 Task: Find an Airbnb in Beidaihe, China for 7 guests from July 10 to July 15, with a price range of ₹10,000 to ₹15,000, 4 bedrooms, 7 beds, 4 bathrooms, and amenities including Wifi, Free parking, TV, Gym, and Breakfast. Enable 'Self check-in' option.
Action: Mouse moved to (450, 96)
Screenshot: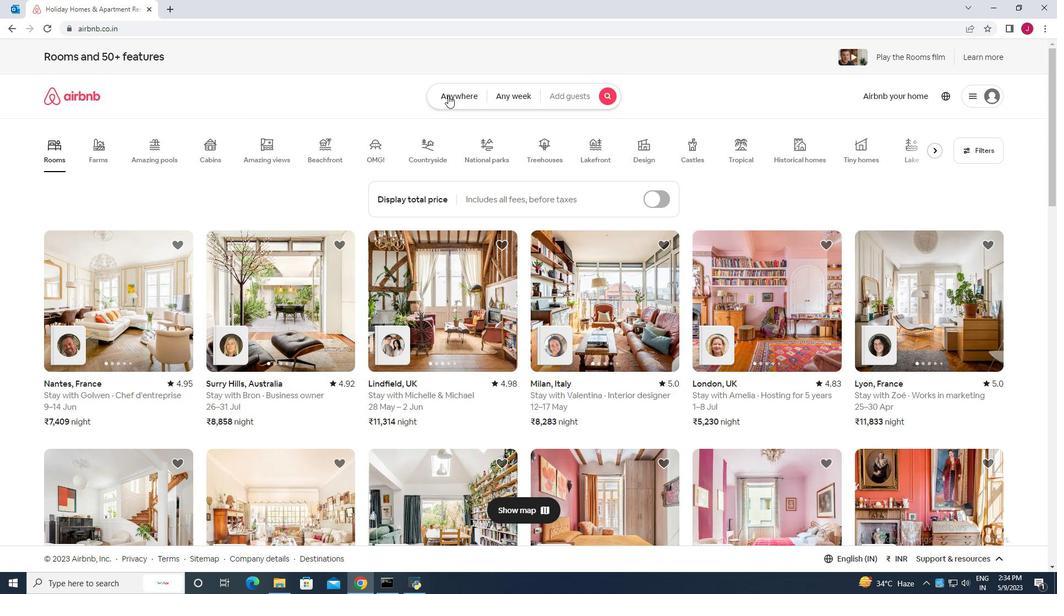 
Action: Mouse pressed left at (450, 96)
Screenshot: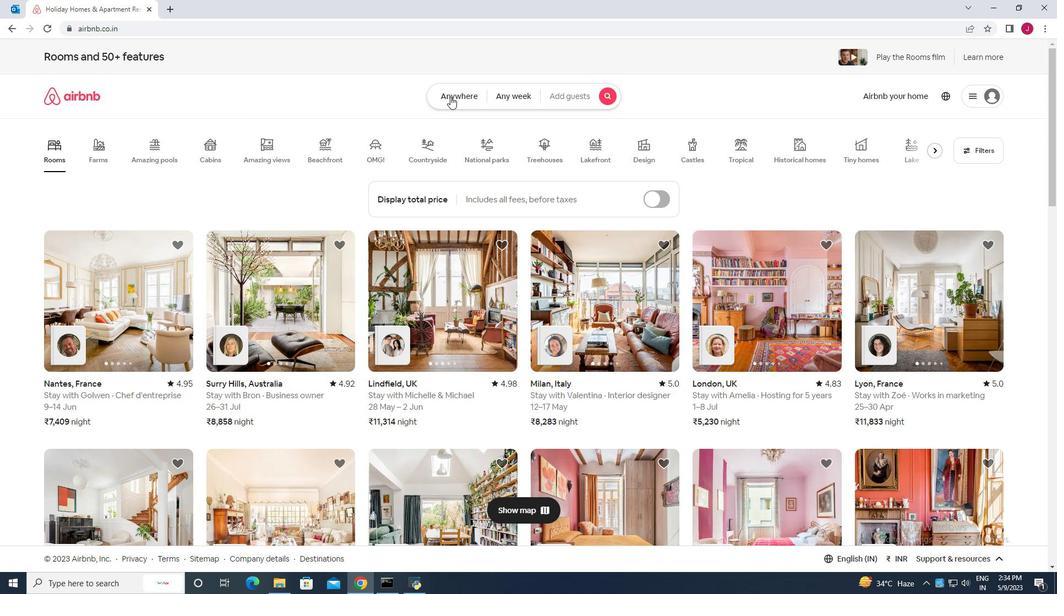 
Action: Mouse moved to (360, 143)
Screenshot: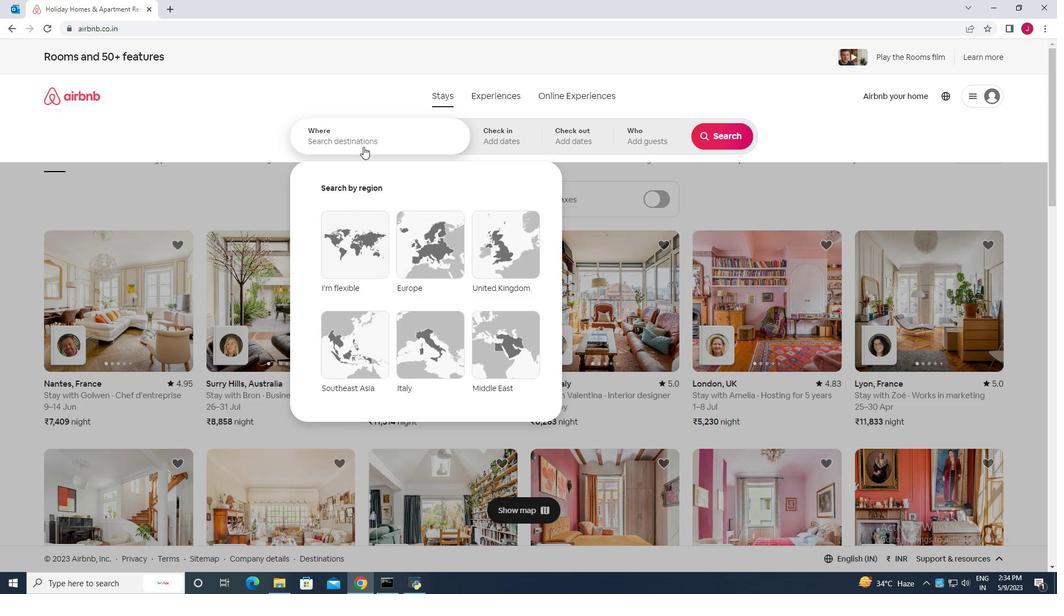 
Action: Mouse pressed left at (360, 143)
Screenshot: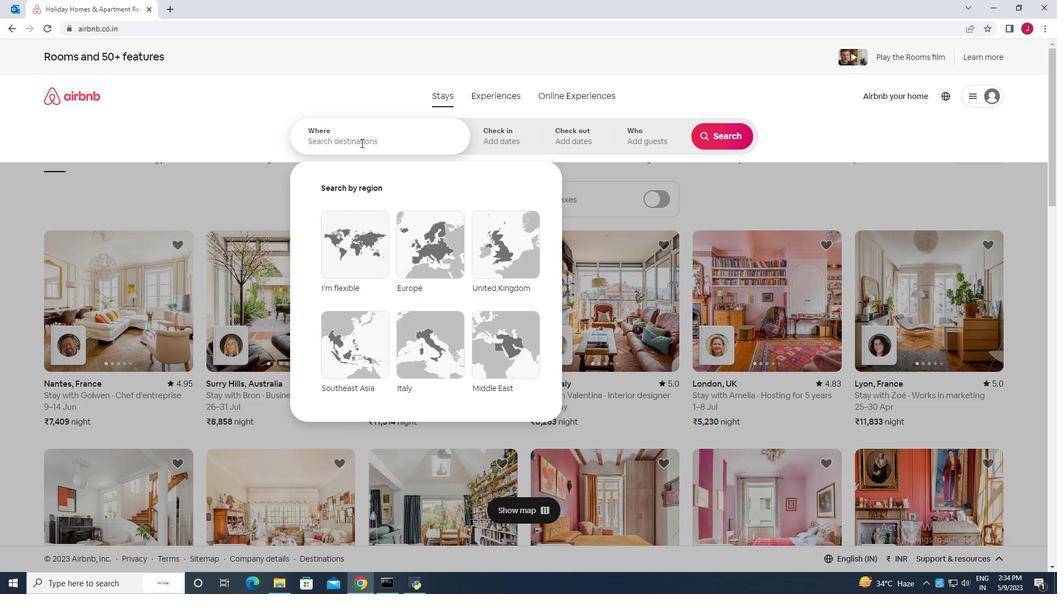 
Action: Mouse moved to (360, 143)
Screenshot: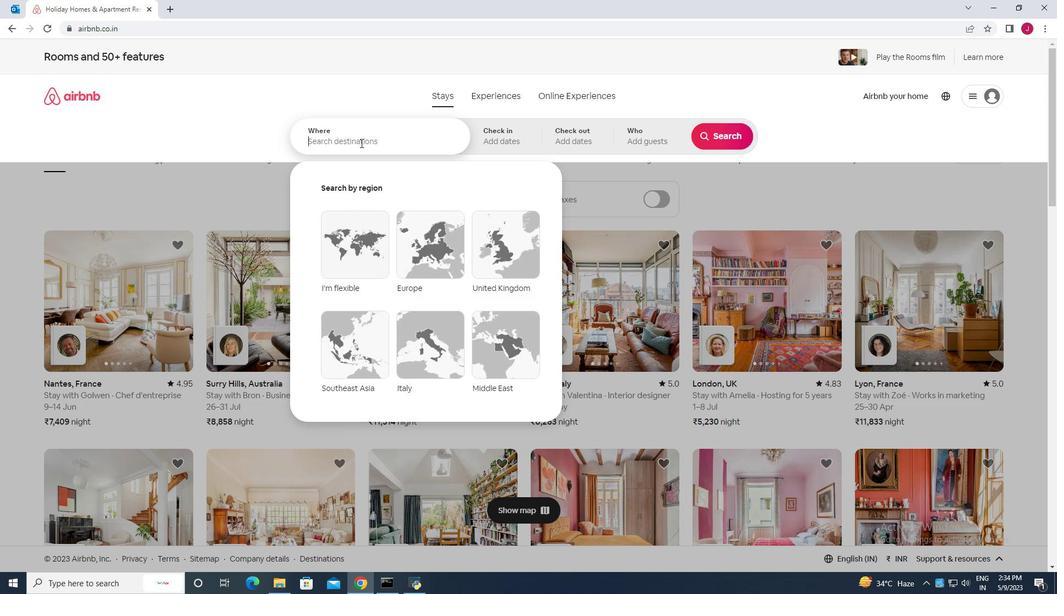 
Action: Key pressed beidaihehain<Key.backspace>bin<Key.space>china
Screenshot: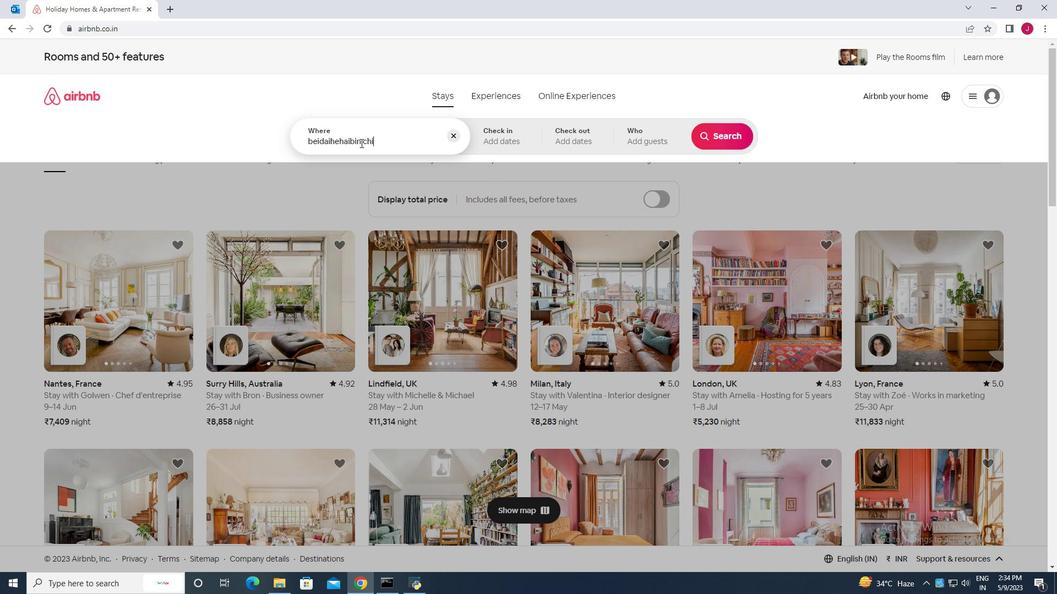 
Action: Mouse moved to (496, 152)
Screenshot: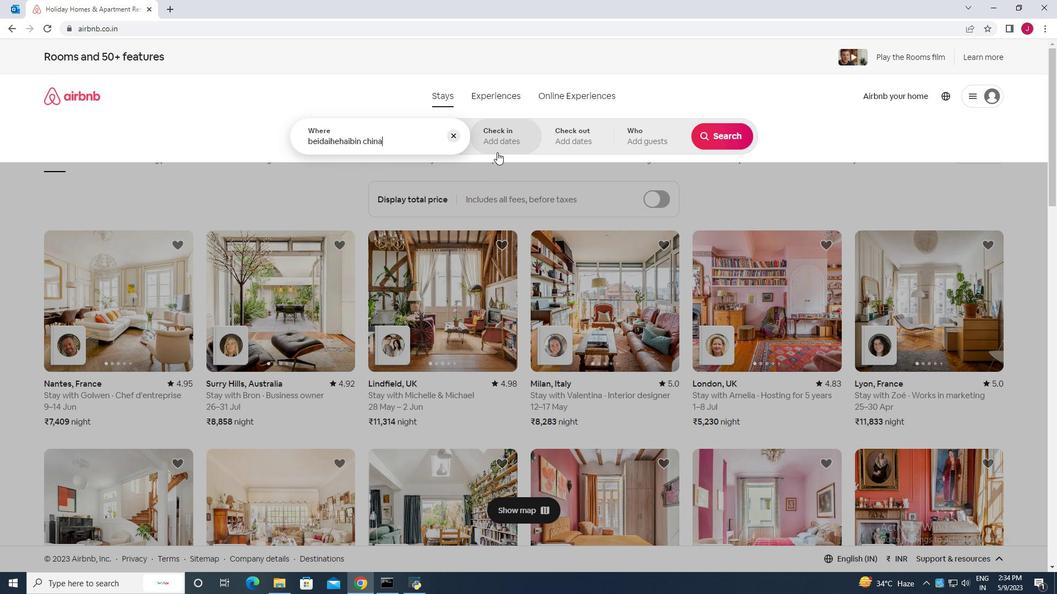 
Action: Key pressed <Key.enter>
Screenshot: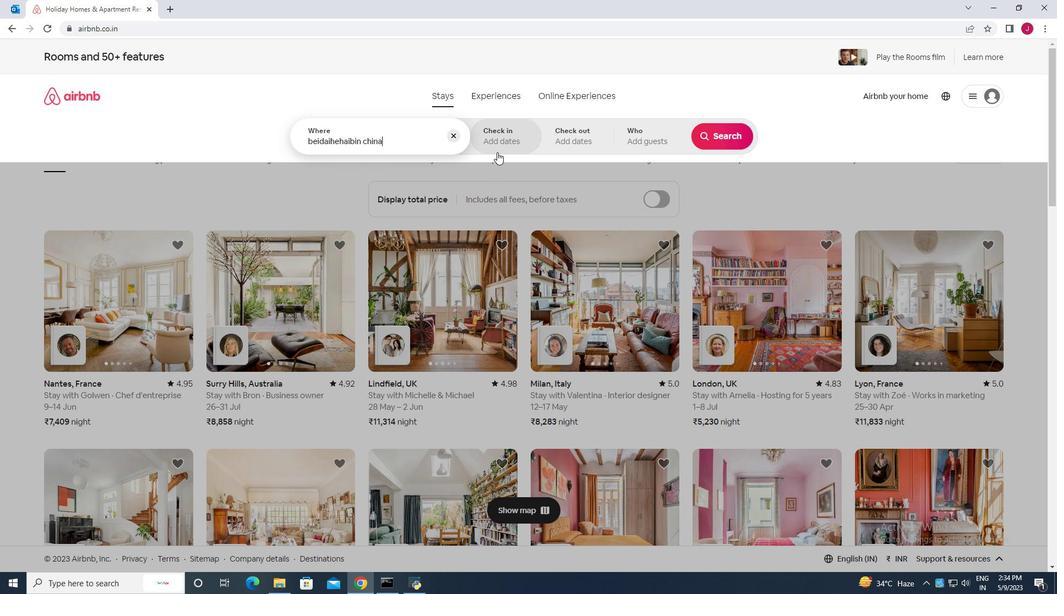 
Action: Mouse moved to (723, 221)
Screenshot: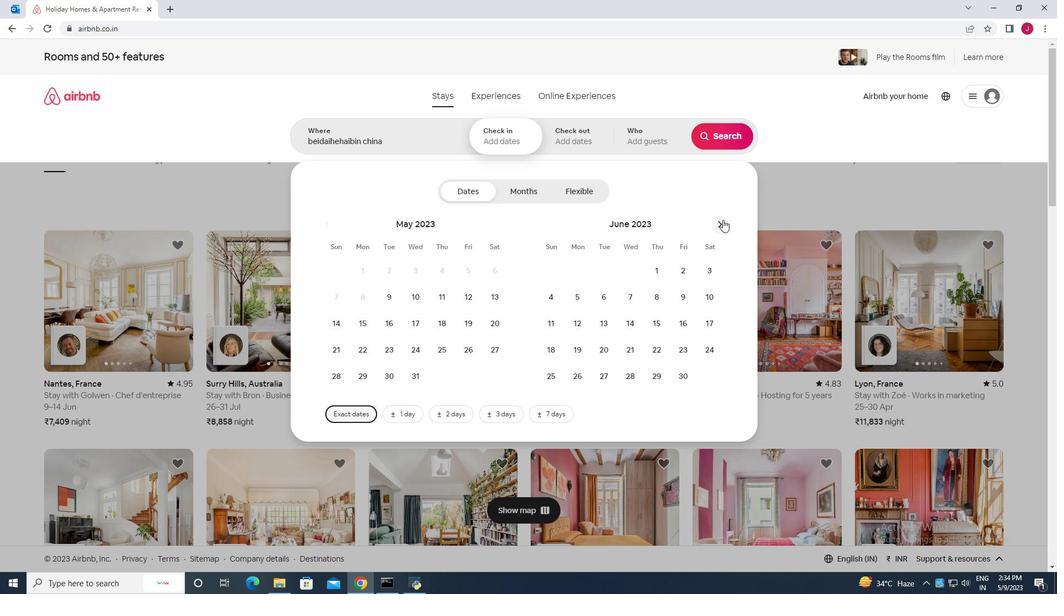 
Action: Mouse pressed left at (723, 221)
Screenshot: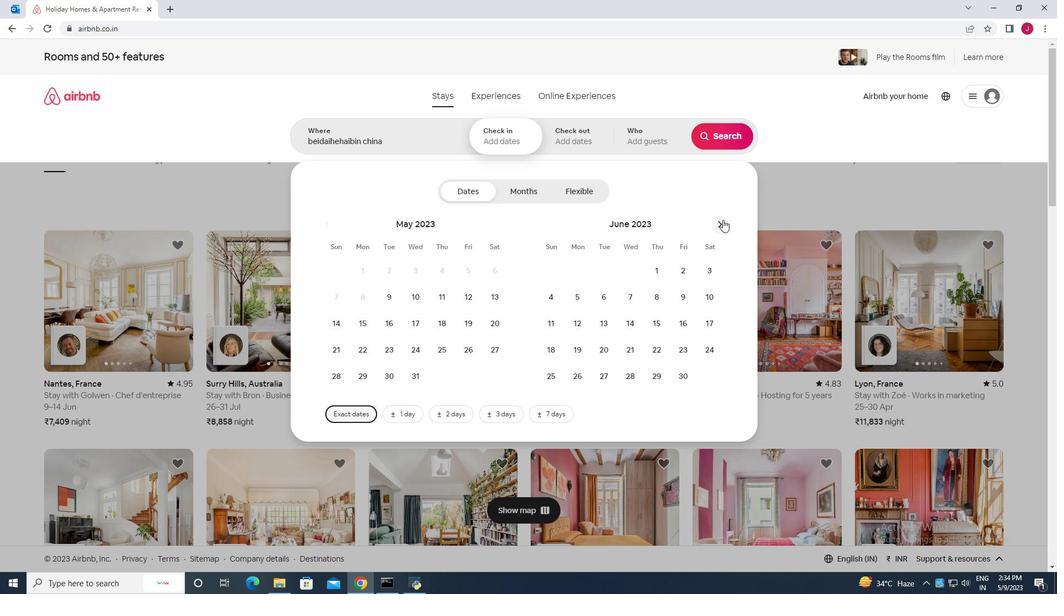 
Action: Mouse moved to (576, 328)
Screenshot: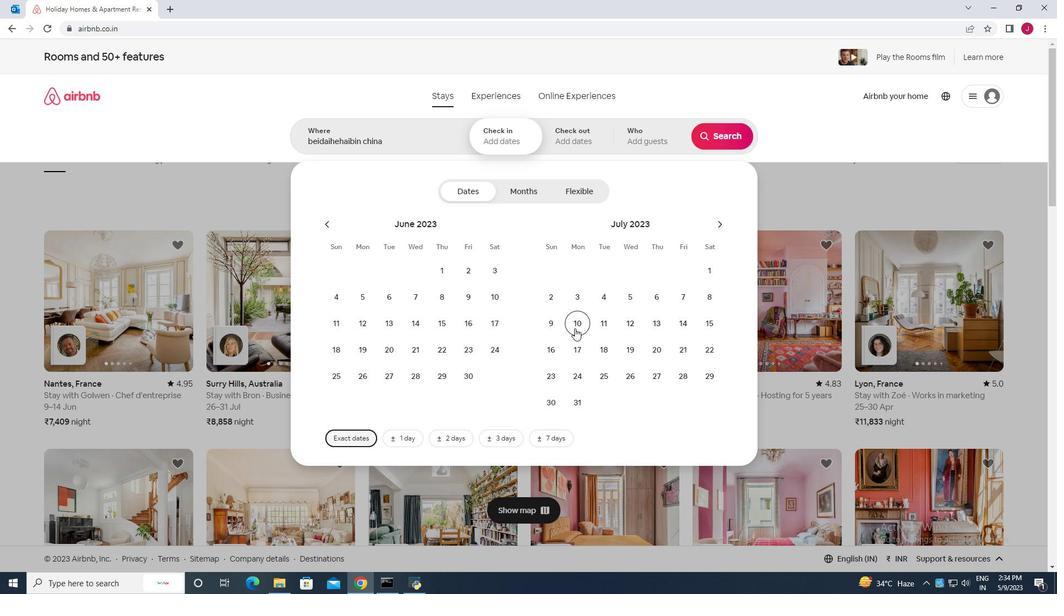 
Action: Mouse pressed left at (576, 328)
Screenshot: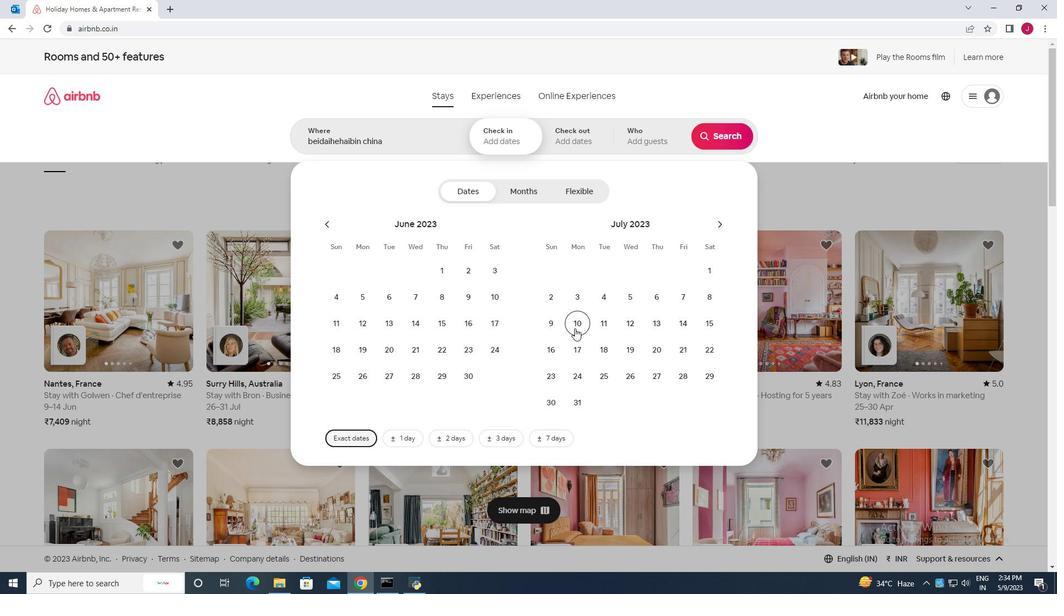 
Action: Mouse moved to (706, 324)
Screenshot: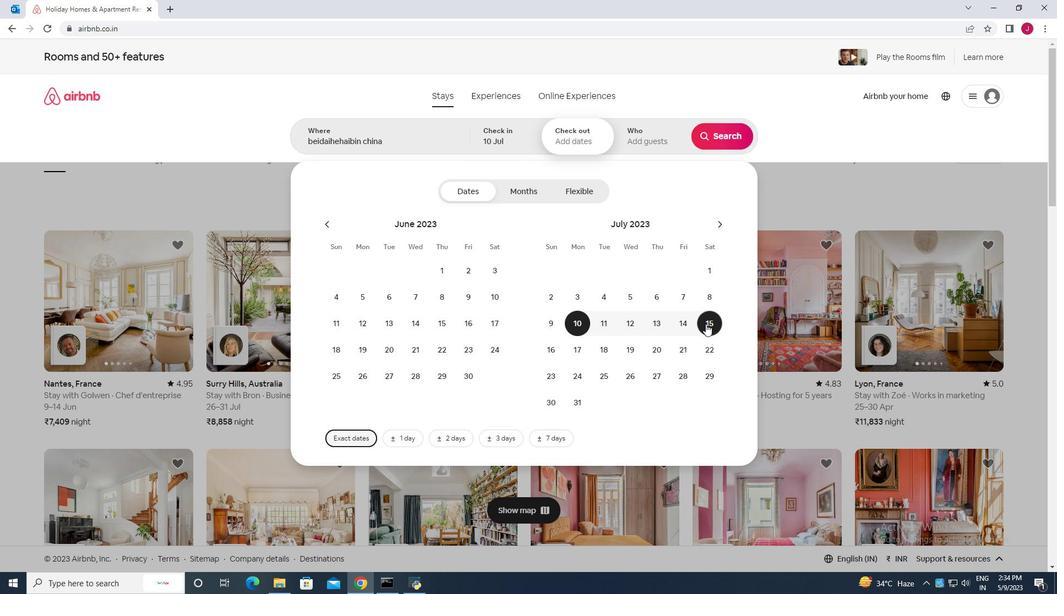 
Action: Mouse pressed left at (706, 324)
Screenshot: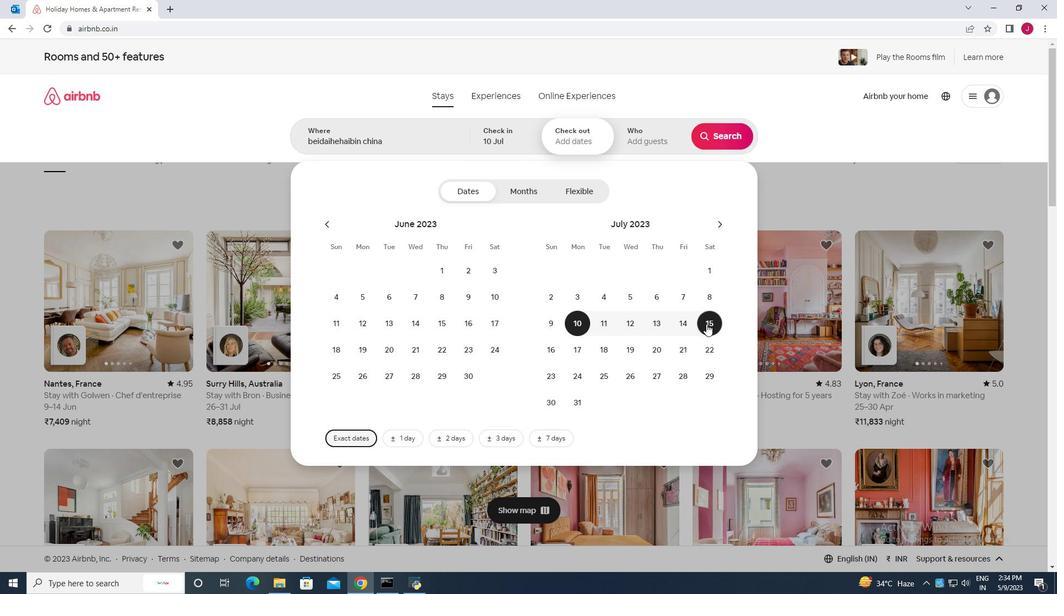 
Action: Mouse moved to (650, 143)
Screenshot: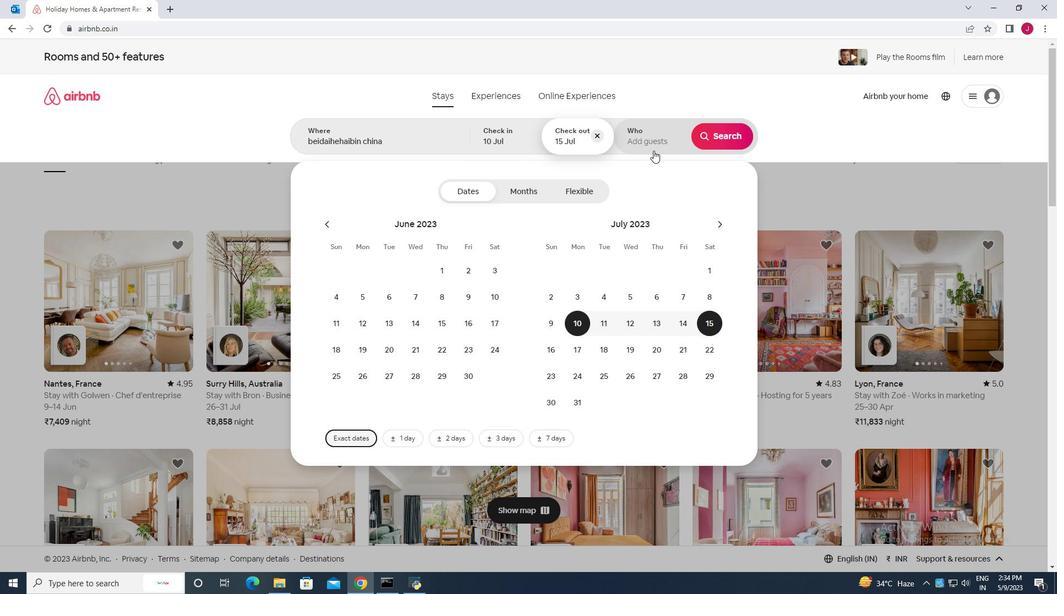
Action: Mouse pressed left at (650, 143)
Screenshot: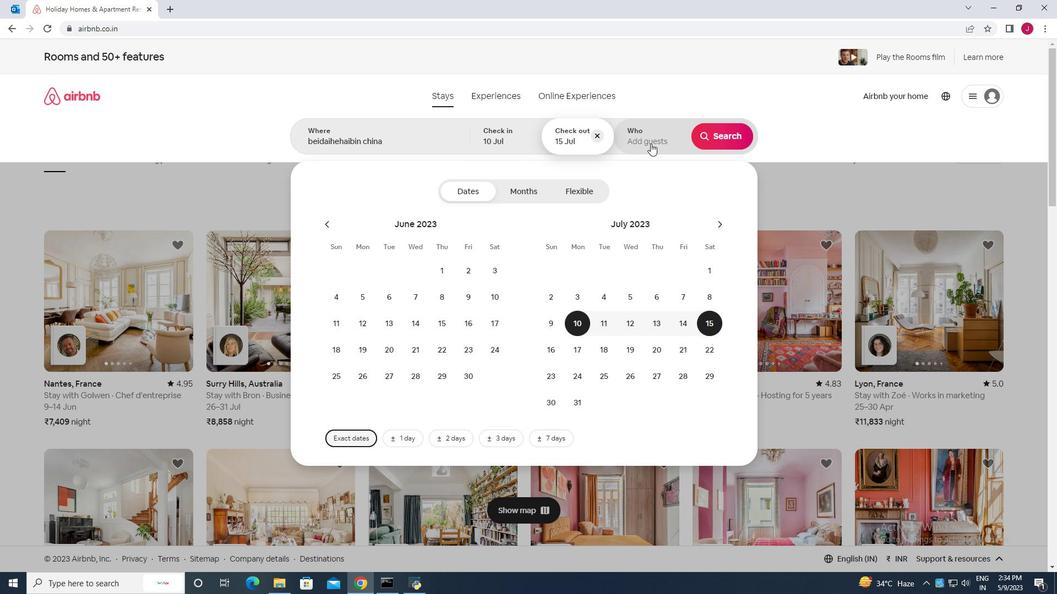 
Action: Mouse moved to (730, 195)
Screenshot: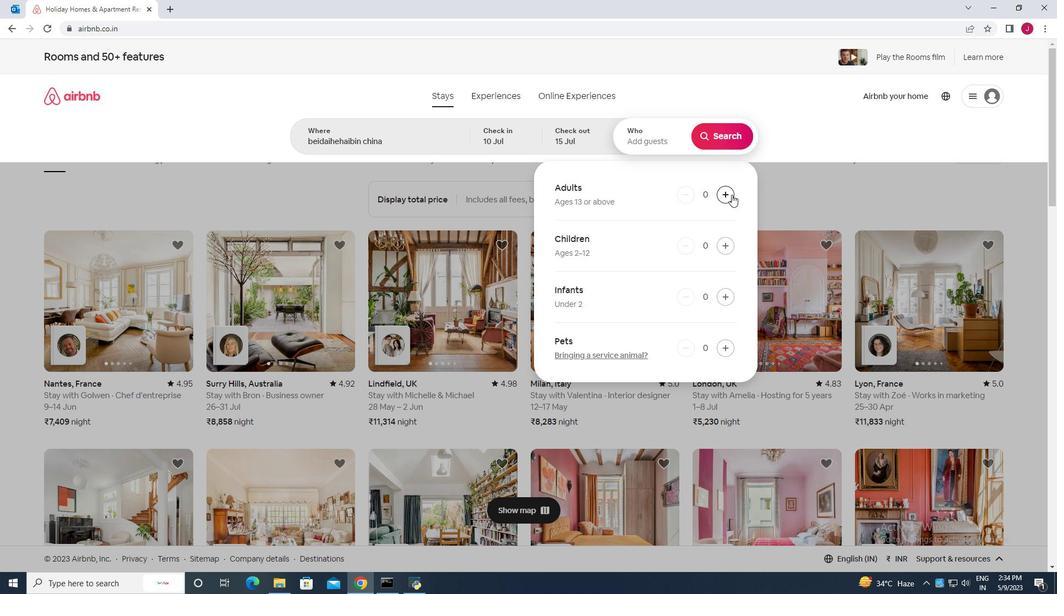 
Action: Mouse pressed left at (730, 195)
Screenshot: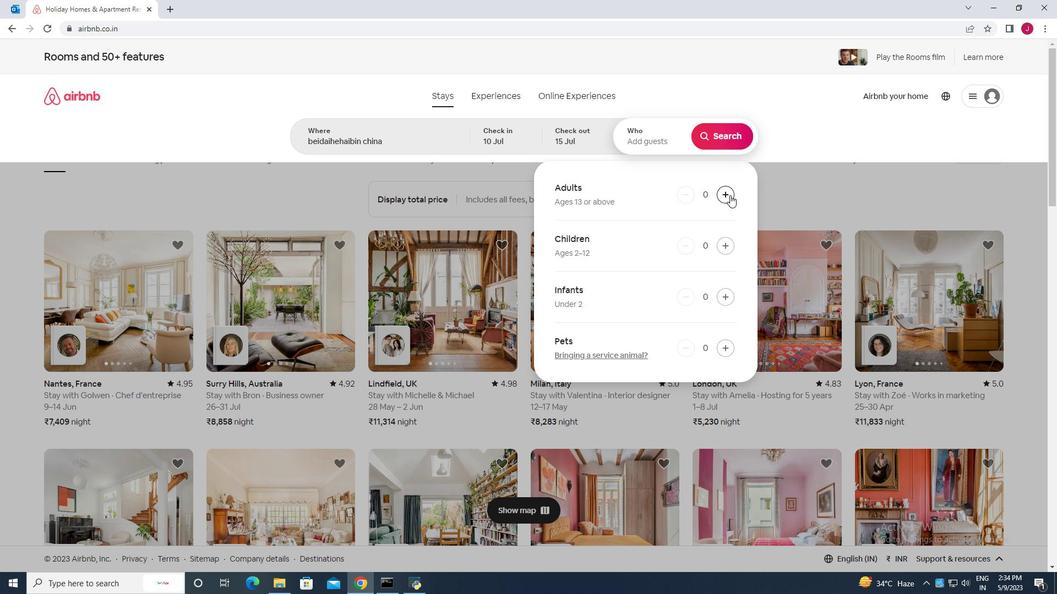 
Action: Mouse pressed left at (730, 195)
Screenshot: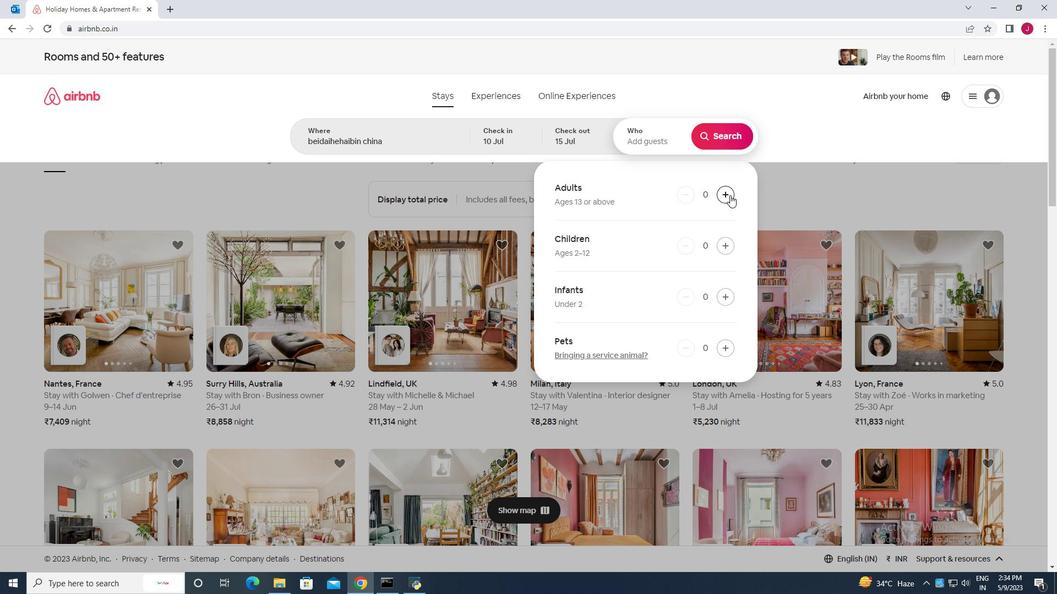 
Action: Mouse pressed left at (730, 195)
Screenshot: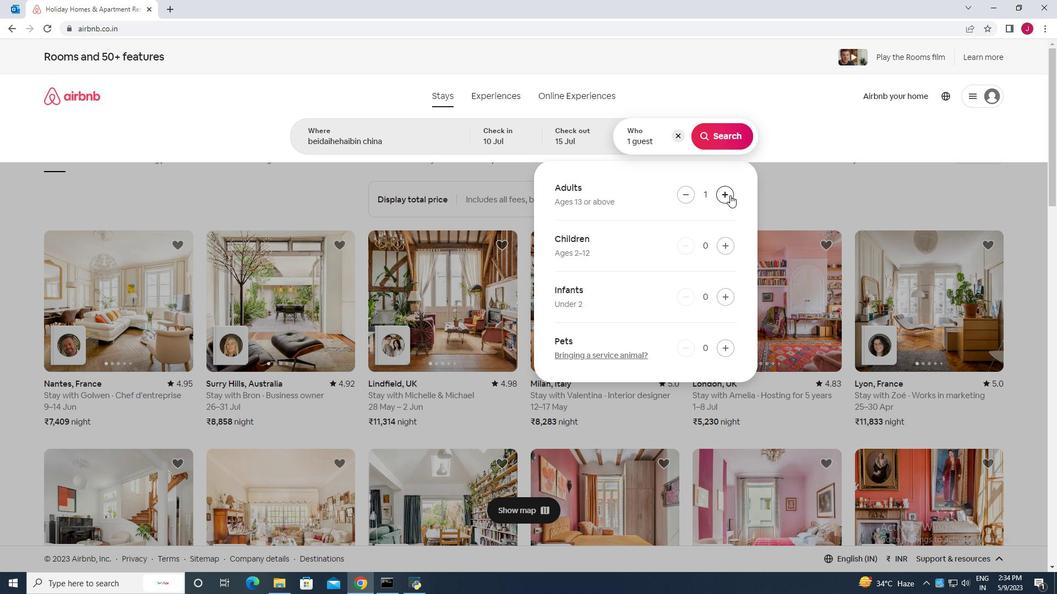 
Action: Mouse pressed left at (730, 195)
Screenshot: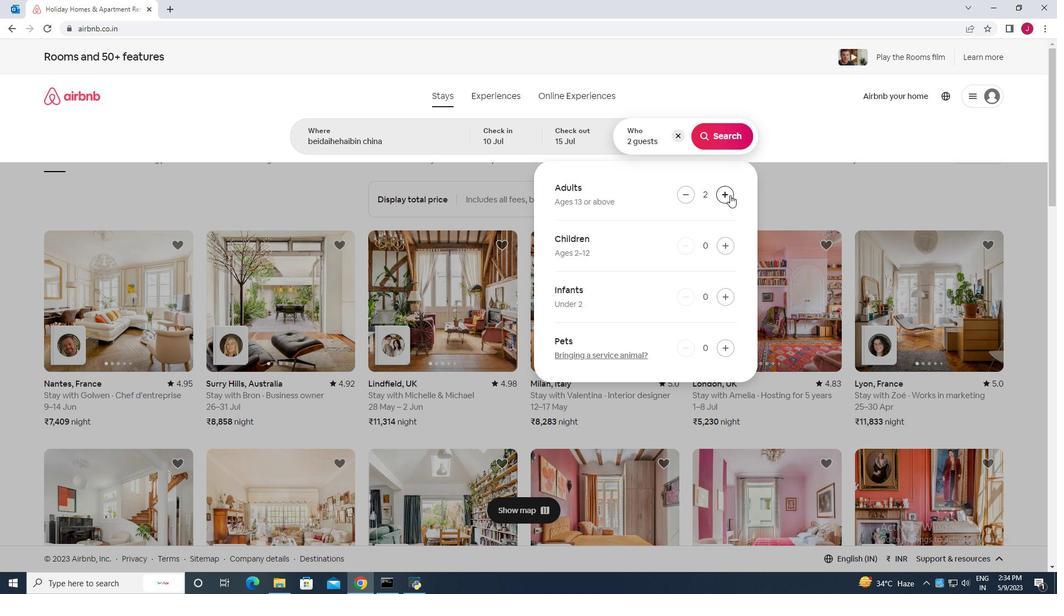 
Action: Mouse pressed left at (730, 195)
Screenshot: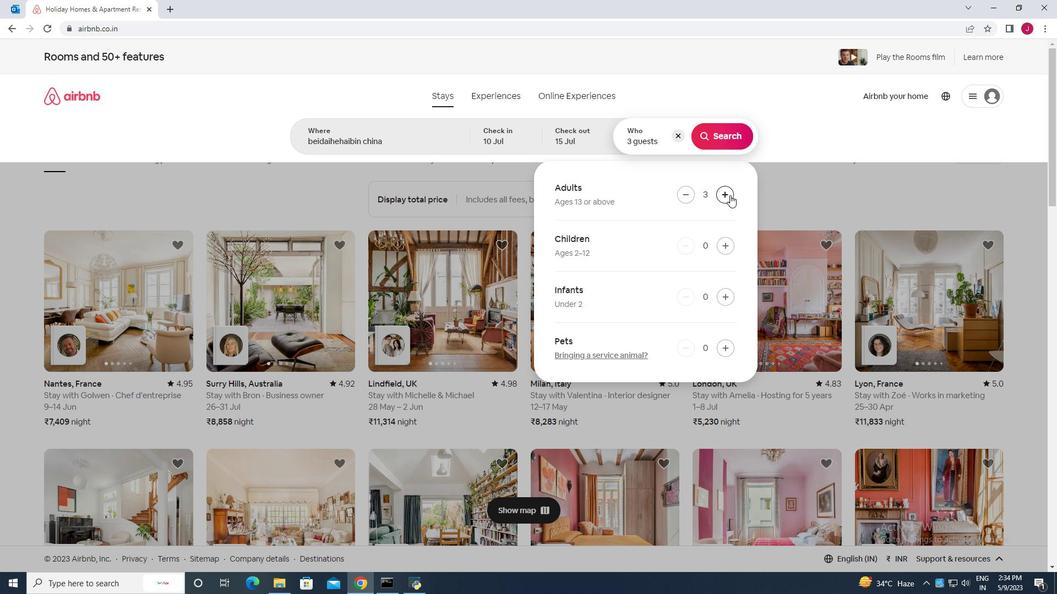 
Action: Mouse pressed left at (730, 195)
Screenshot: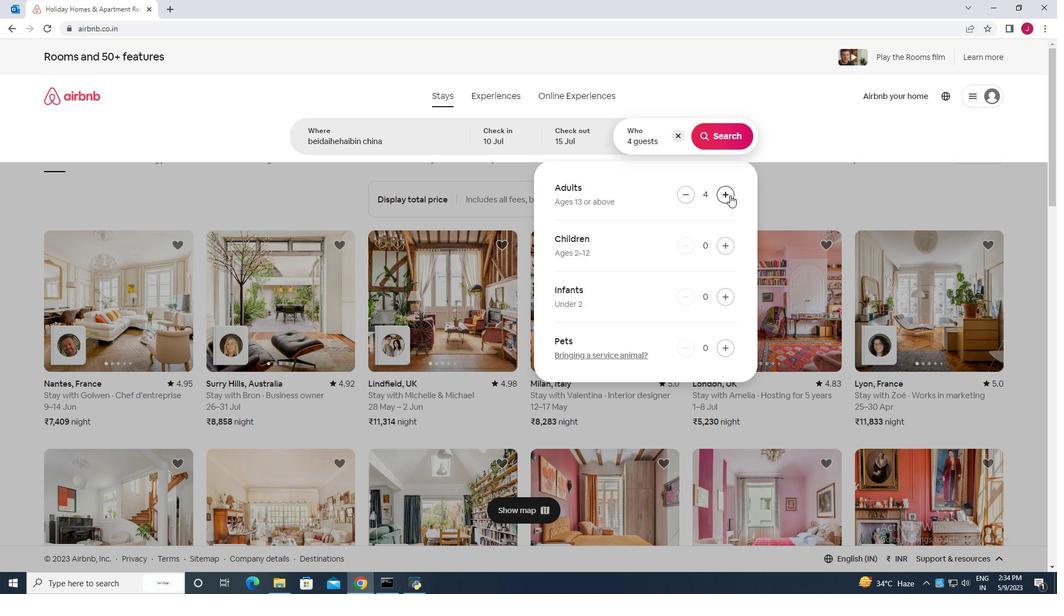 
Action: Mouse pressed left at (730, 195)
Screenshot: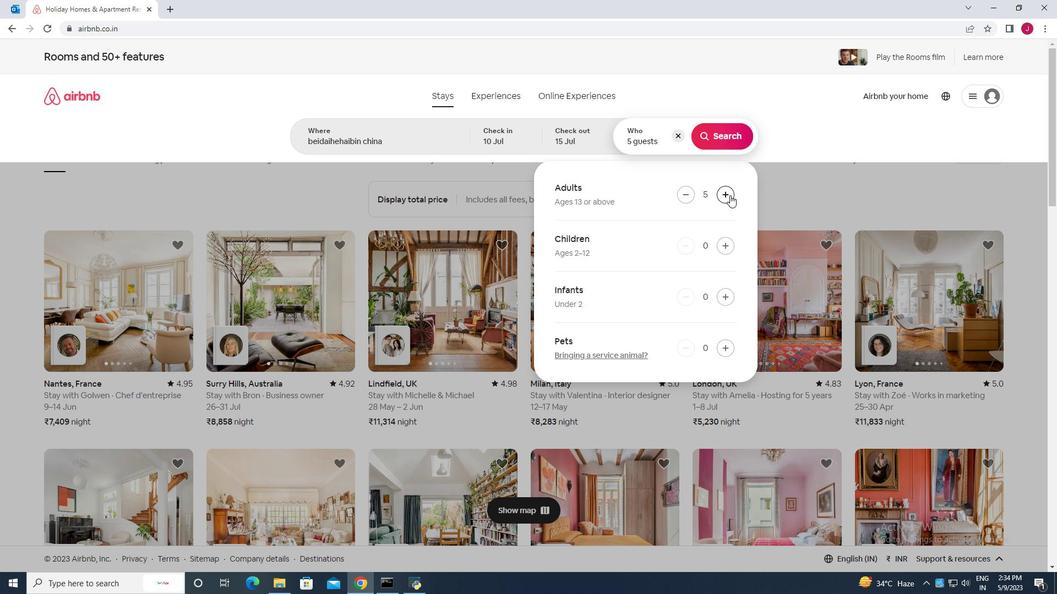 
Action: Mouse moved to (729, 138)
Screenshot: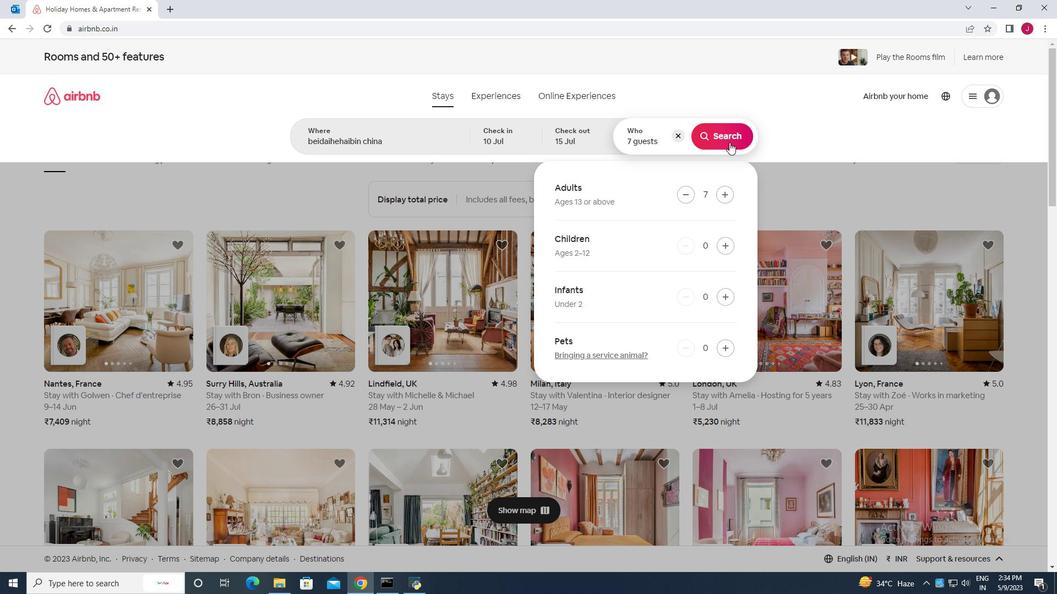 
Action: Mouse pressed left at (729, 138)
Screenshot: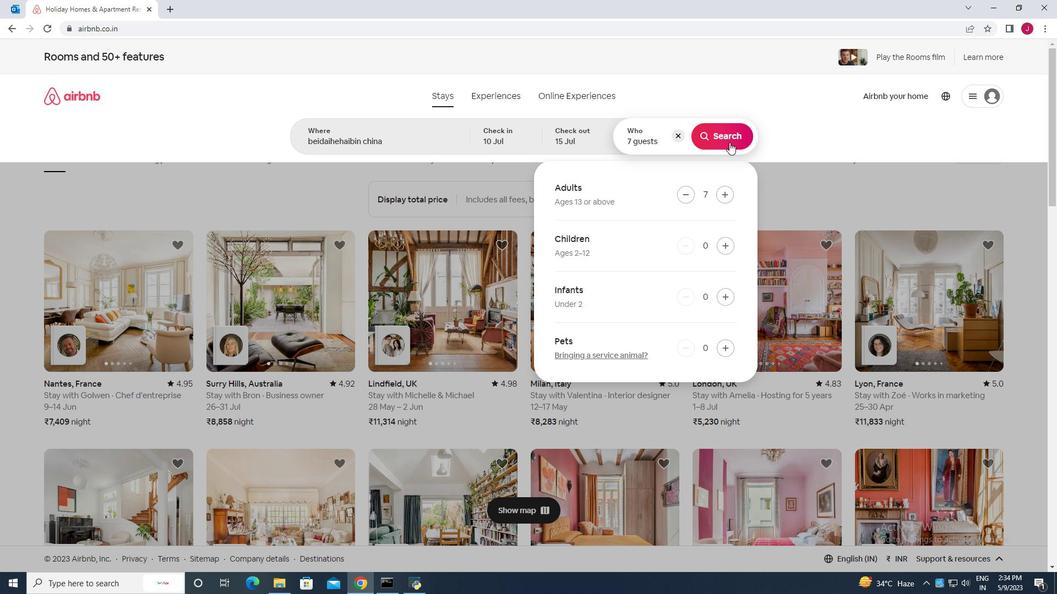 
Action: Mouse moved to (1022, 106)
Screenshot: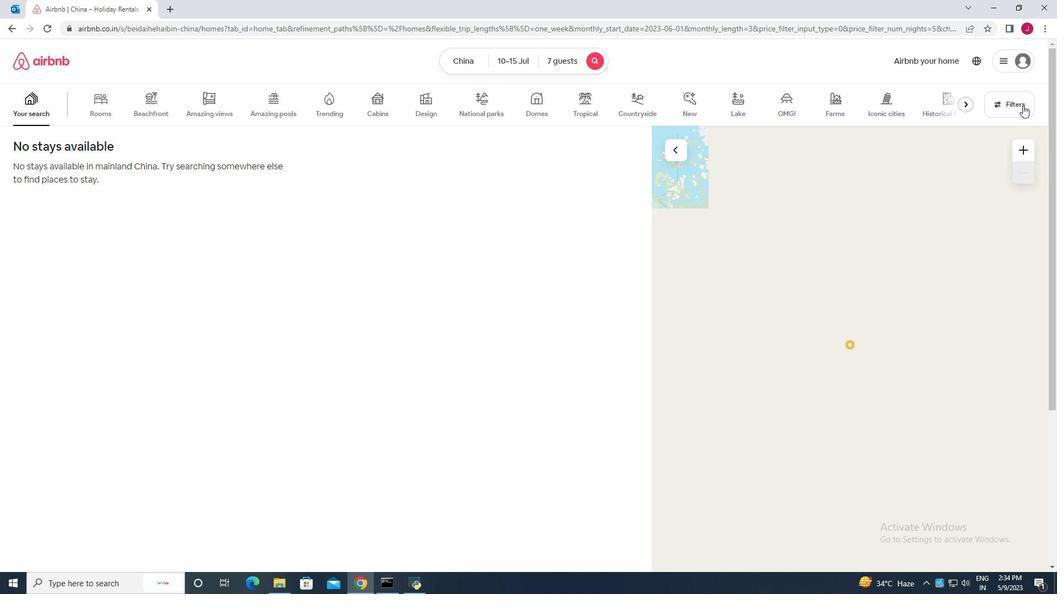 
Action: Mouse pressed left at (1022, 106)
Screenshot: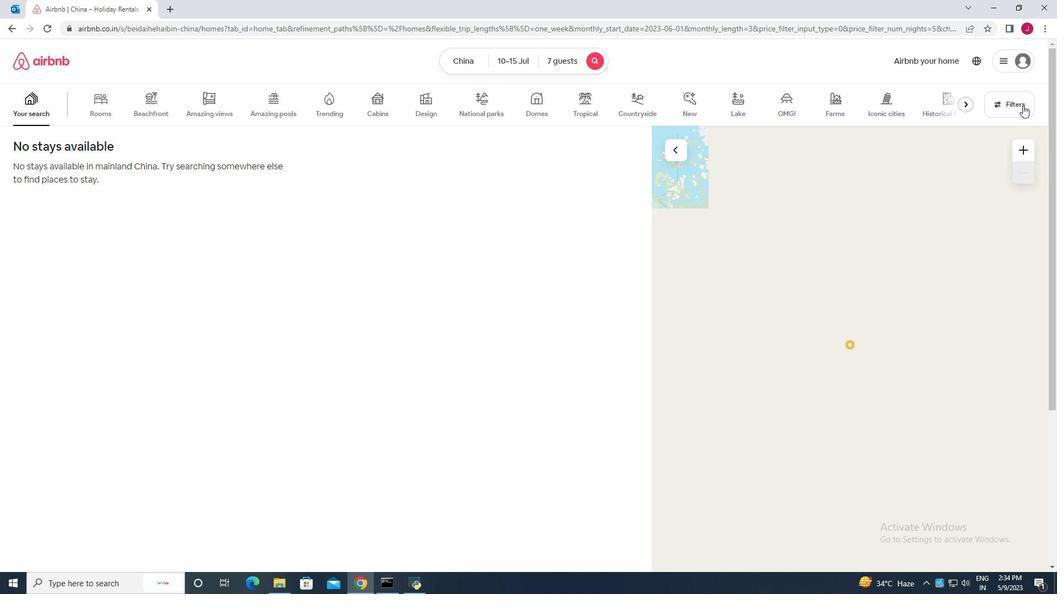 
Action: Mouse moved to (403, 369)
Screenshot: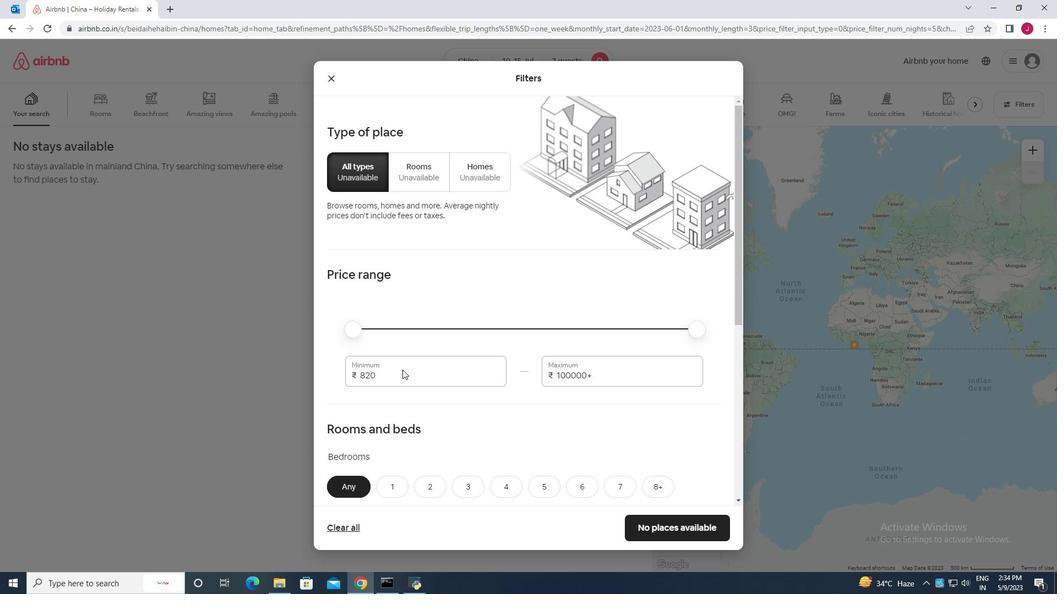 
Action: Mouse pressed left at (403, 369)
Screenshot: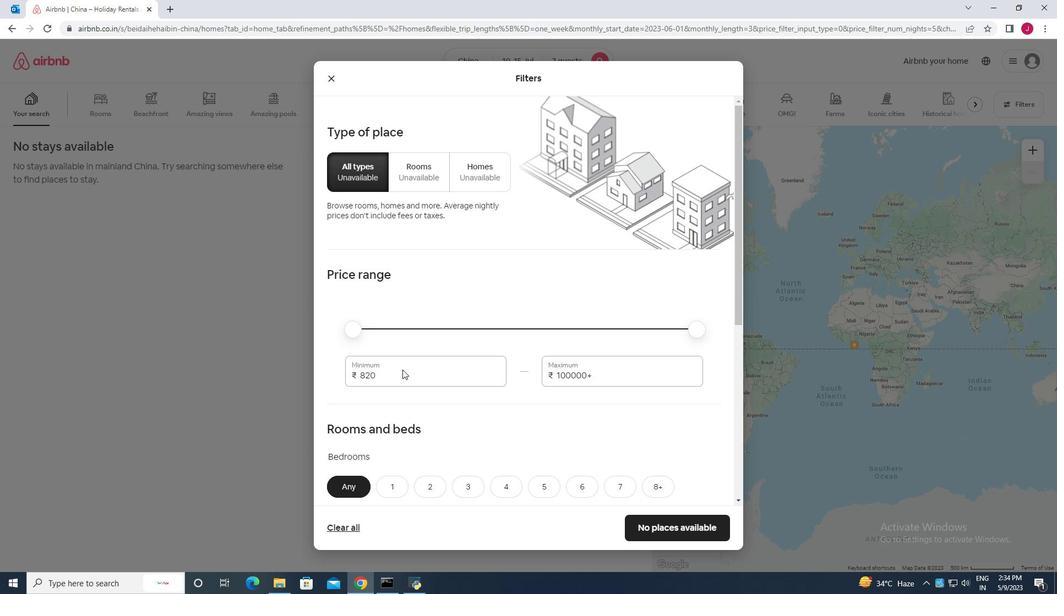 
Action: Mouse moved to (404, 369)
Screenshot: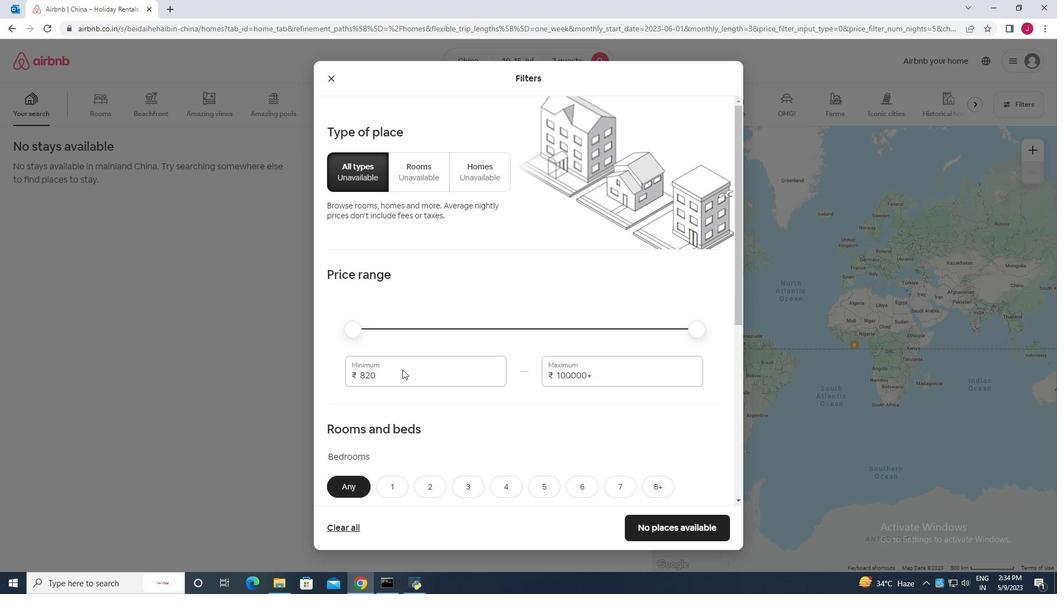 
Action: Key pressed <Key.backspace><Key.backspace><Key.backspace><Key.backspace>10000
Screenshot: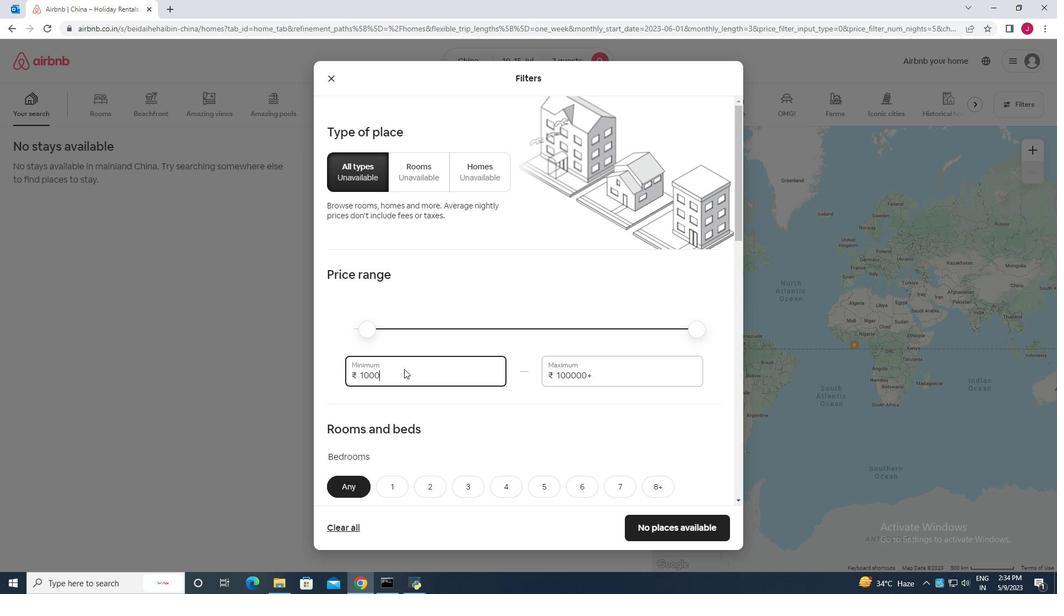 
Action: Mouse moved to (607, 373)
Screenshot: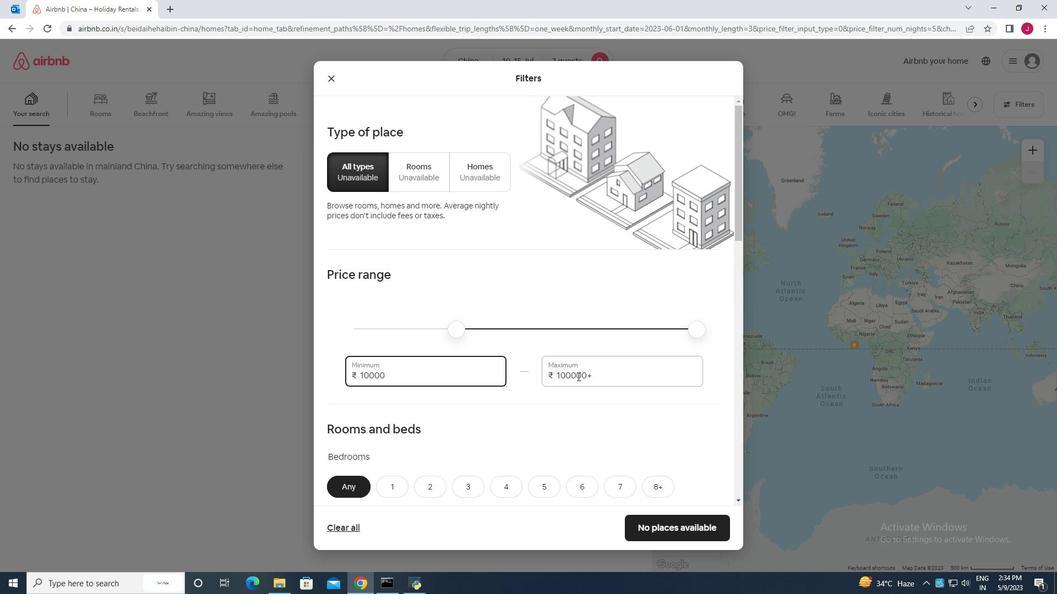 
Action: Mouse pressed left at (607, 373)
Screenshot: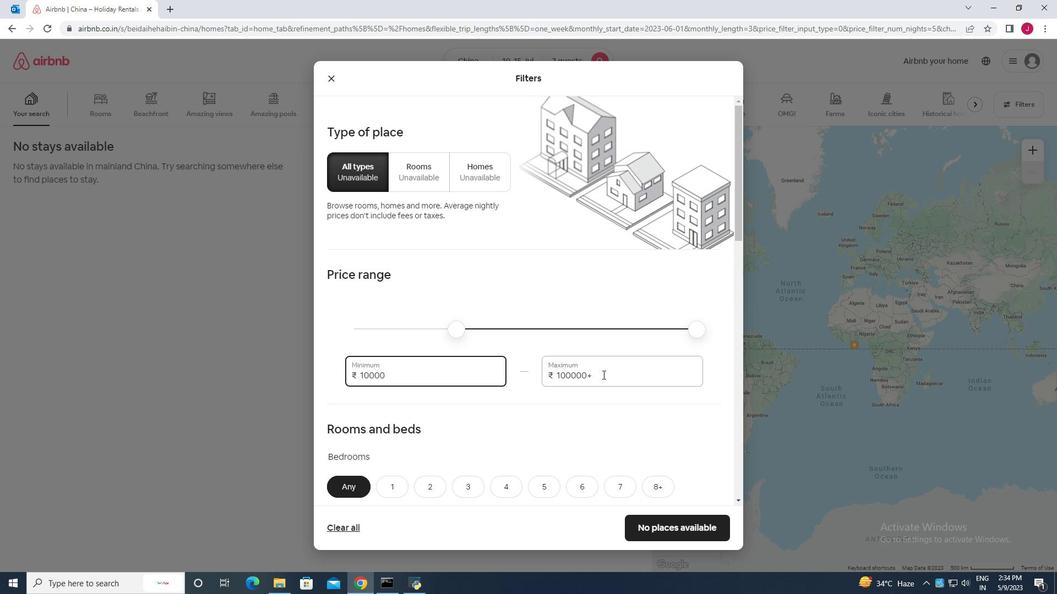 
Action: Mouse moved to (608, 373)
Screenshot: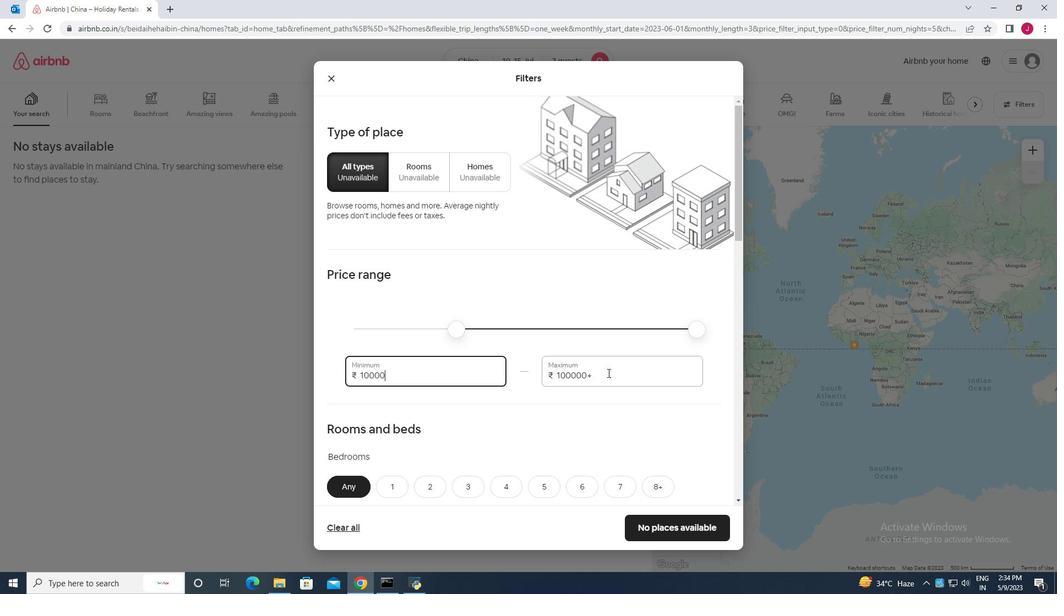 
Action: Key pressed <Key.backspace><Key.backspace><Key.backspace><Key.backspace><Key.backspace><Key.backspace><Key.backspace><Key.backspace><Key.backspace><Key.backspace><Key.backspace>15000
Screenshot: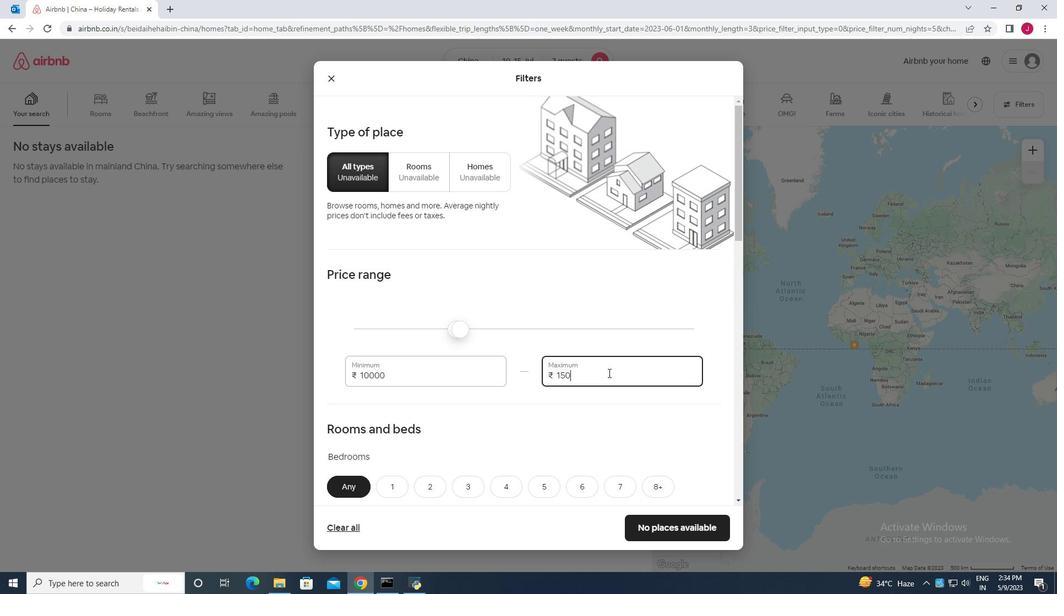 
Action: Mouse moved to (554, 385)
Screenshot: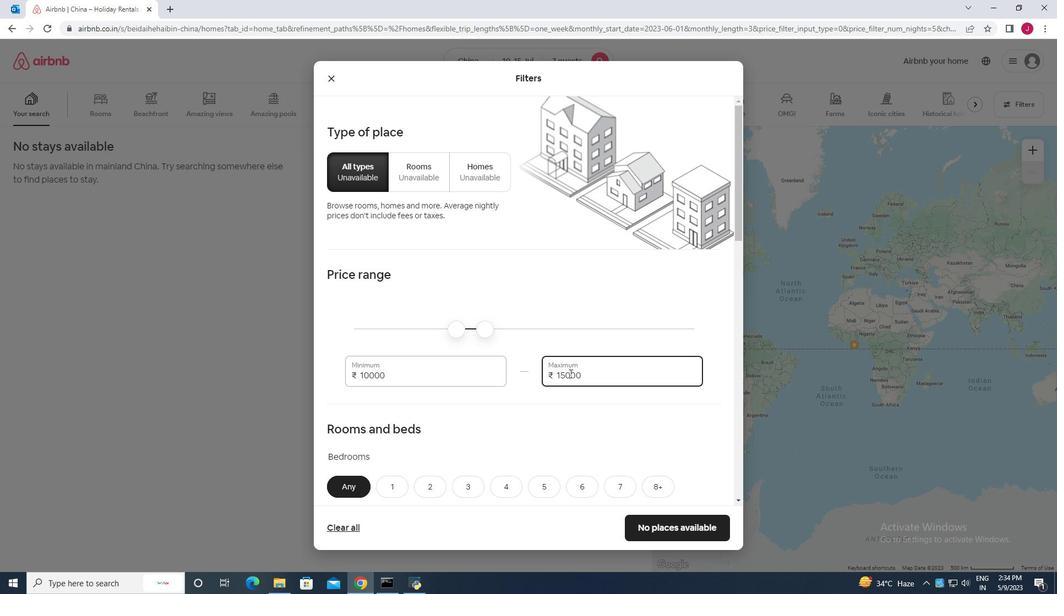 
Action: Mouse scrolled (554, 384) with delta (0, 0)
Screenshot: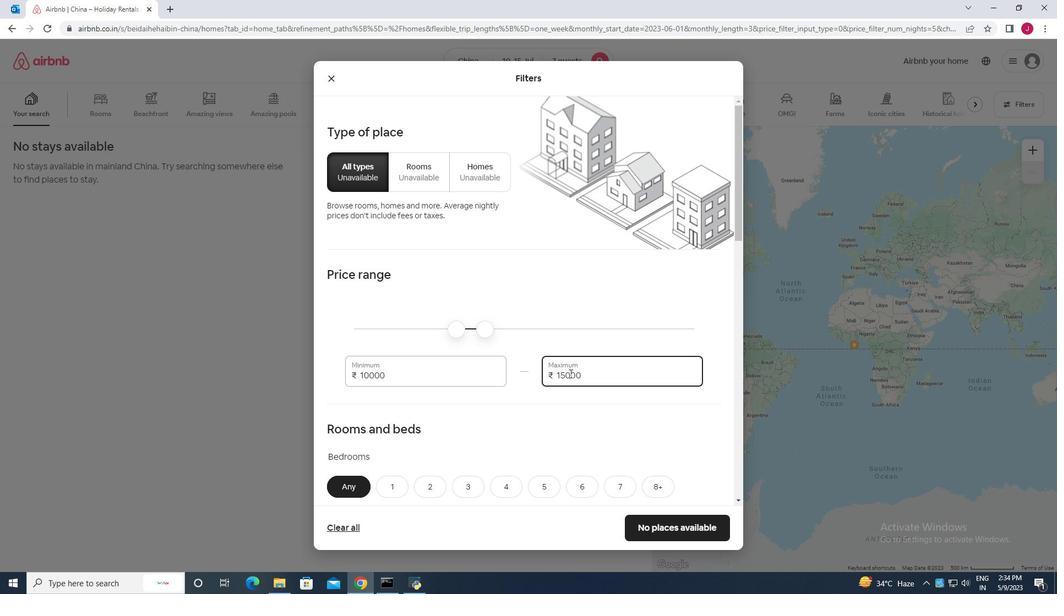 
Action: Mouse scrolled (554, 384) with delta (0, 0)
Screenshot: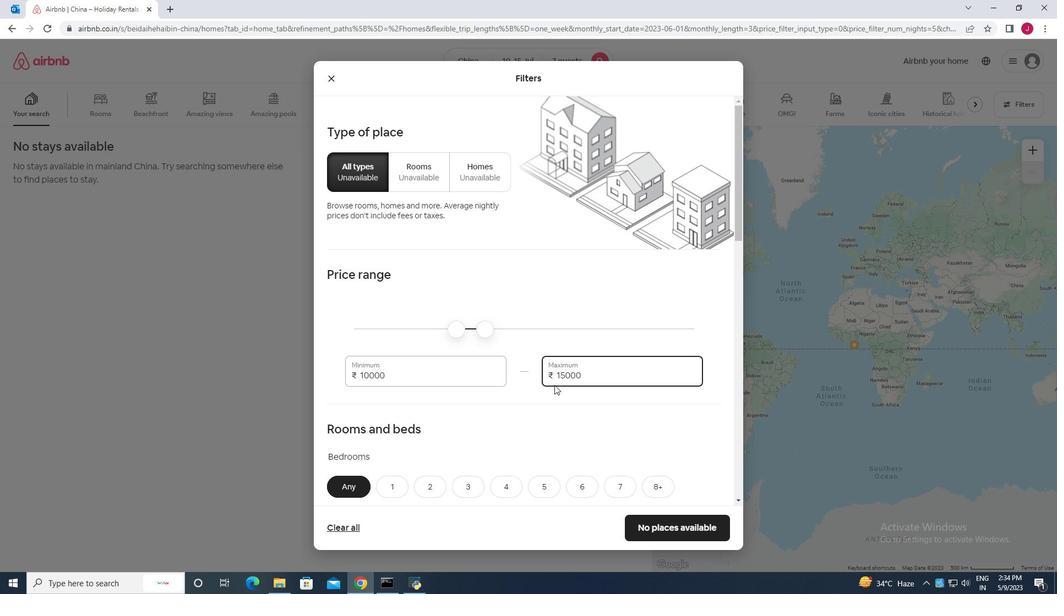 
Action: Mouse moved to (568, 346)
Screenshot: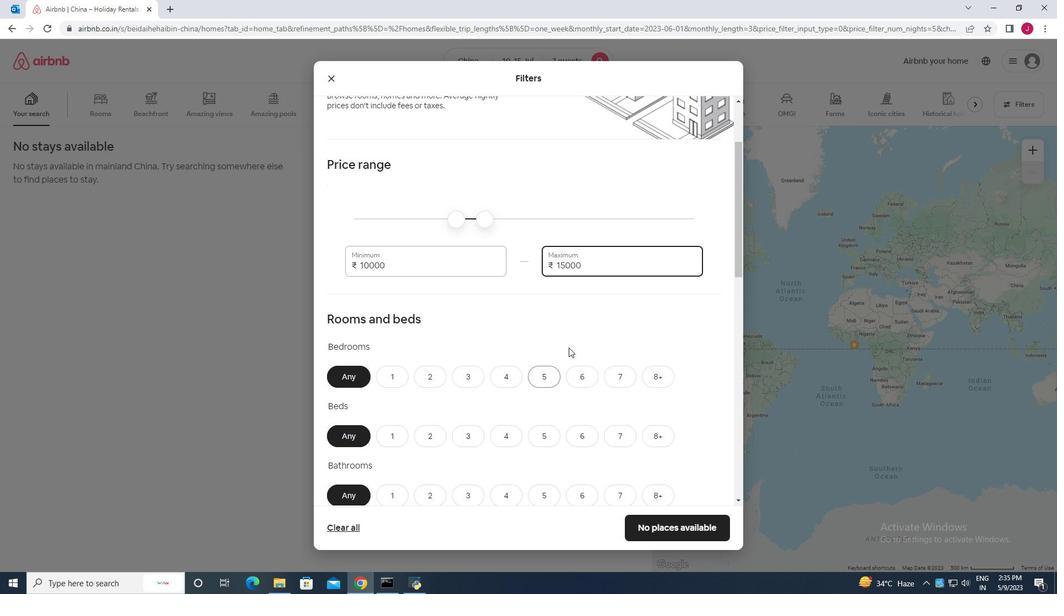 
Action: Mouse scrolled (568, 346) with delta (0, 0)
Screenshot: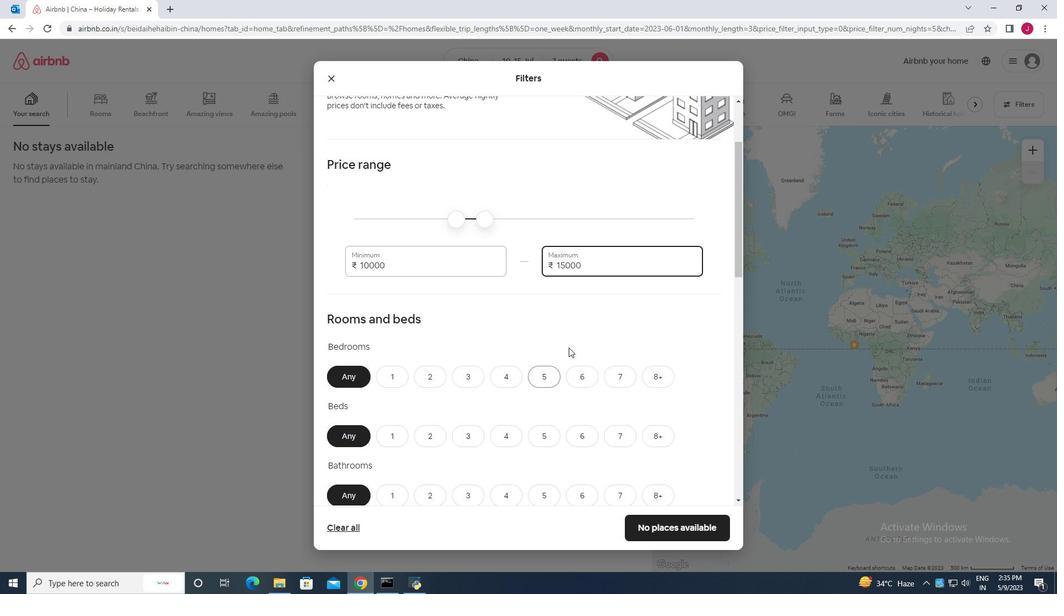 
Action: Mouse moved to (569, 344)
Screenshot: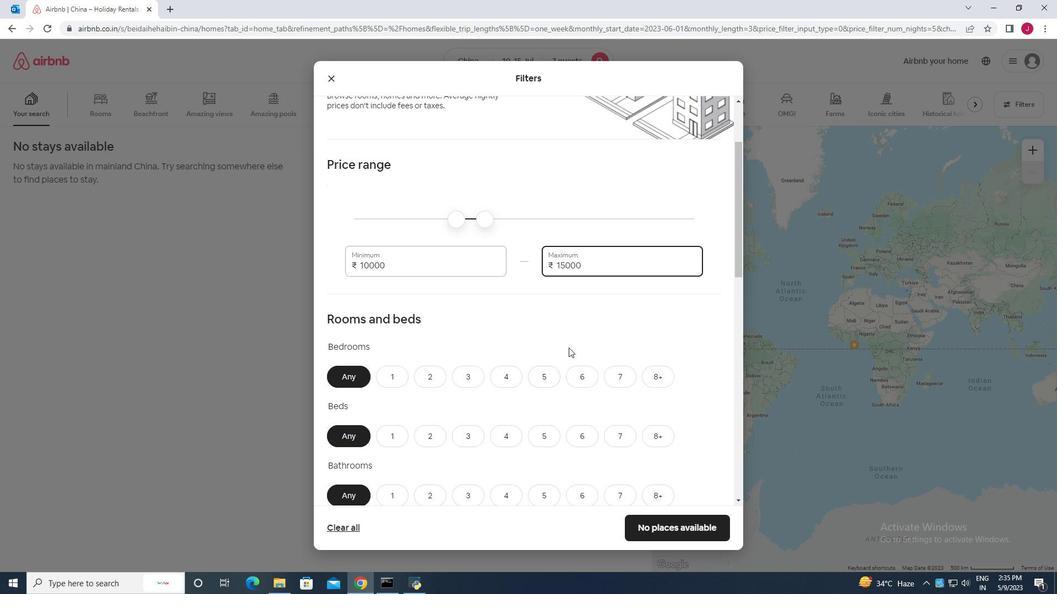 
Action: Mouse scrolled (569, 344) with delta (0, 0)
Screenshot: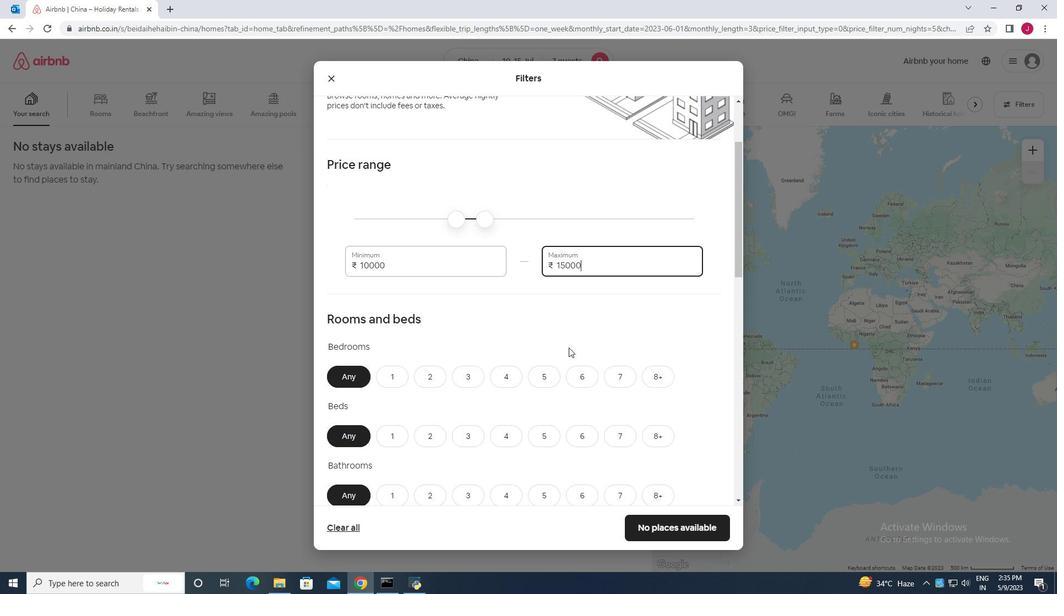 
Action: Mouse moved to (503, 264)
Screenshot: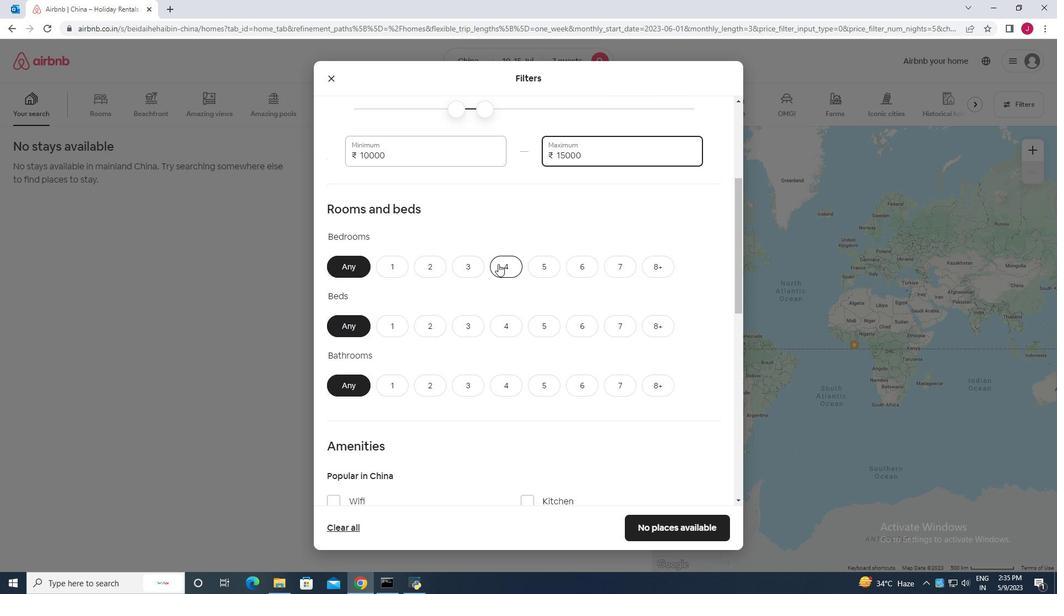 
Action: Mouse pressed left at (503, 264)
Screenshot: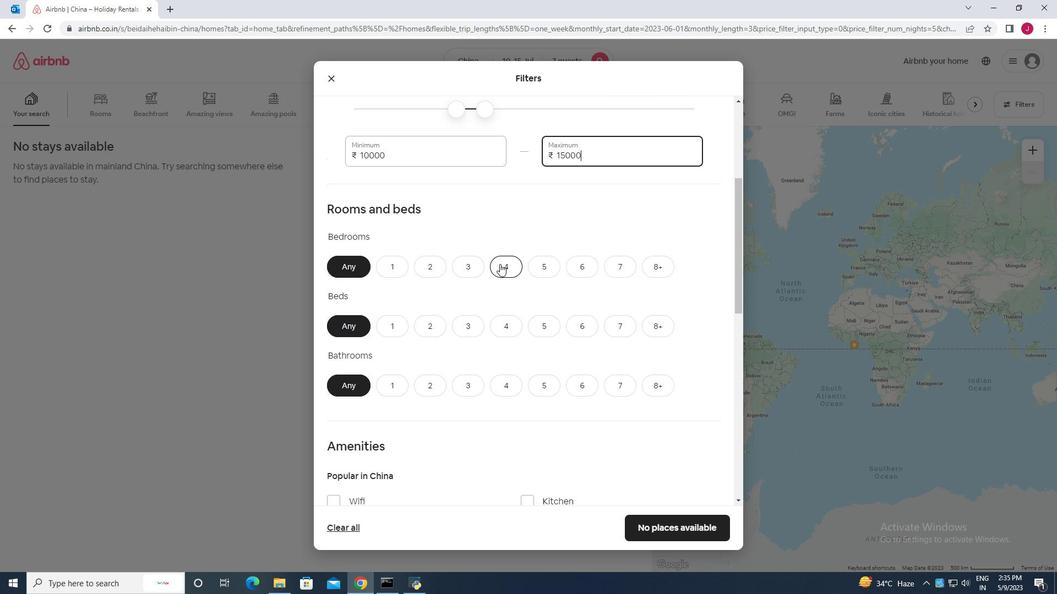
Action: Mouse moved to (620, 325)
Screenshot: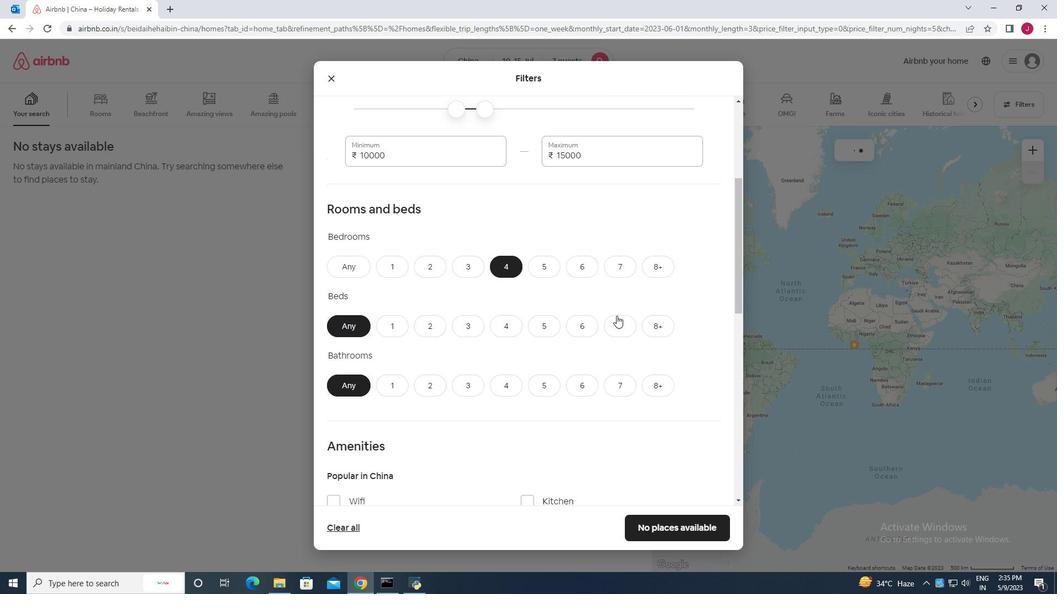 
Action: Mouse pressed left at (620, 325)
Screenshot: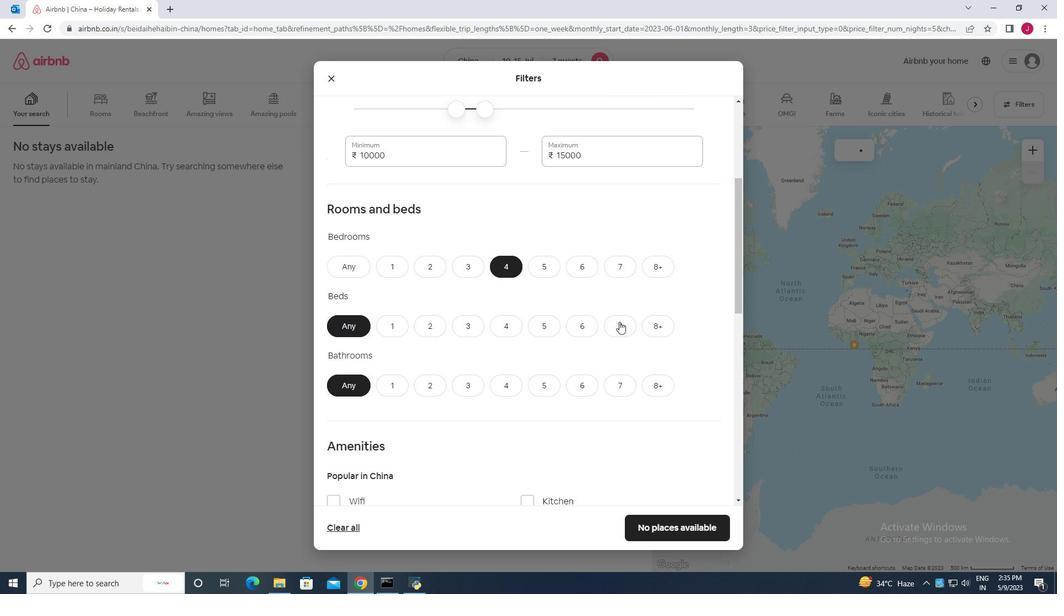 
Action: Mouse moved to (508, 387)
Screenshot: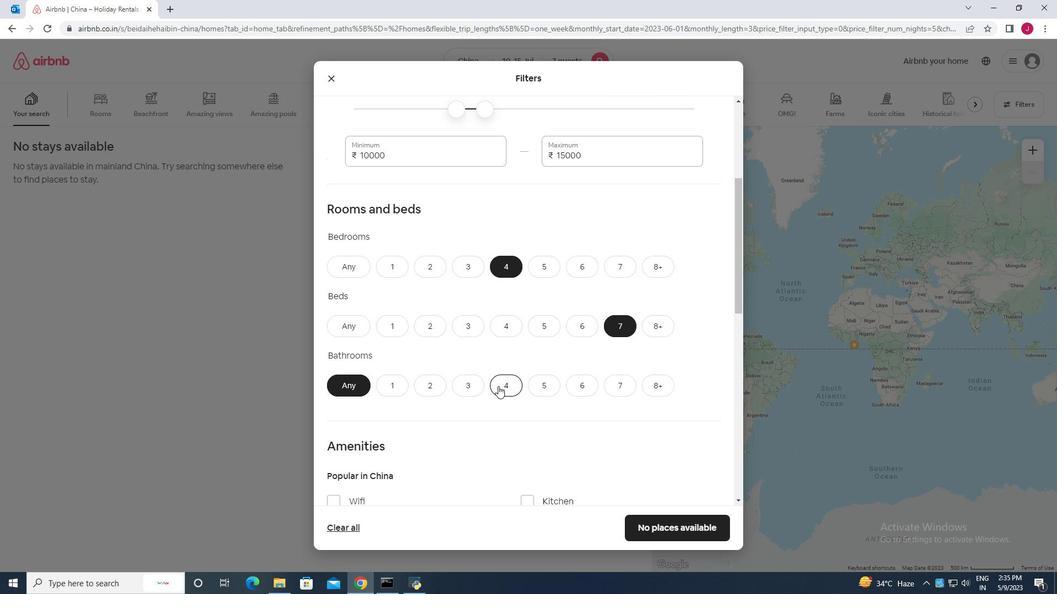 
Action: Mouse pressed left at (508, 387)
Screenshot: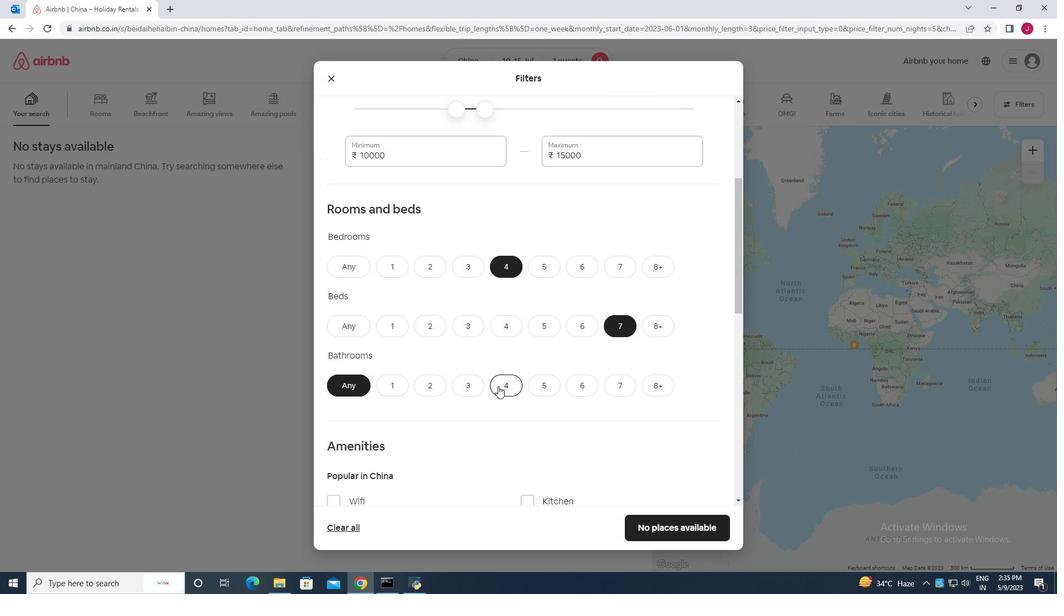 
Action: Mouse moved to (468, 362)
Screenshot: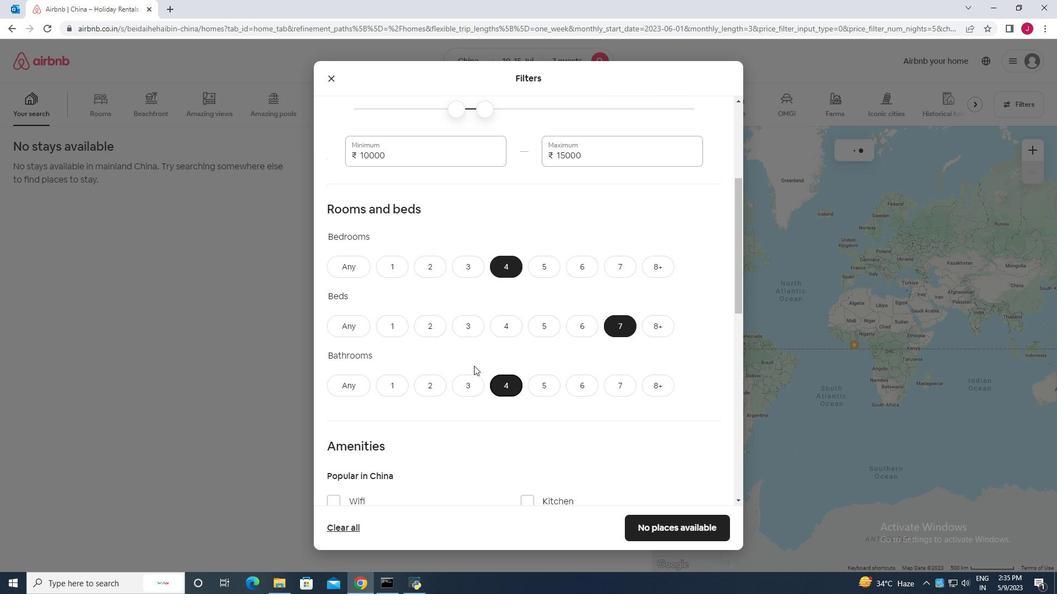 
Action: Mouse scrolled (468, 361) with delta (0, 0)
Screenshot: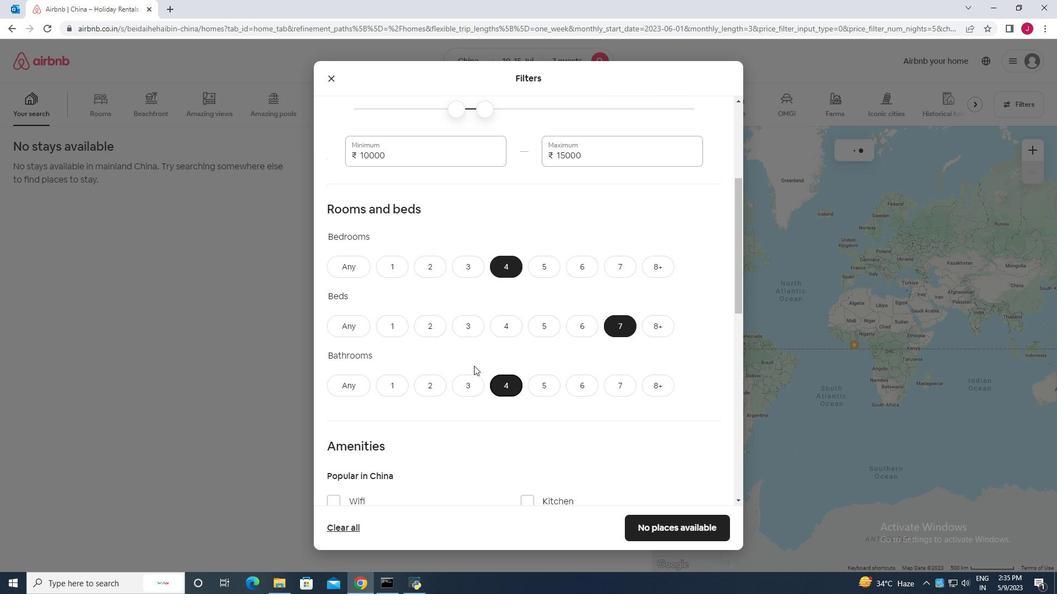 
Action: Mouse scrolled (468, 361) with delta (0, 0)
Screenshot: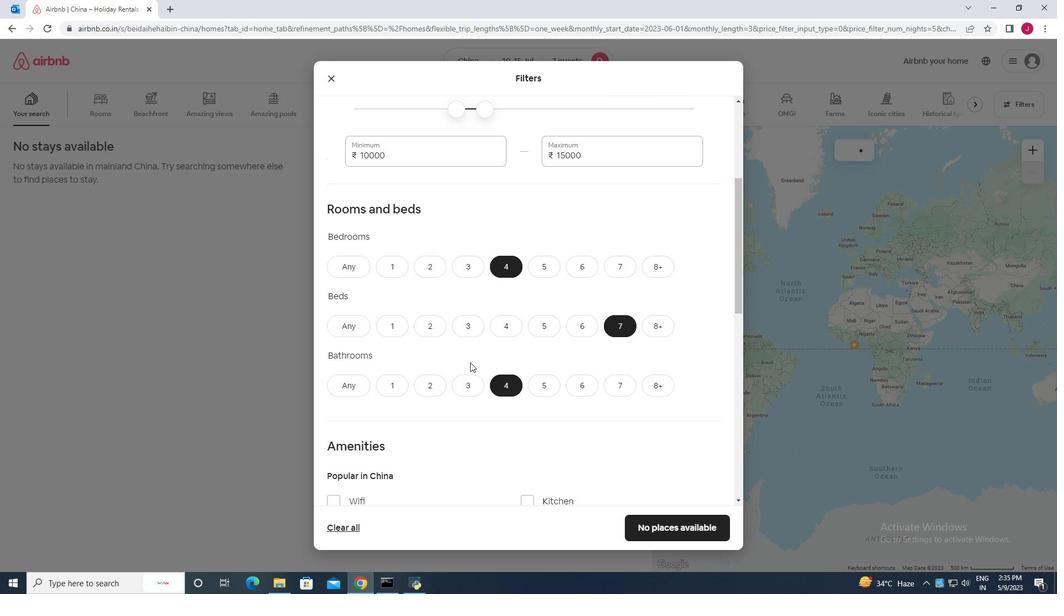 
Action: Mouse moved to (468, 362)
Screenshot: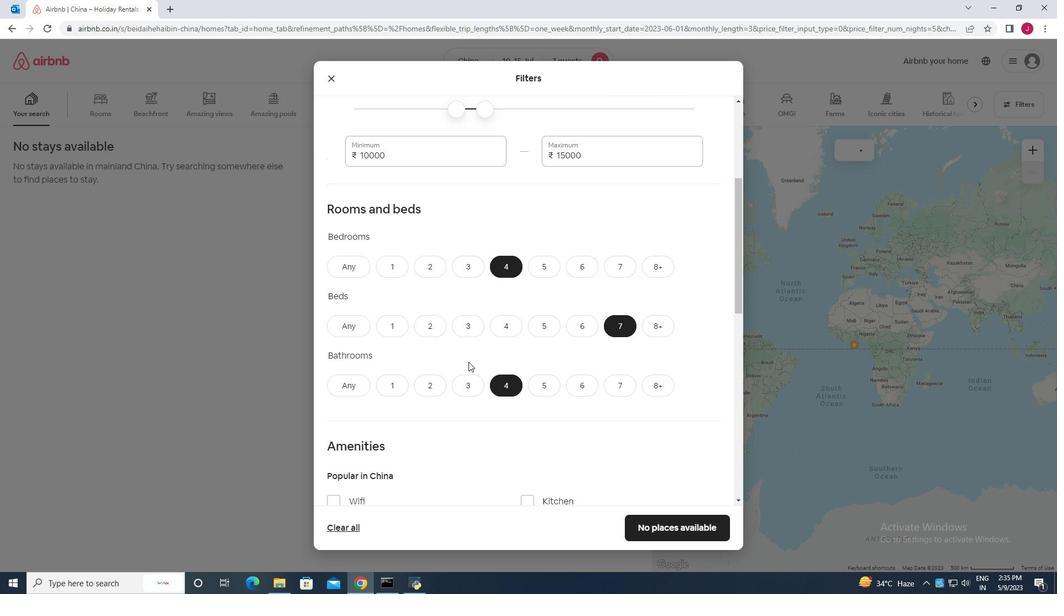 
Action: Mouse scrolled (468, 361) with delta (0, 0)
Screenshot: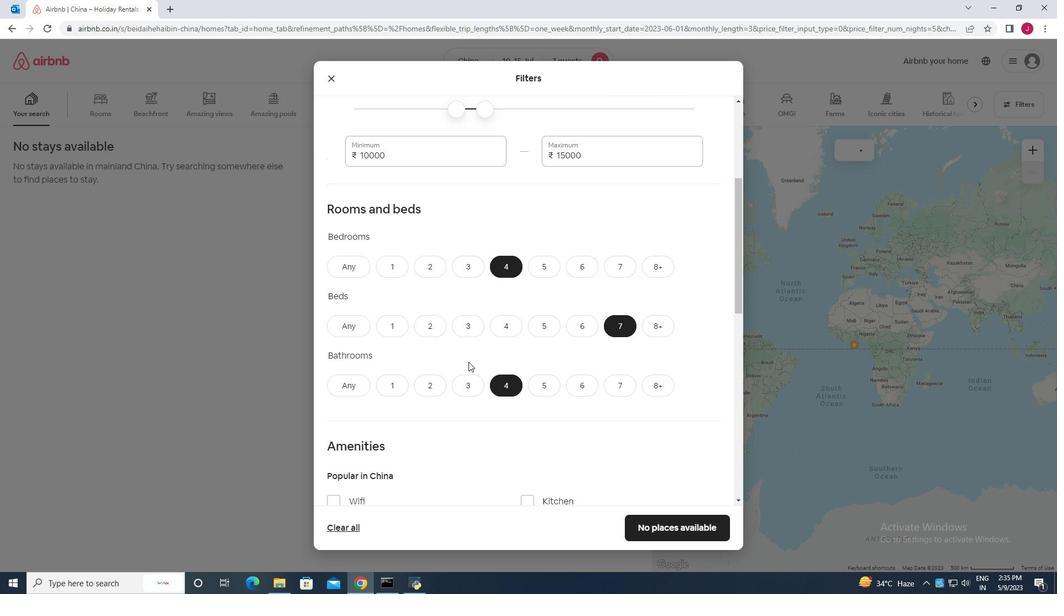 
Action: Mouse moved to (468, 361)
Screenshot: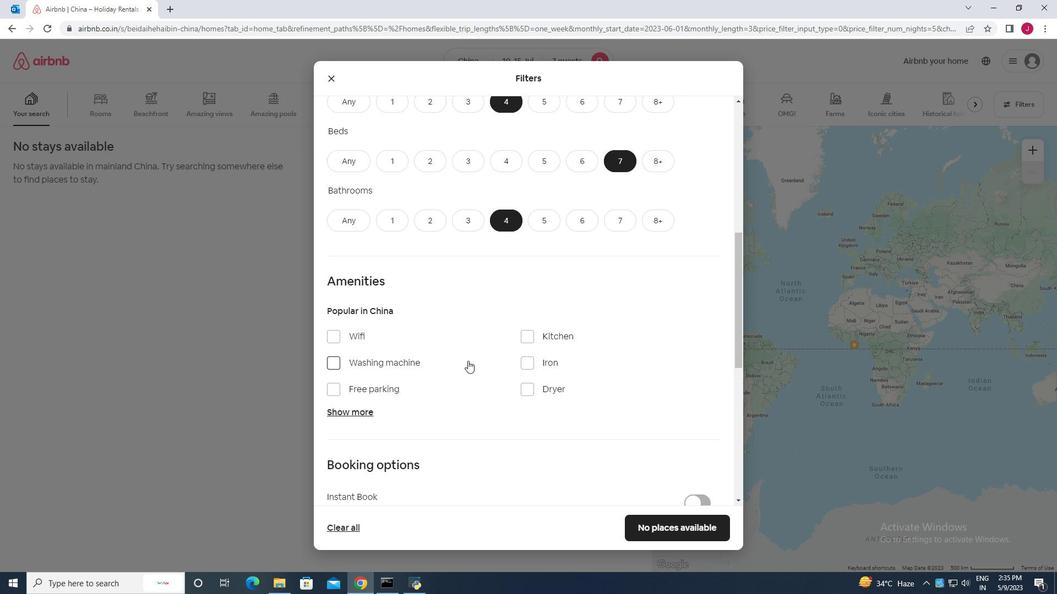 
Action: Mouse scrolled (468, 360) with delta (0, 0)
Screenshot: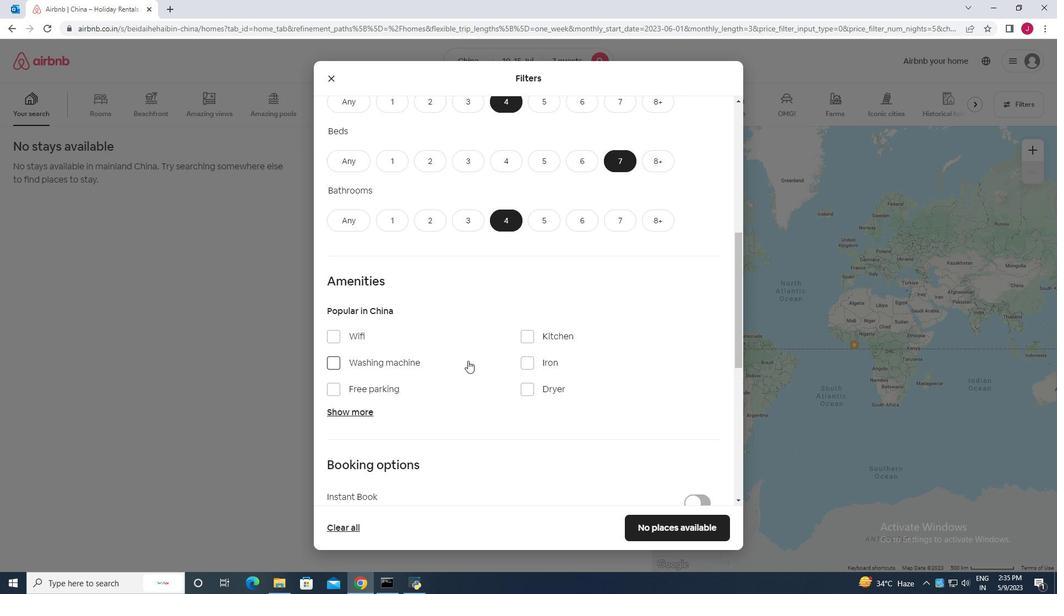 
Action: Mouse moved to (474, 355)
Screenshot: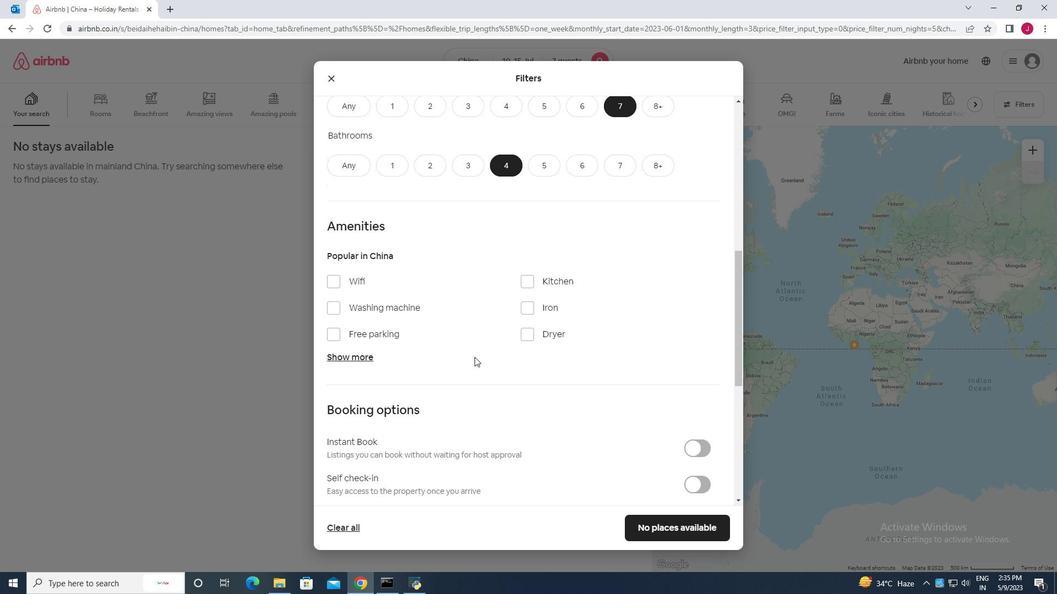 
Action: Mouse scrolled (474, 355) with delta (0, 0)
Screenshot: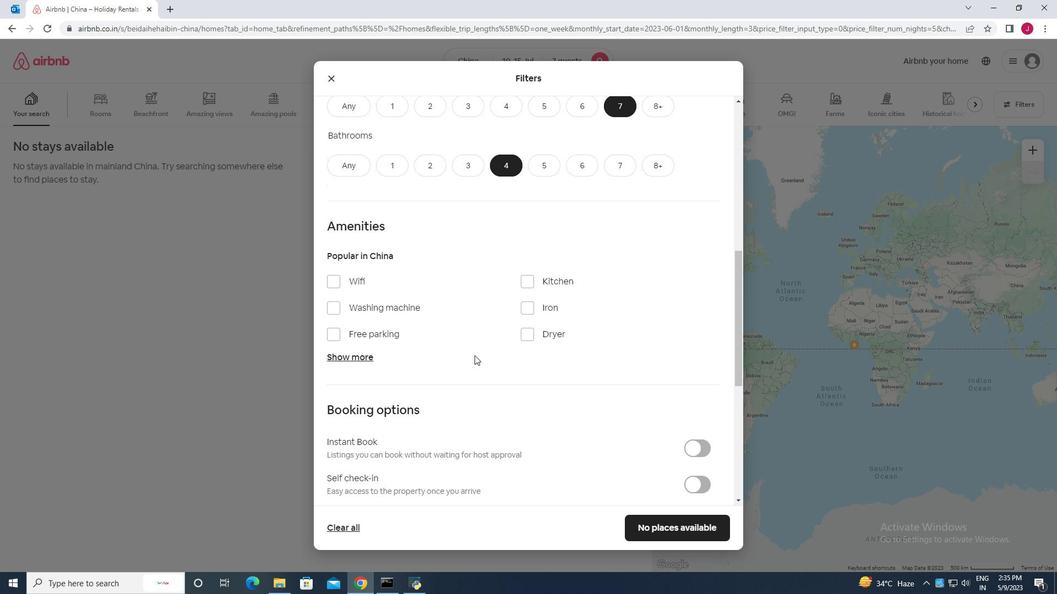 
Action: Mouse moved to (389, 328)
Screenshot: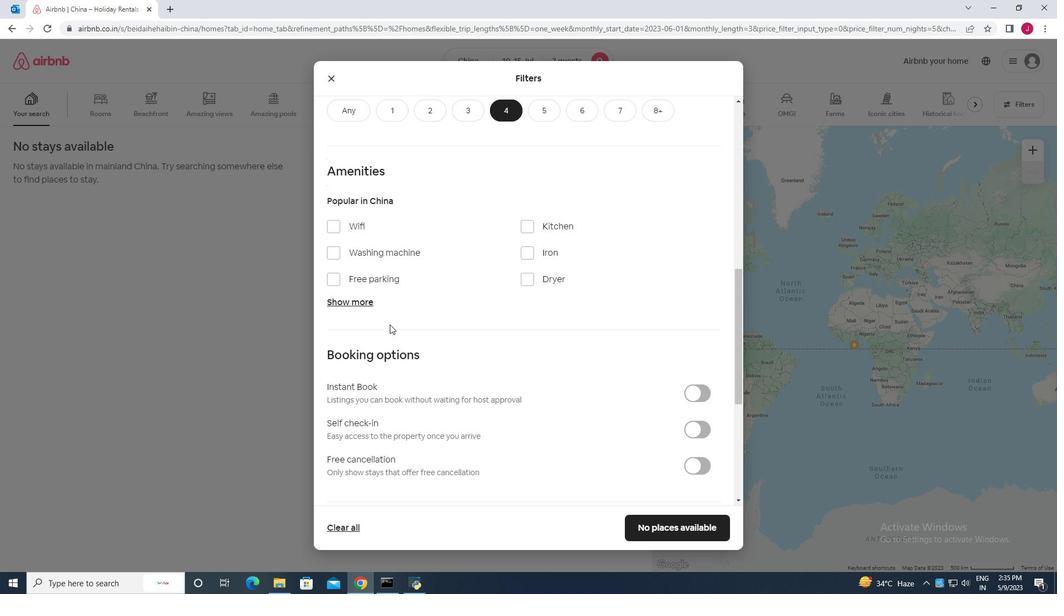 
Action: Mouse scrolled (389, 328) with delta (0, 0)
Screenshot: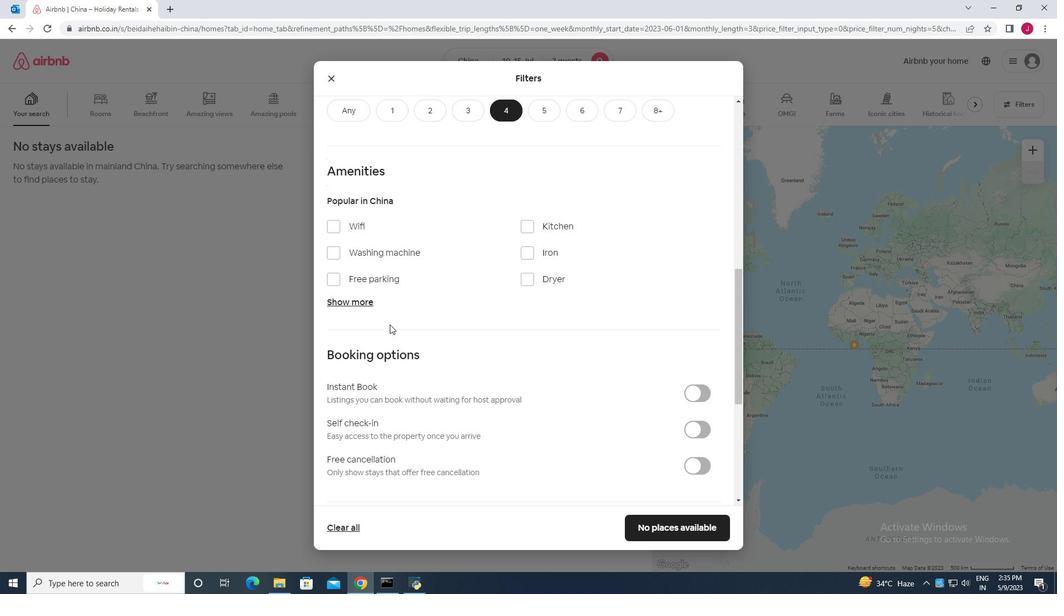 
Action: Mouse moved to (353, 245)
Screenshot: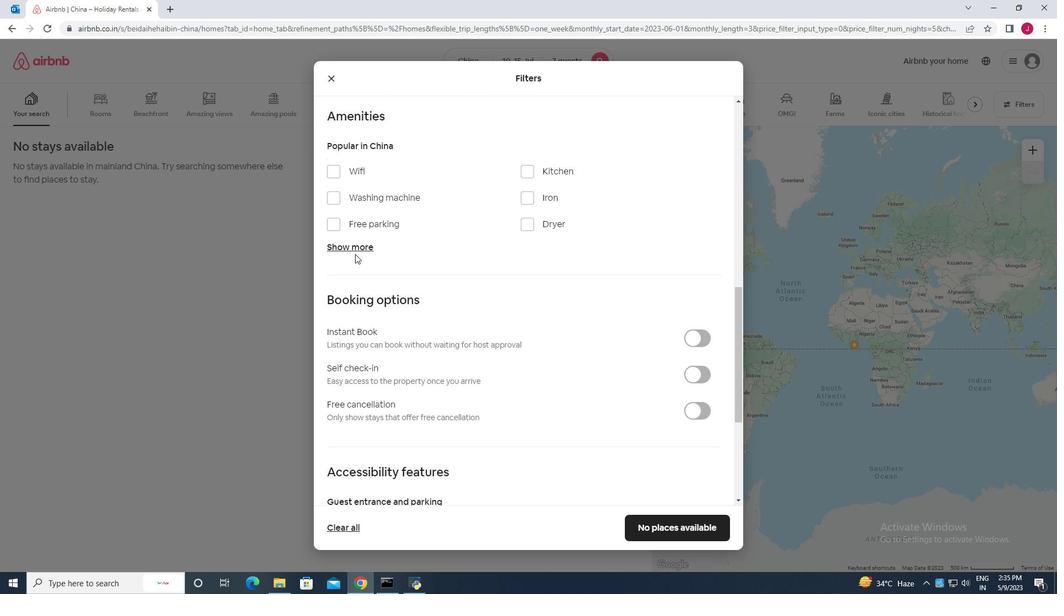 
Action: Mouse pressed left at (353, 245)
Screenshot: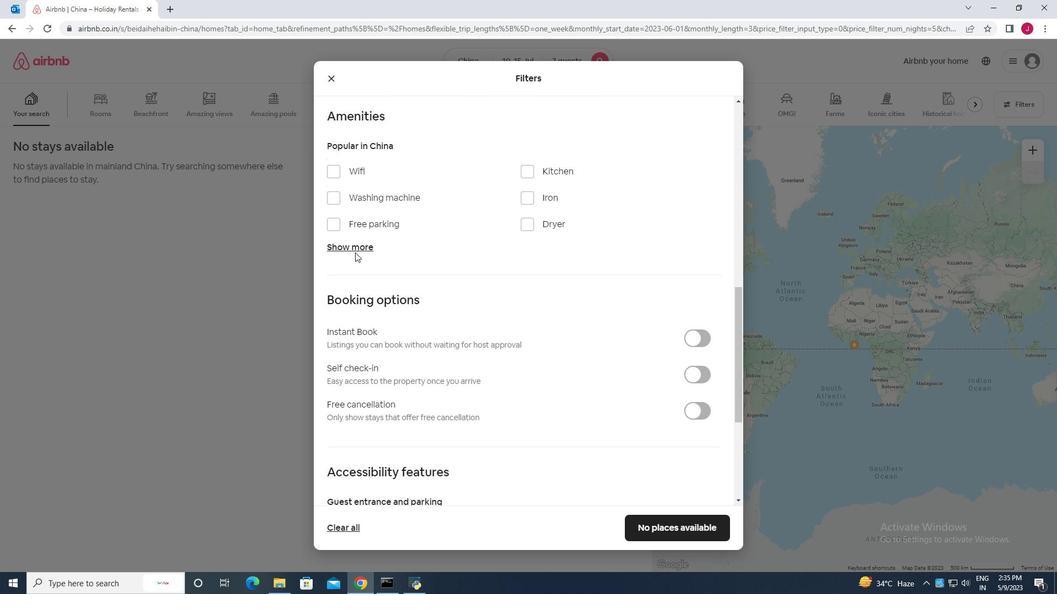 
Action: Mouse moved to (334, 175)
Screenshot: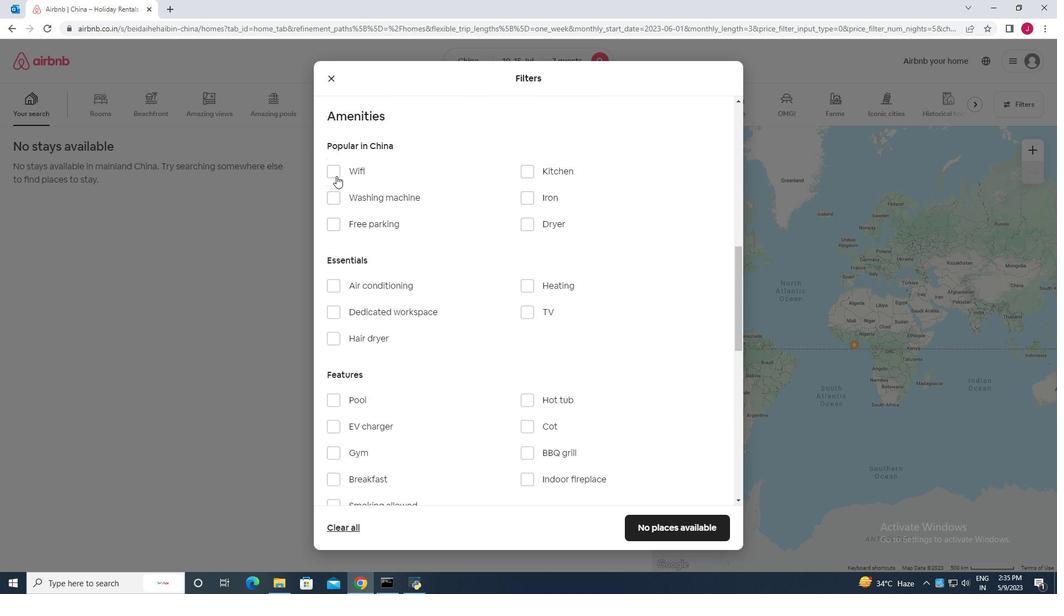
Action: Mouse pressed left at (334, 175)
Screenshot: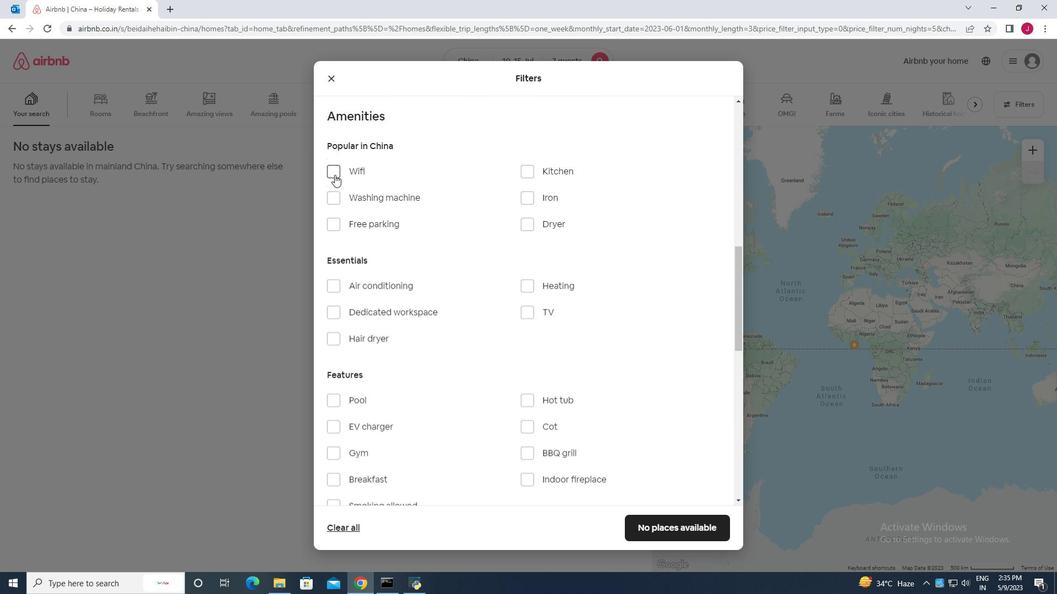 
Action: Mouse moved to (362, 227)
Screenshot: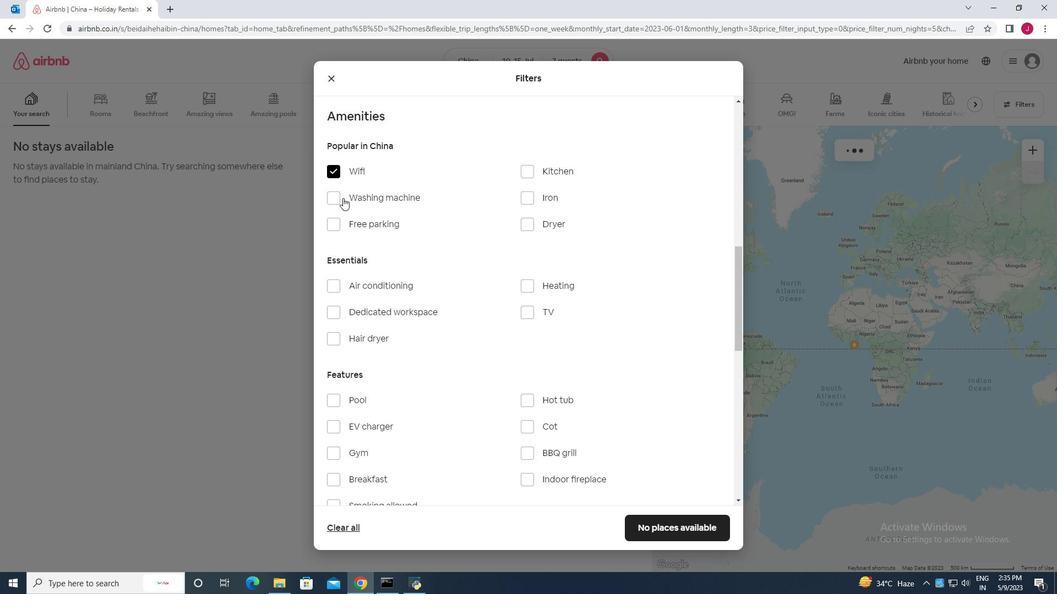 
Action: Mouse scrolled (362, 227) with delta (0, 0)
Screenshot: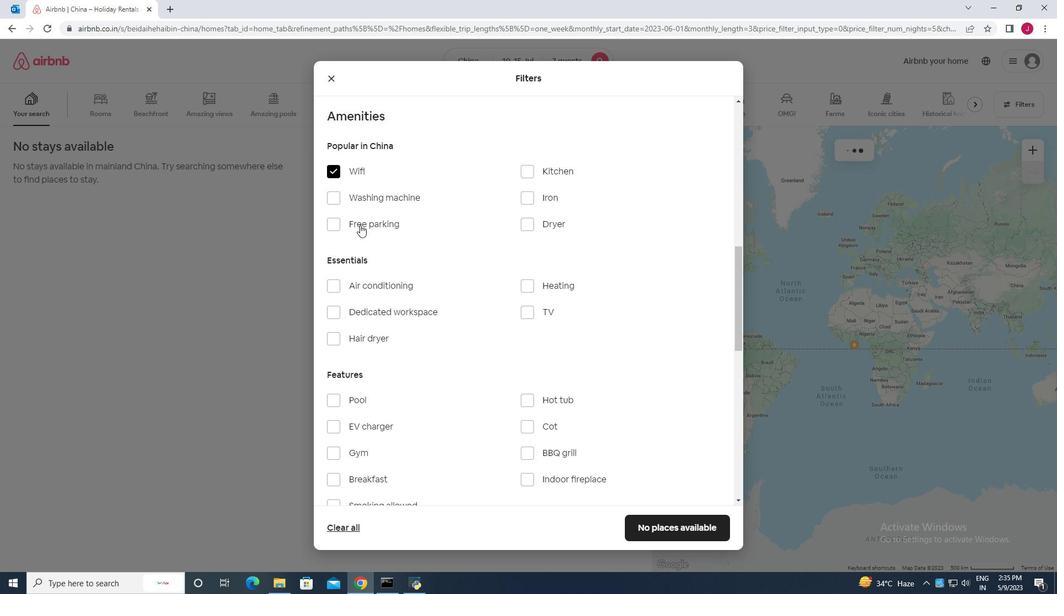 
Action: Mouse scrolled (362, 227) with delta (0, 0)
Screenshot: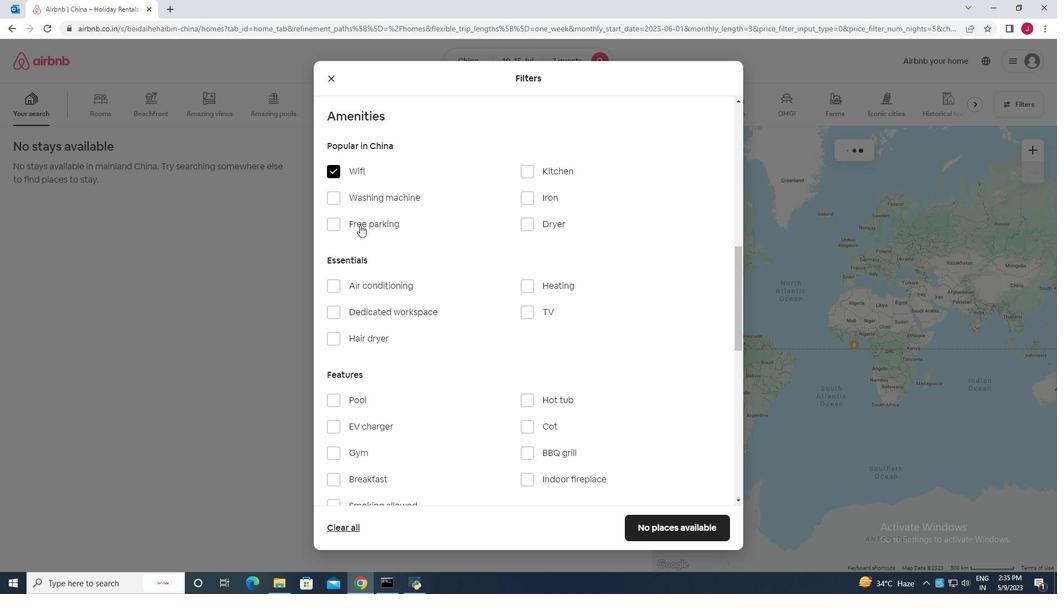 
Action: Mouse moved to (362, 226)
Screenshot: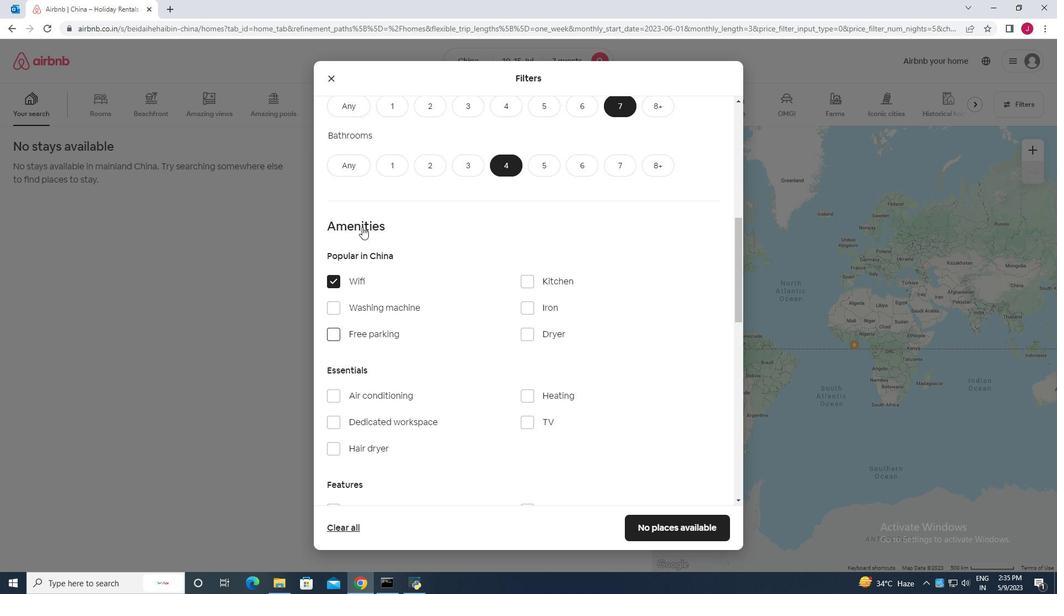 
Action: Mouse scrolled (362, 226) with delta (0, 0)
Screenshot: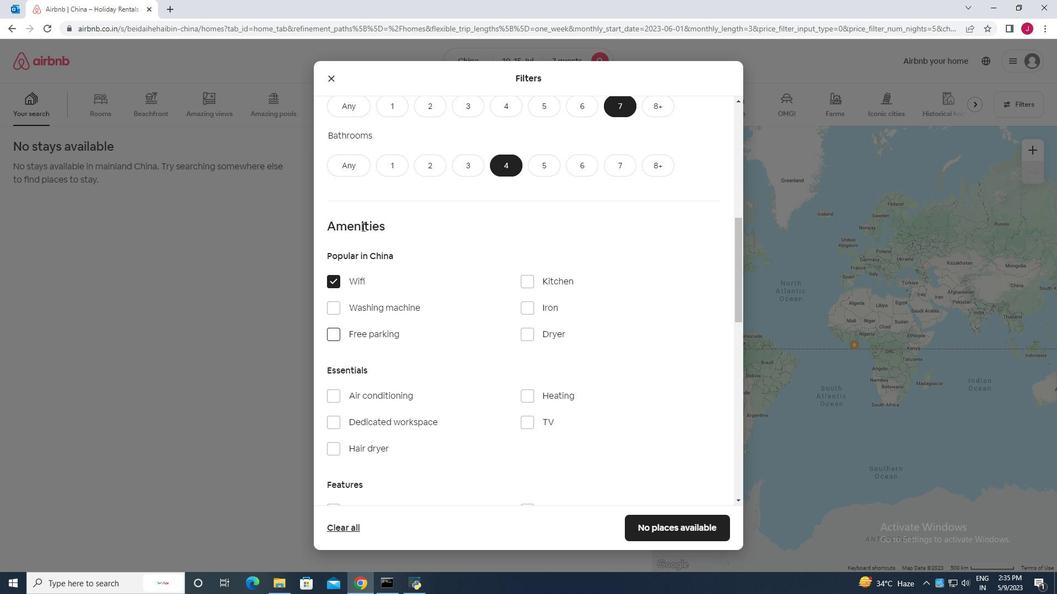
Action: Mouse scrolled (362, 226) with delta (0, 0)
Screenshot: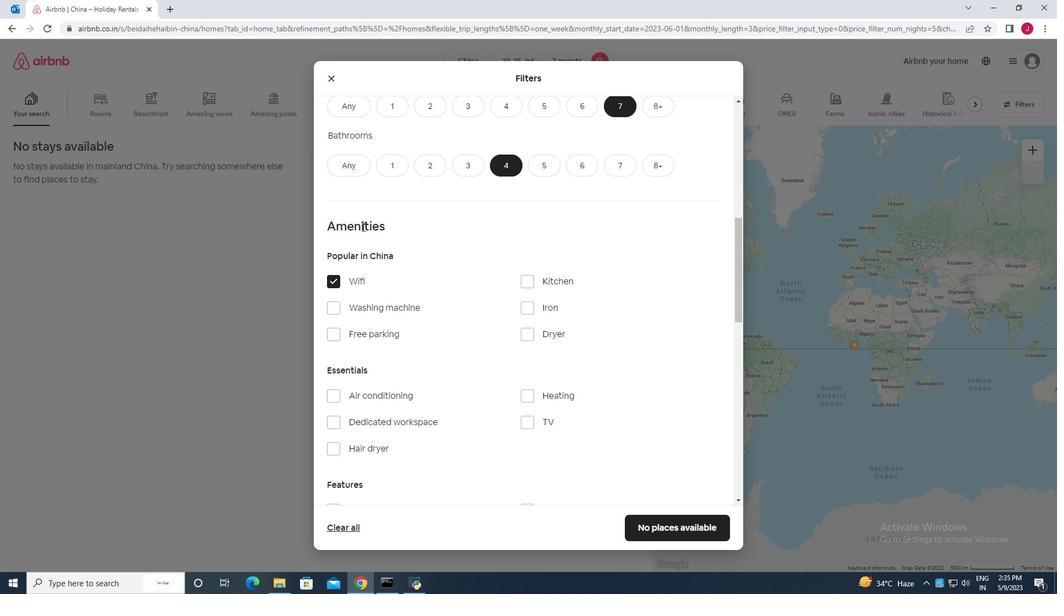 
Action: Mouse scrolled (362, 226) with delta (0, 0)
Screenshot: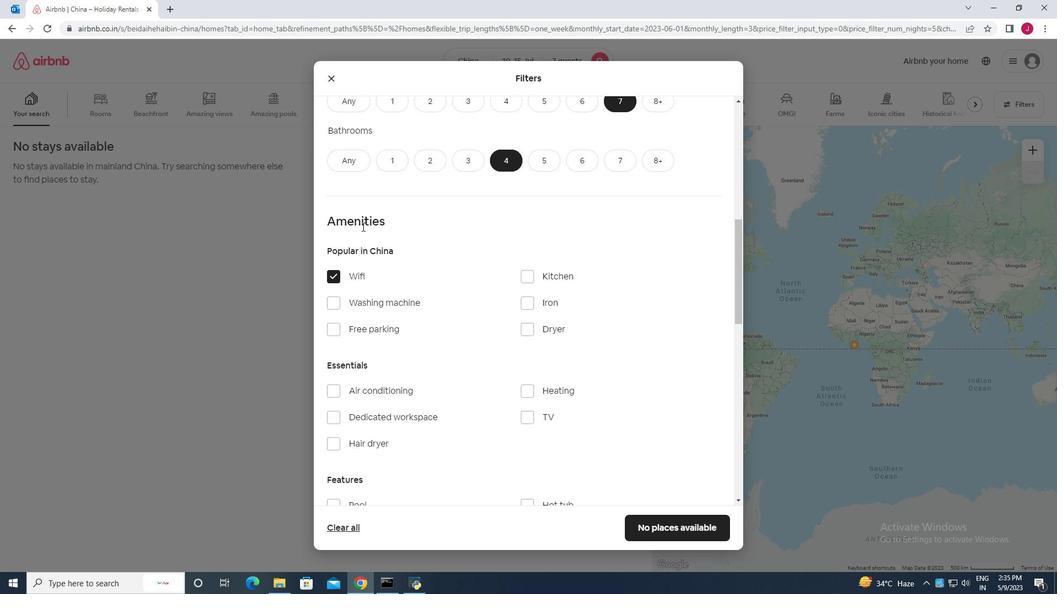 
Action: Mouse moved to (532, 261)
Screenshot: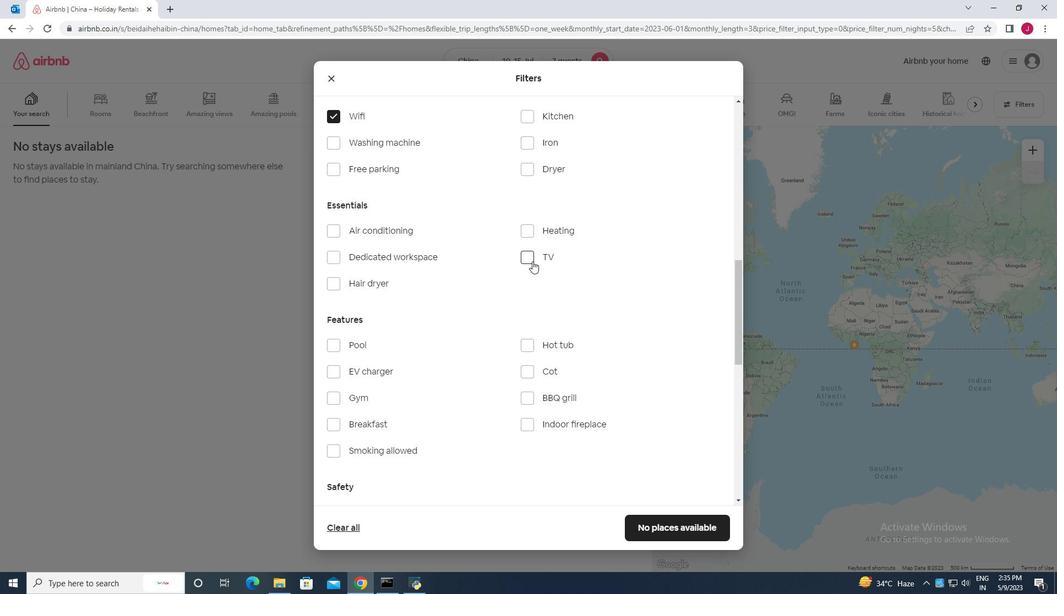 
Action: Mouse pressed left at (532, 261)
Screenshot: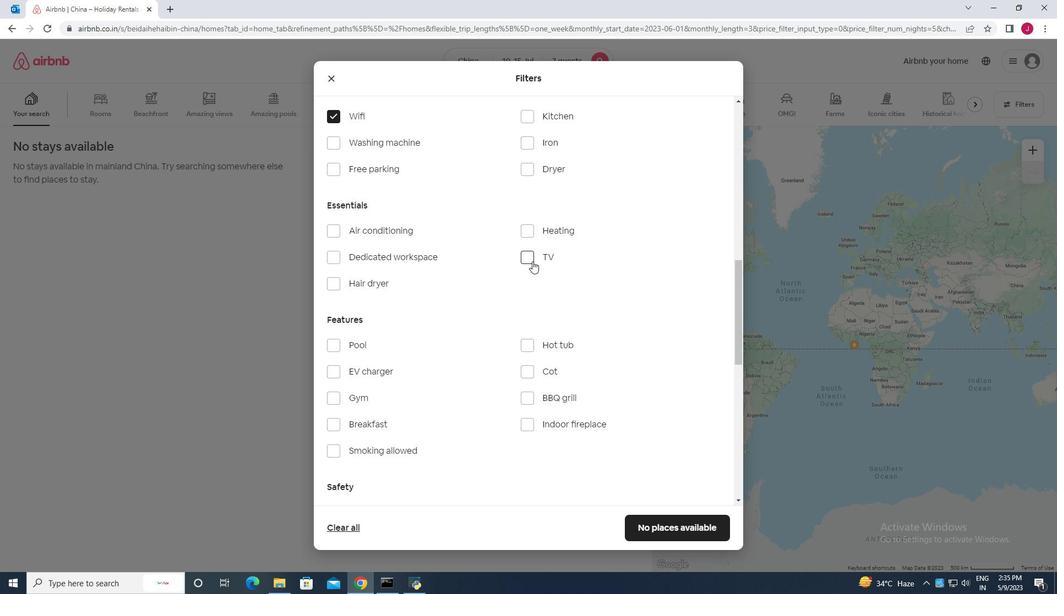 
Action: Mouse moved to (334, 171)
Screenshot: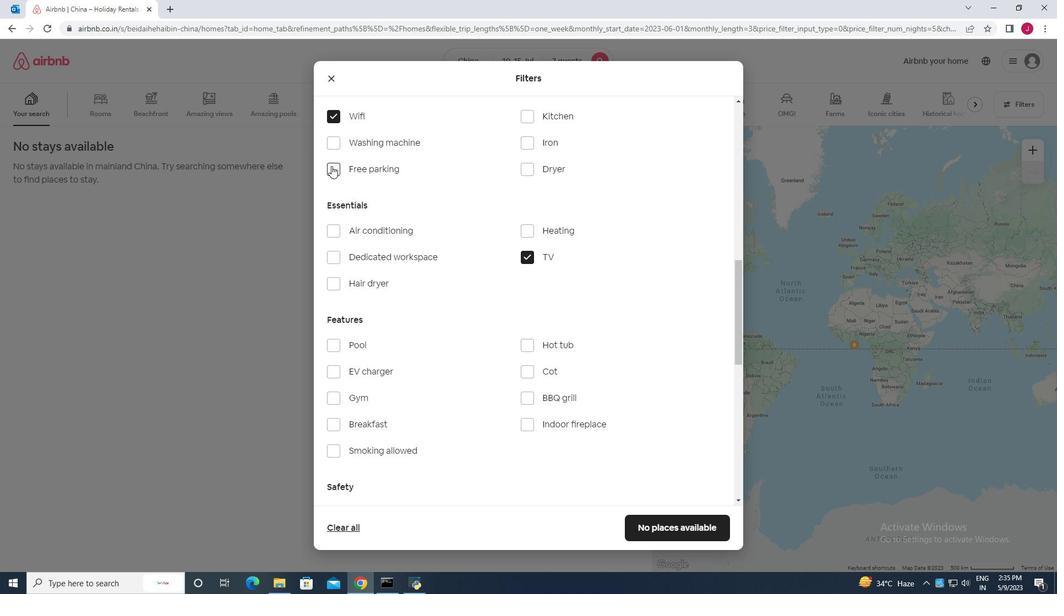 
Action: Mouse pressed left at (334, 171)
Screenshot: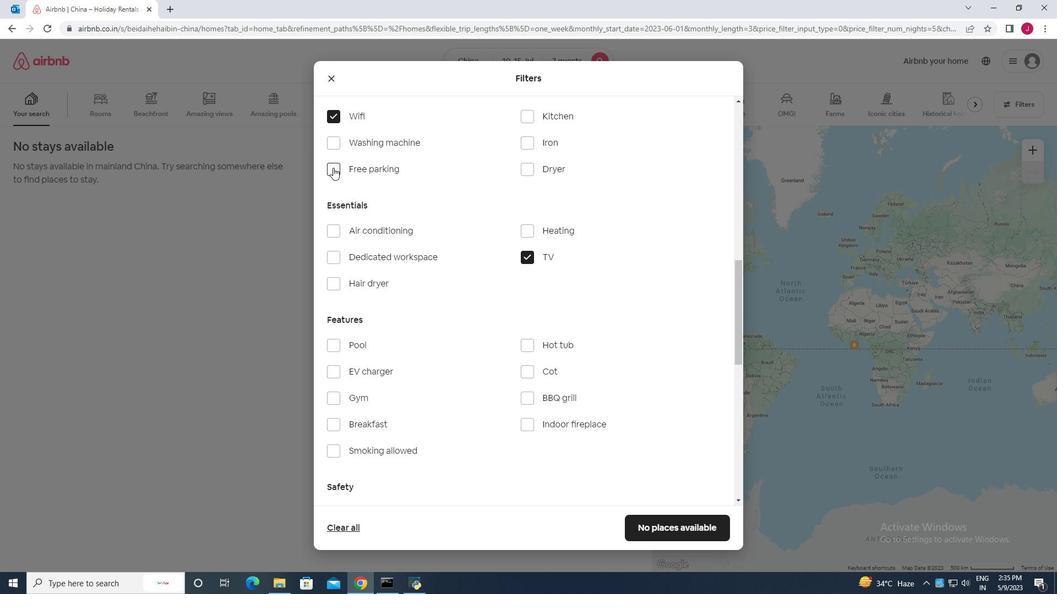 
Action: Mouse moved to (334, 402)
Screenshot: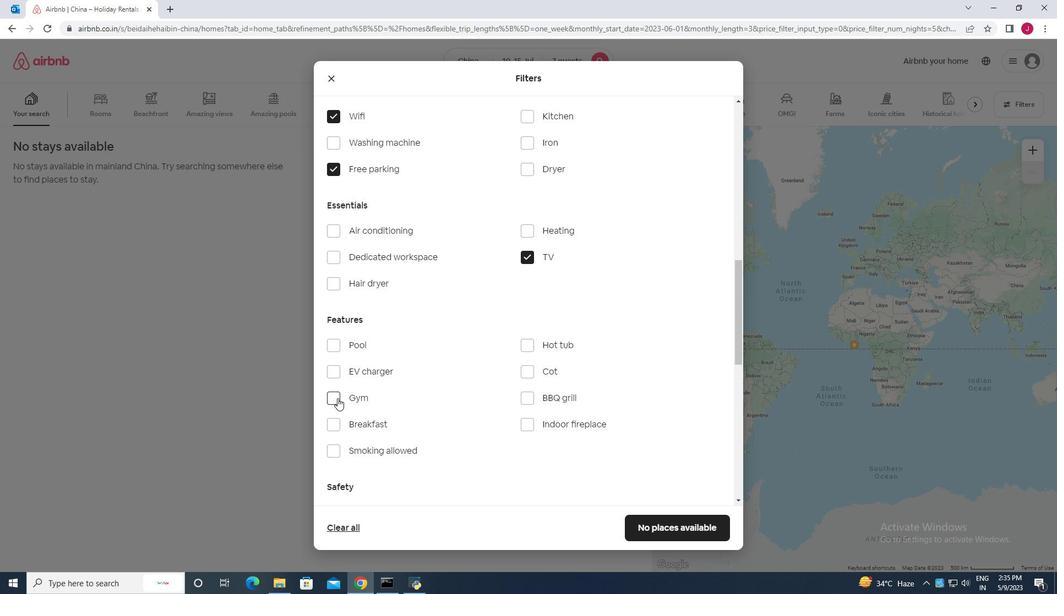 
Action: Mouse pressed left at (334, 402)
Screenshot: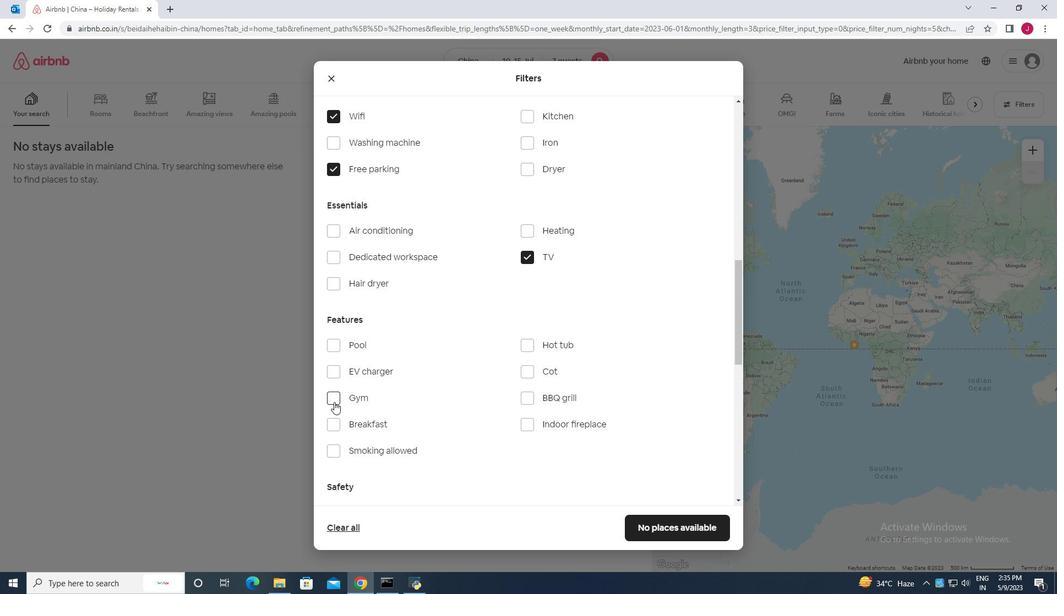 
Action: Mouse moved to (334, 426)
Screenshot: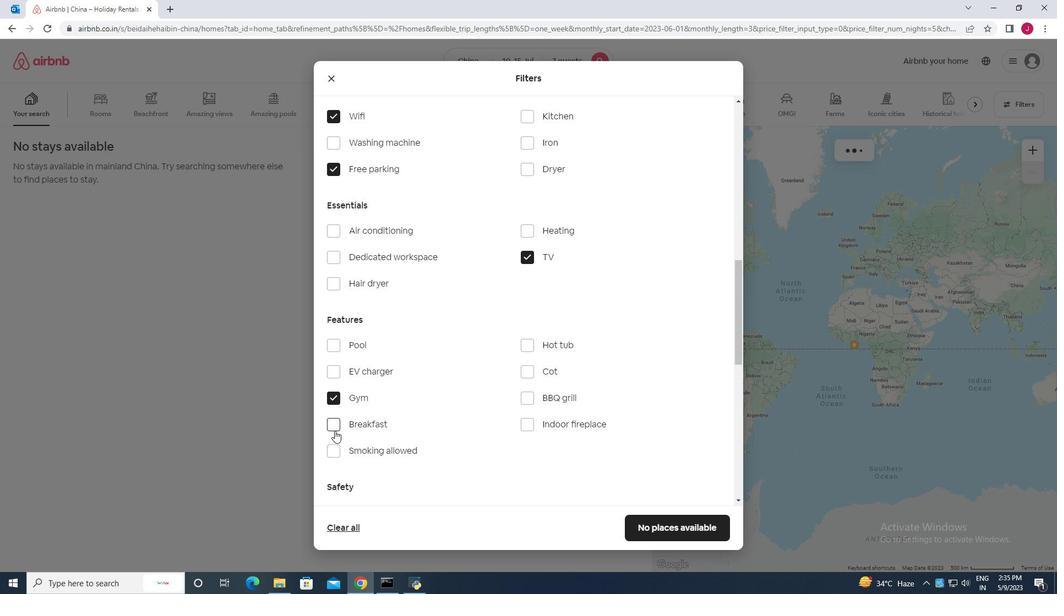 
Action: Mouse pressed left at (334, 426)
Screenshot: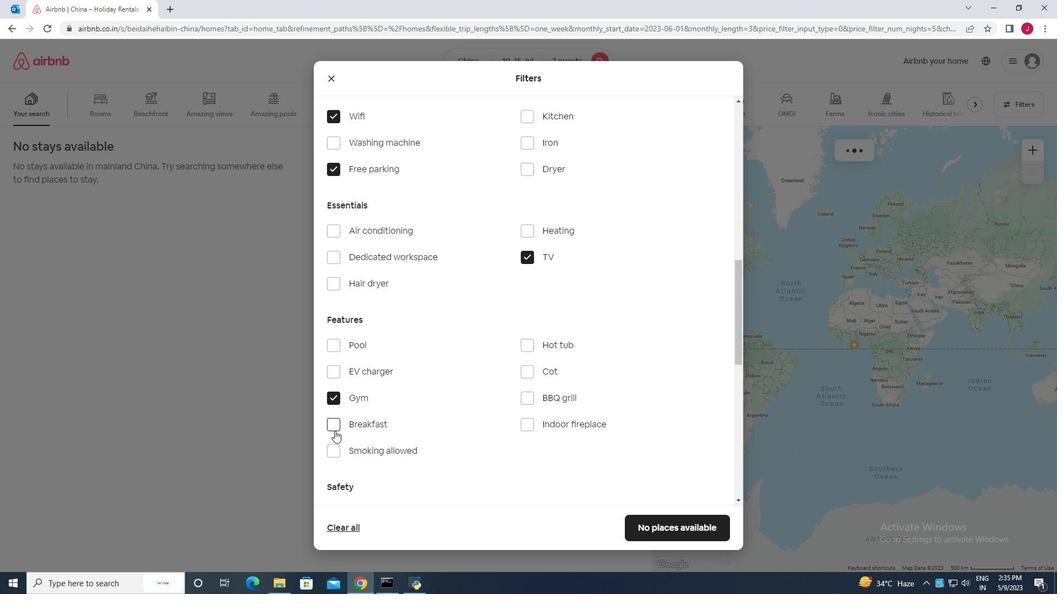 
Action: Mouse moved to (405, 365)
Screenshot: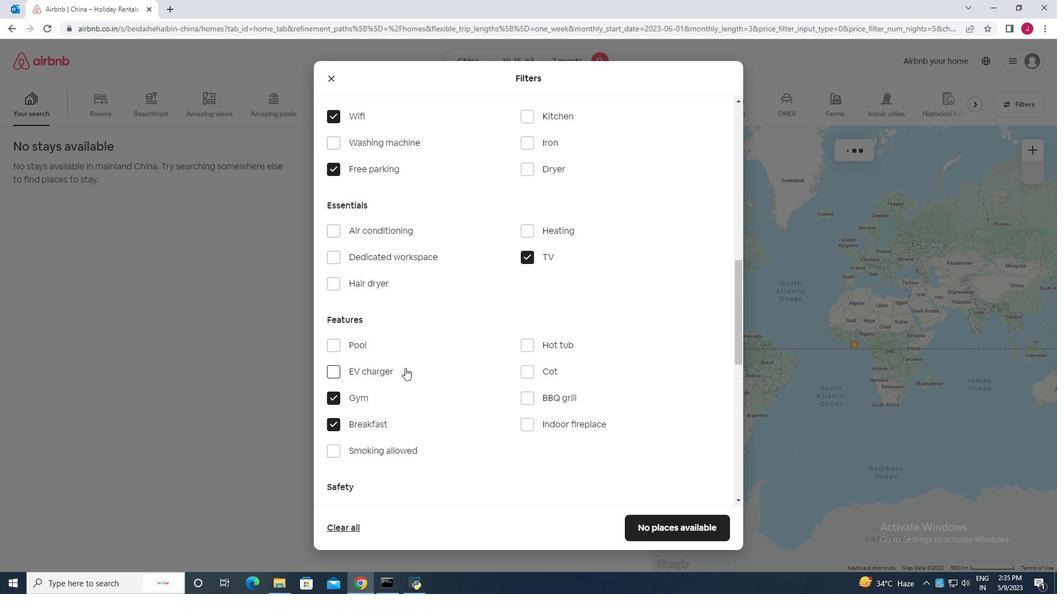 
Action: Mouse scrolled (405, 364) with delta (0, 0)
Screenshot: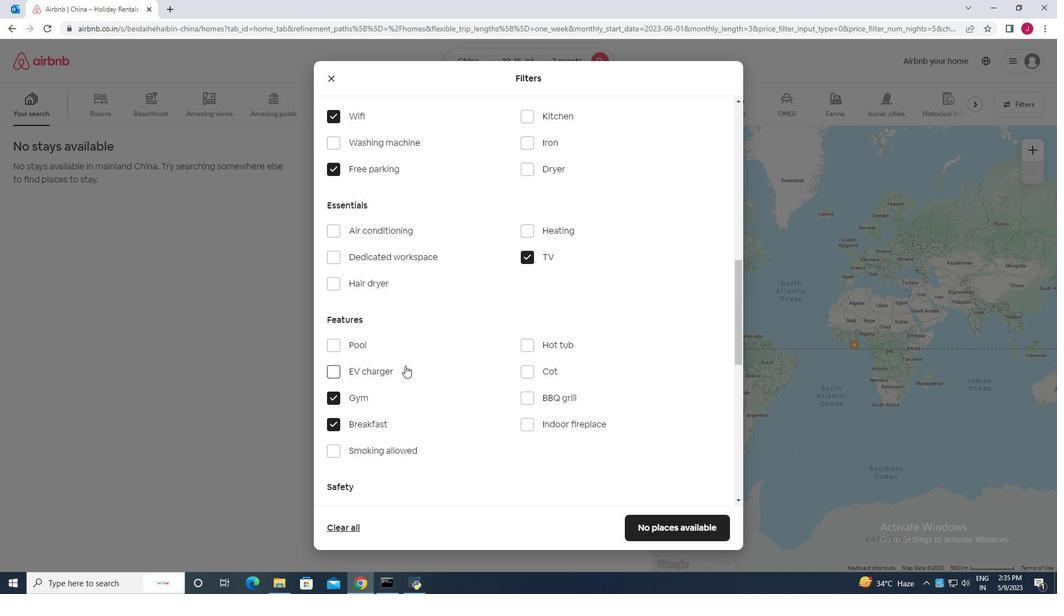 
Action: Mouse scrolled (405, 364) with delta (0, 0)
Screenshot: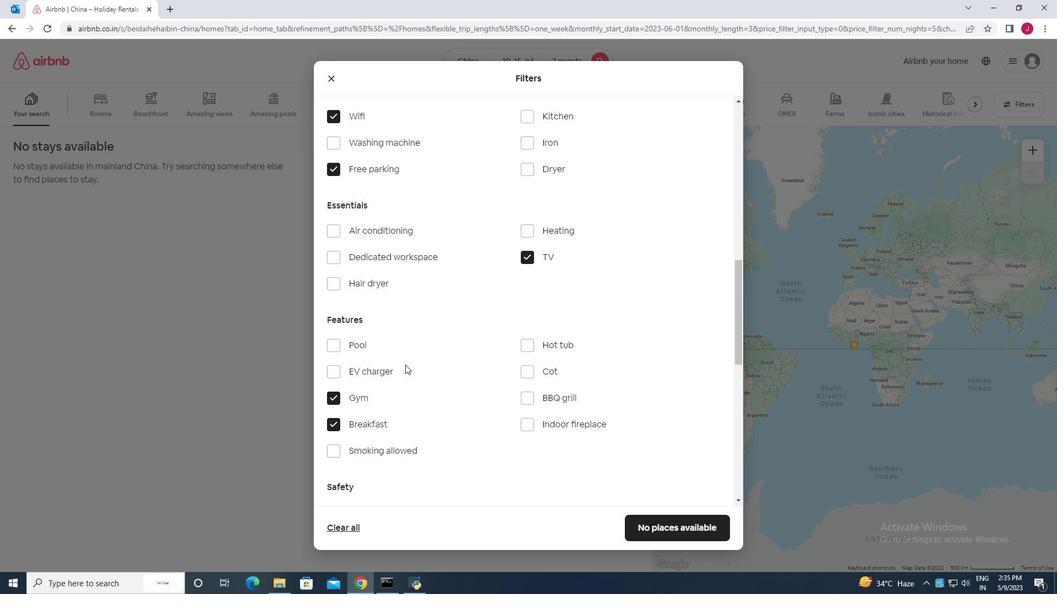 
Action: Mouse scrolled (405, 364) with delta (0, 0)
Screenshot: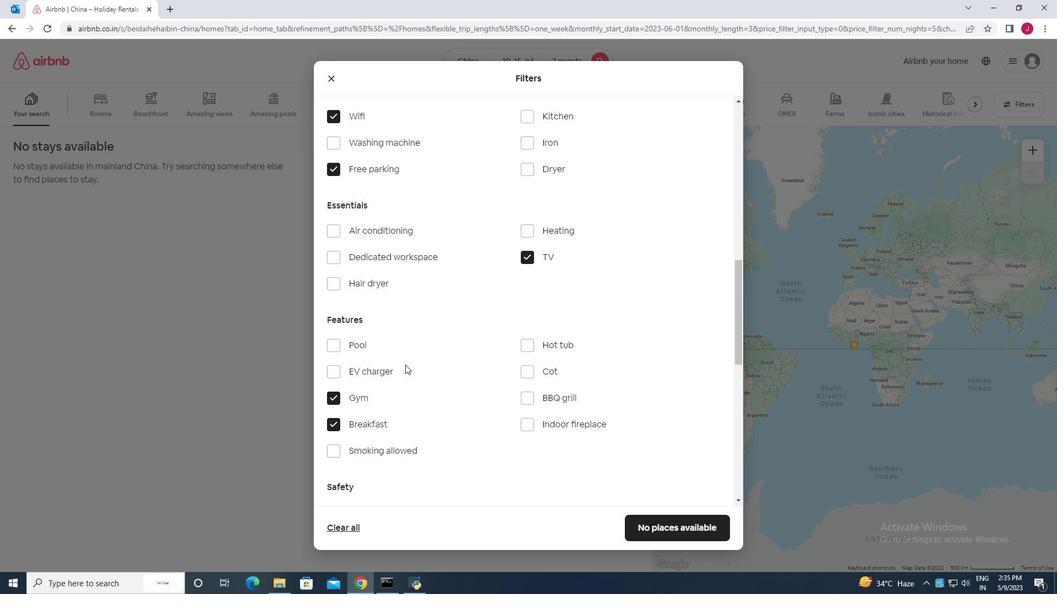 
Action: Mouse moved to (650, 402)
Screenshot: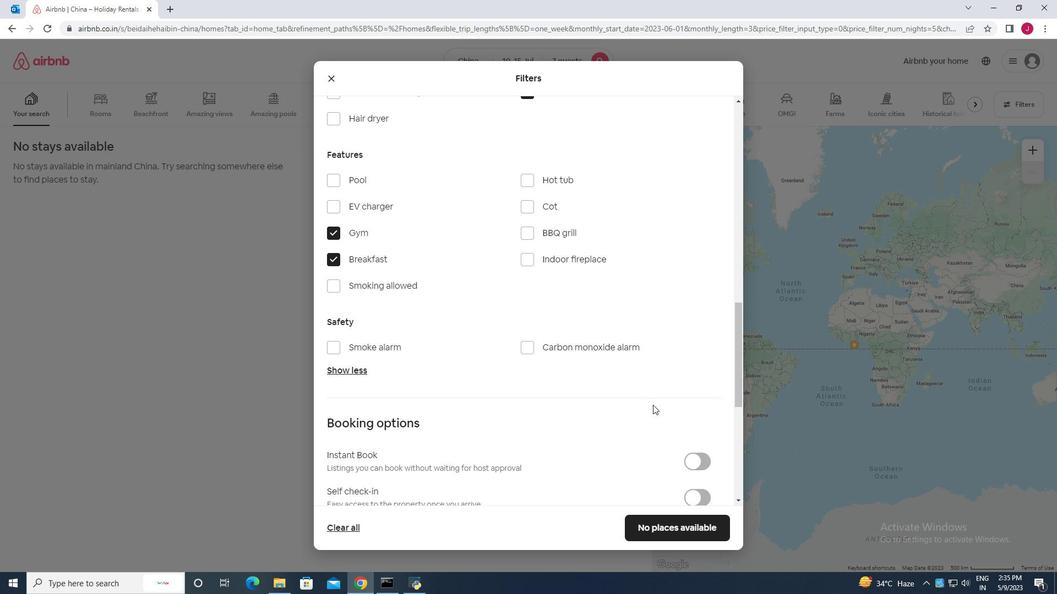 
Action: Mouse scrolled (650, 401) with delta (0, 0)
Screenshot: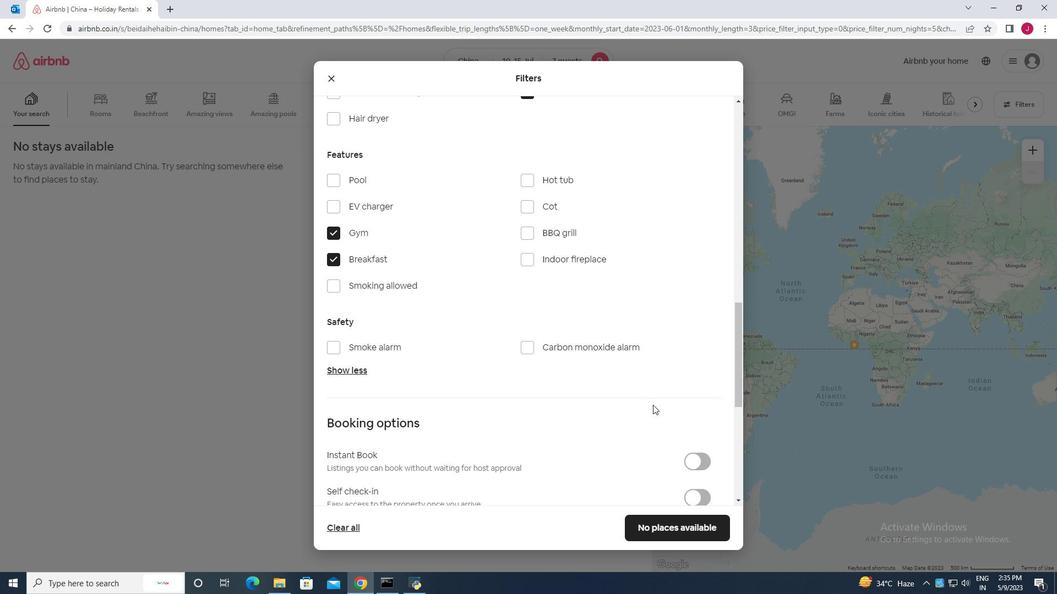 
Action: Mouse moved to (650, 401)
Screenshot: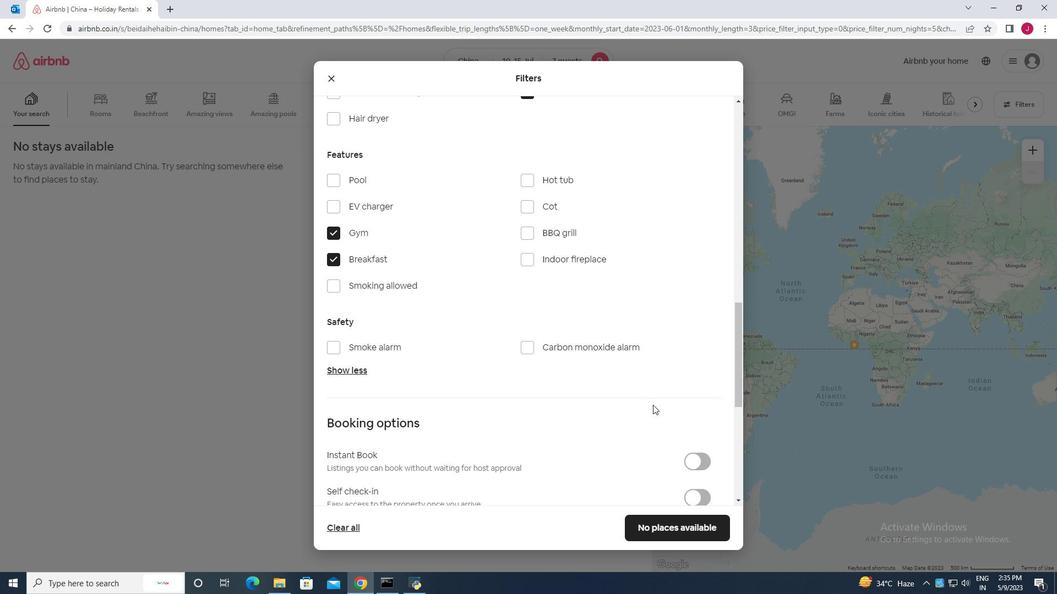 
Action: Mouse scrolled (650, 401) with delta (0, 0)
Screenshot: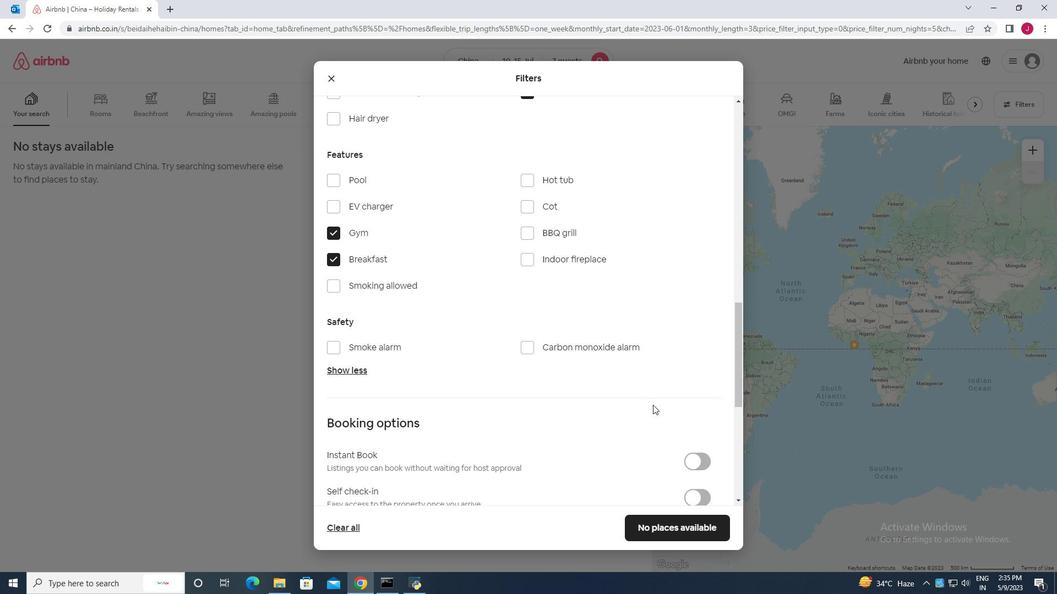 
Action: Mouse moved to (649, 400)
Screenshot: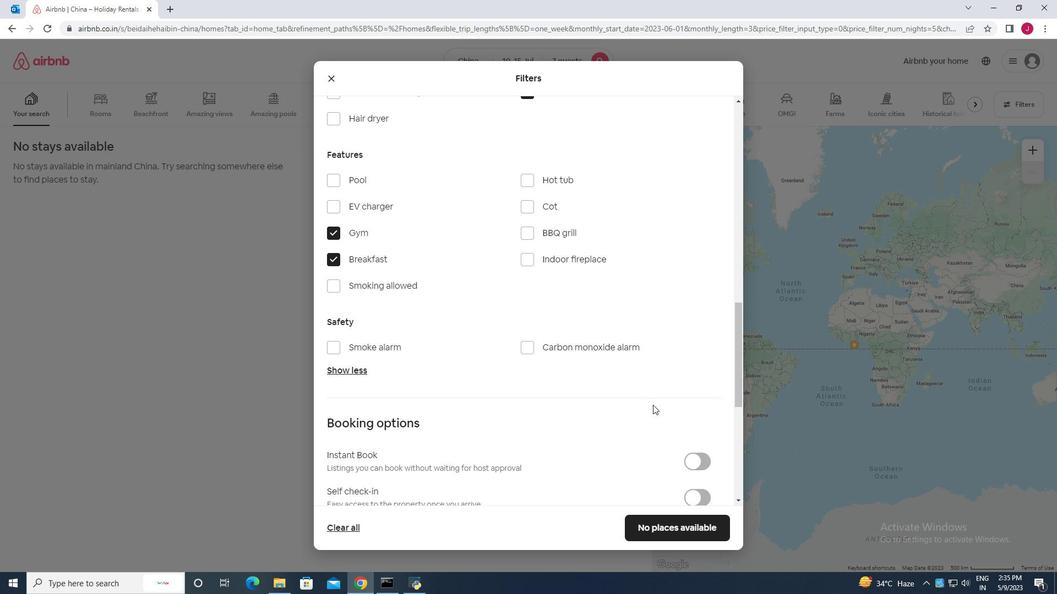 
Action: Mouse scrolled (649, 400) with delta (0, 0)
Screenshot: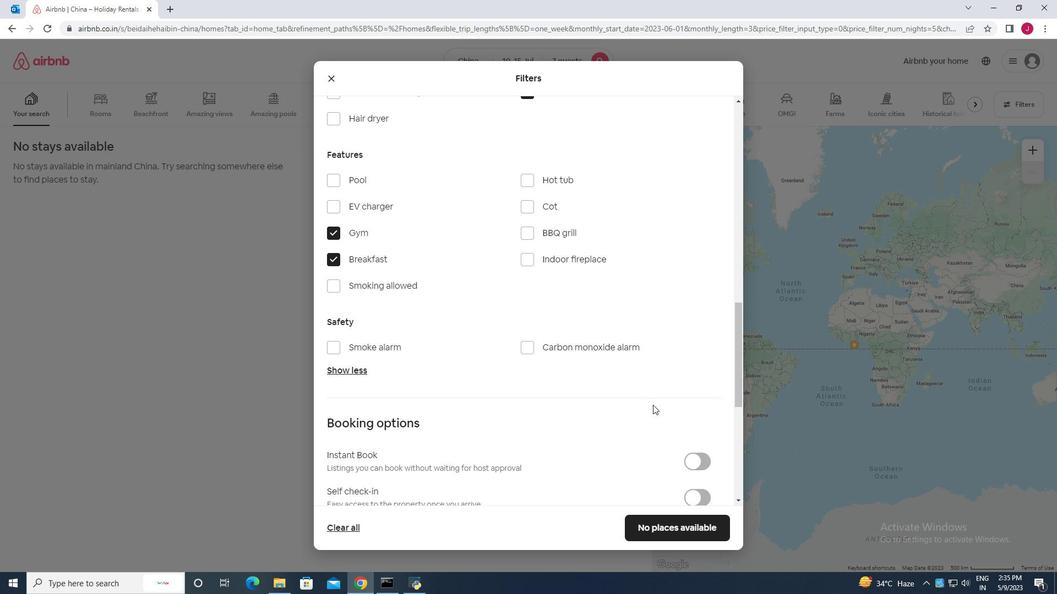 
Action: Mouse moved to (702, 335)
Screenshot: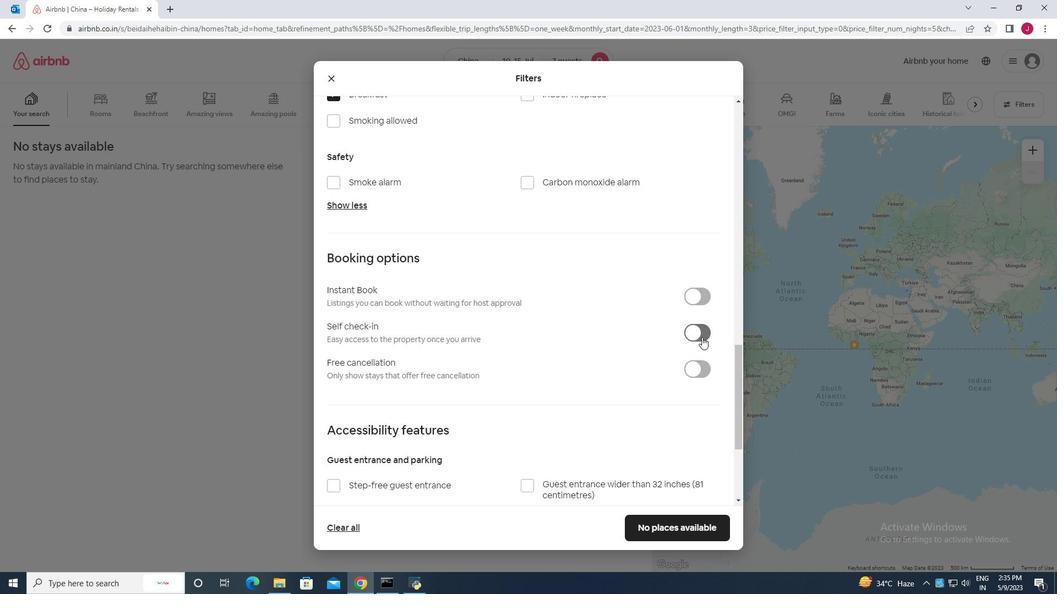 
Action: Mouse pressed left at (702, 335)
Screenshot: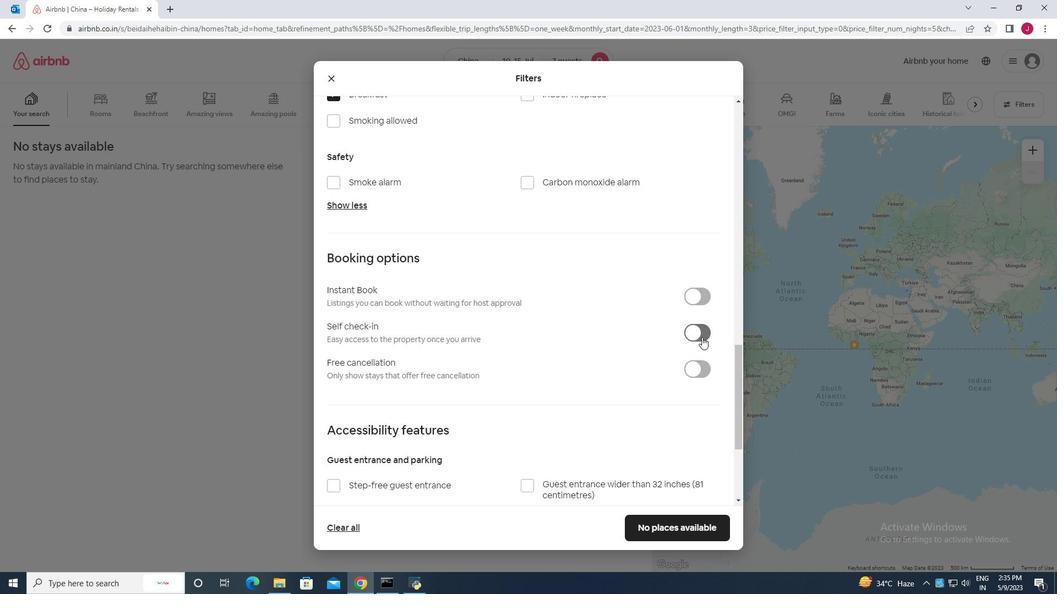 
Action: Mouse moved to (474, 359)
Screenshot: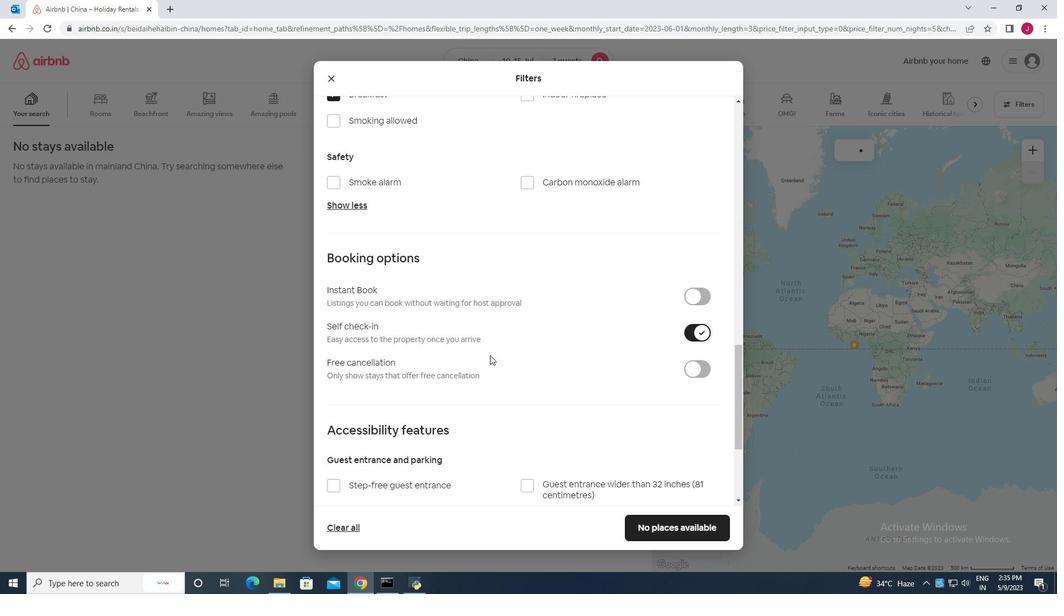 
Action: Mouse scrolled (474, 358) with delta (0, 0)
Screenshot: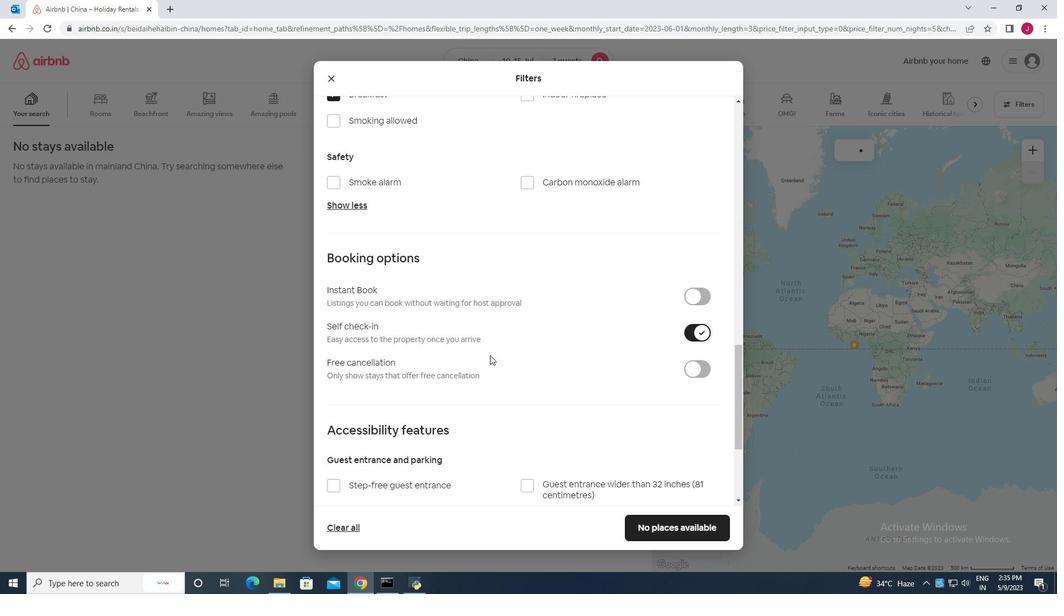 
Action: Mouse moved to (471, 360)
Screenshot: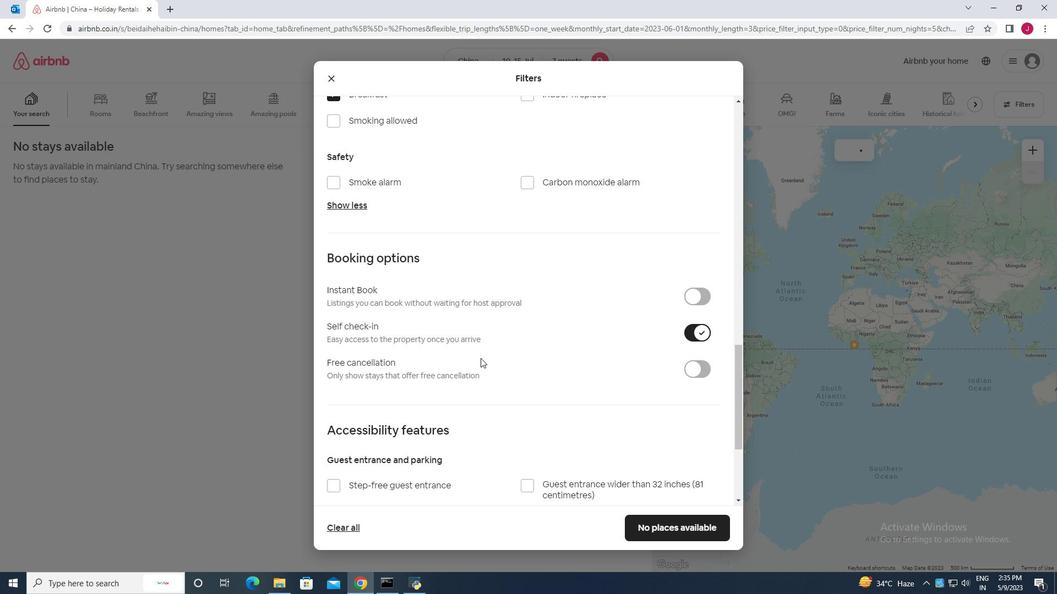 
Action: Mouse scrolled (471, 359) with delta (0, 0)
Screenshot: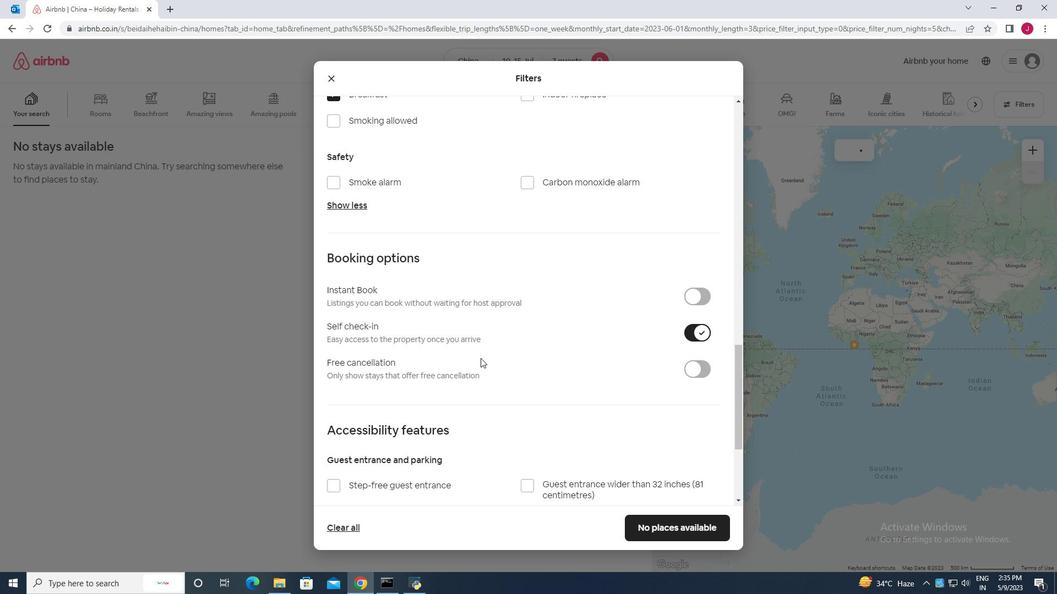 
Action: Mouse scrolled (471, 359) with delta (0, 0)
Screenshot: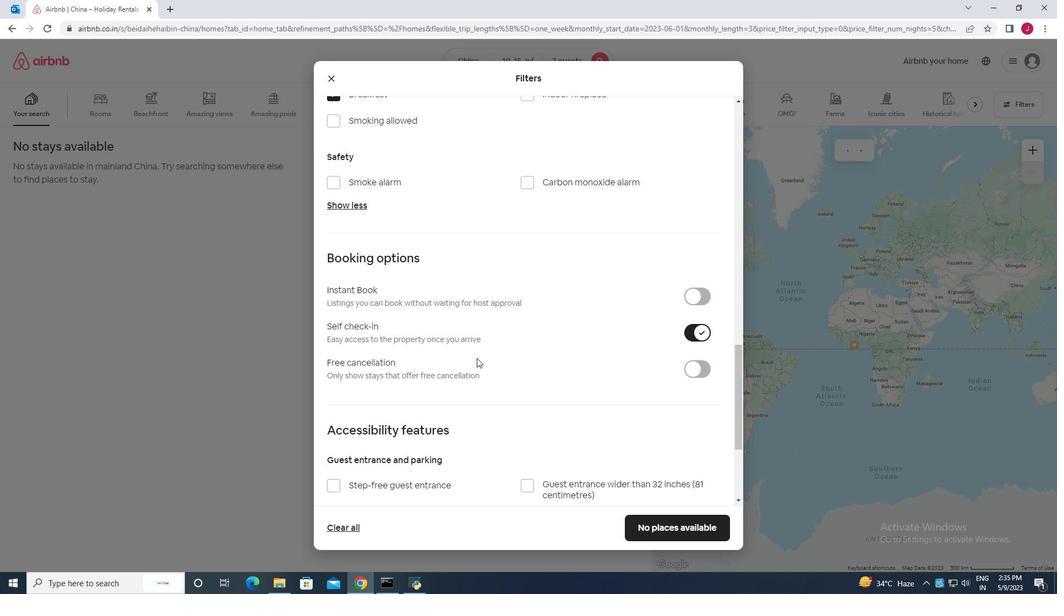 
Action: Mouse scrolled (471, 359) with delta (0, 0)
Screenshot: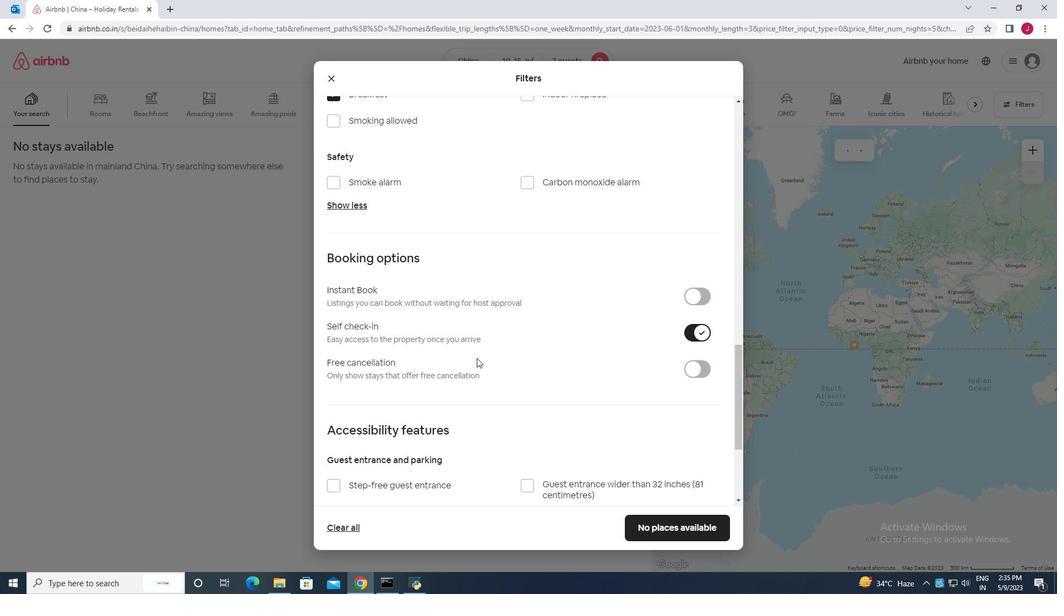 
Action: Mouse moved to (471, 360)
Screenshot: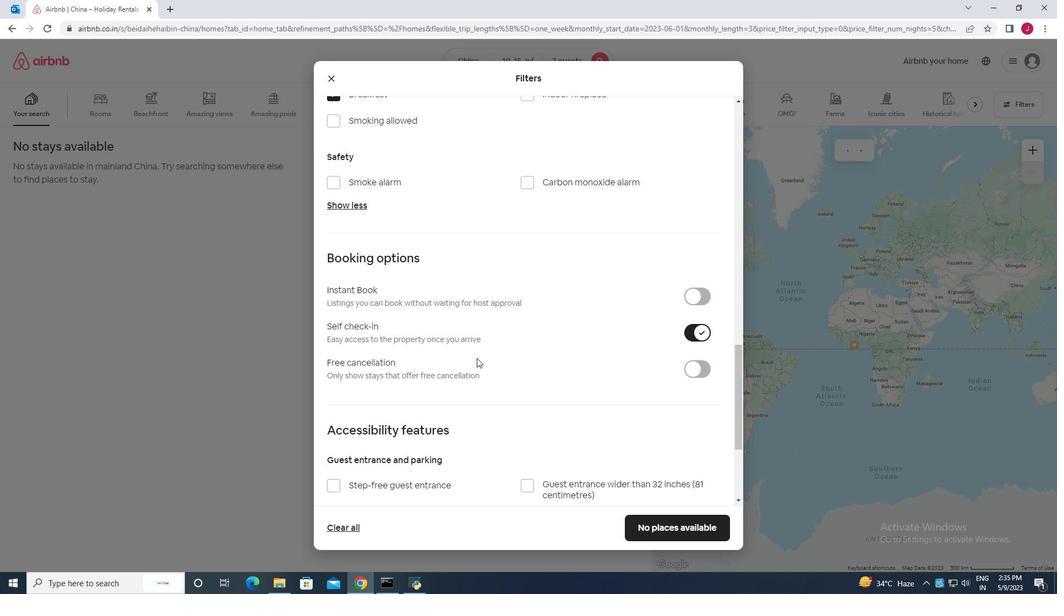 
Action: Mouse scrolled (471, 359) with delta (0, 0)
Screenshot: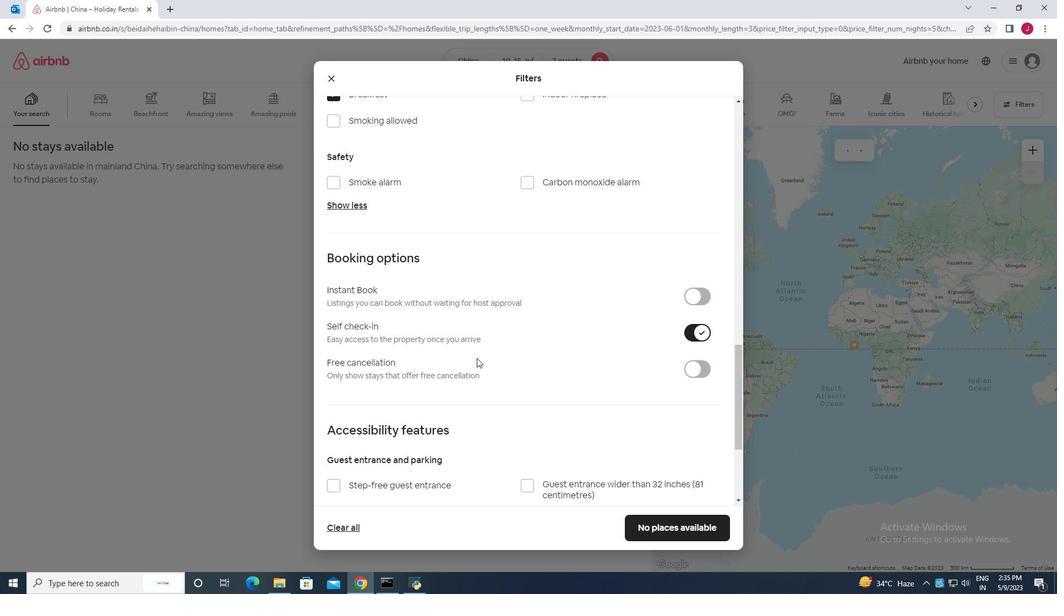
Action: Mouse scrolled (471, 359) with delta (0, 0)
Screenshot: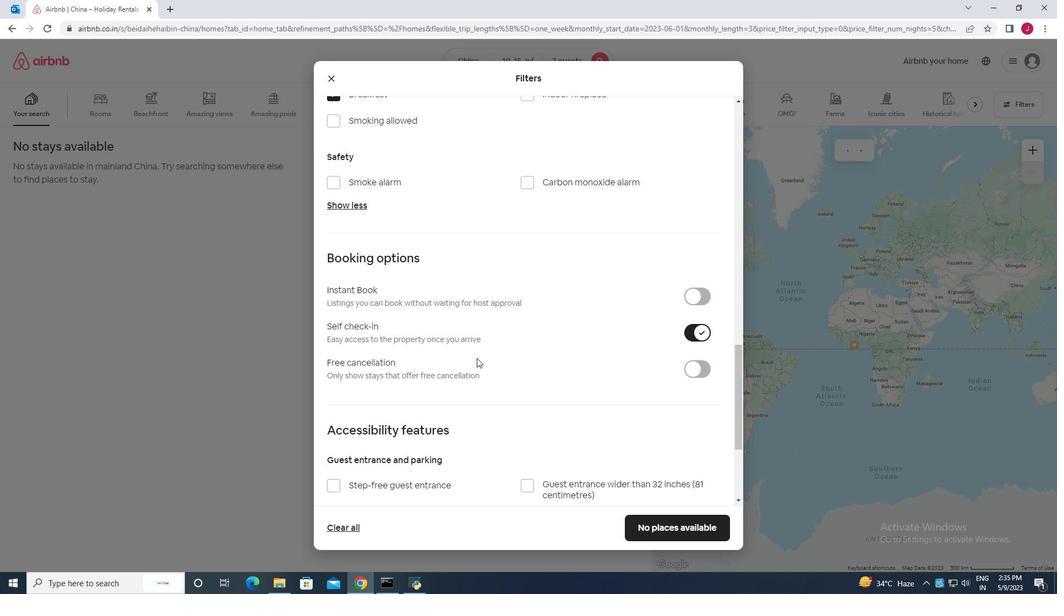 
Action: Mouse moved to (459, 363)
Screenshot: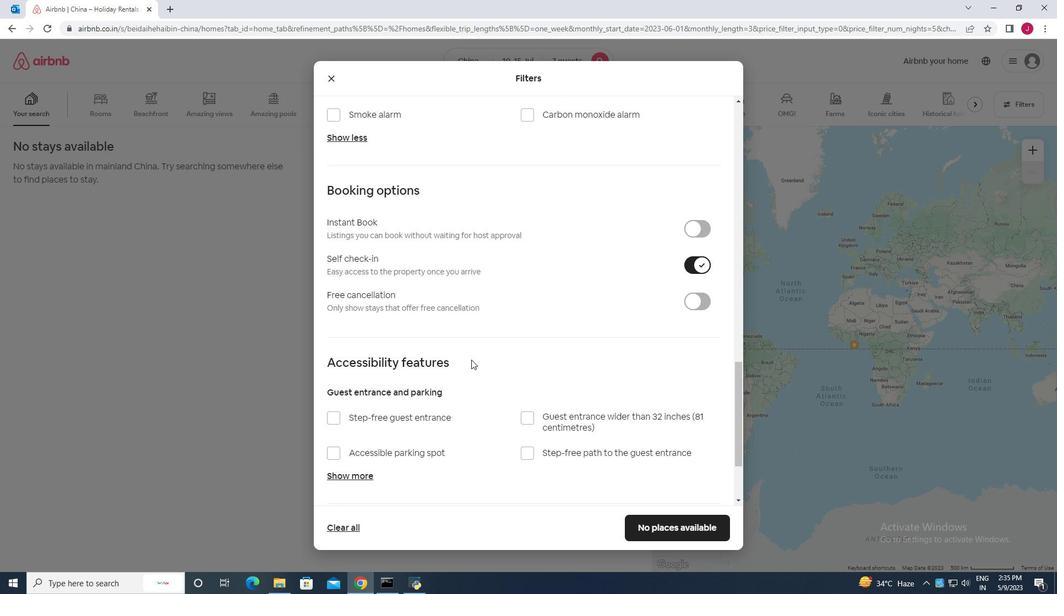 
Action: Mouse scrolled (459, 363) with delta (0, 0)
Screenshot: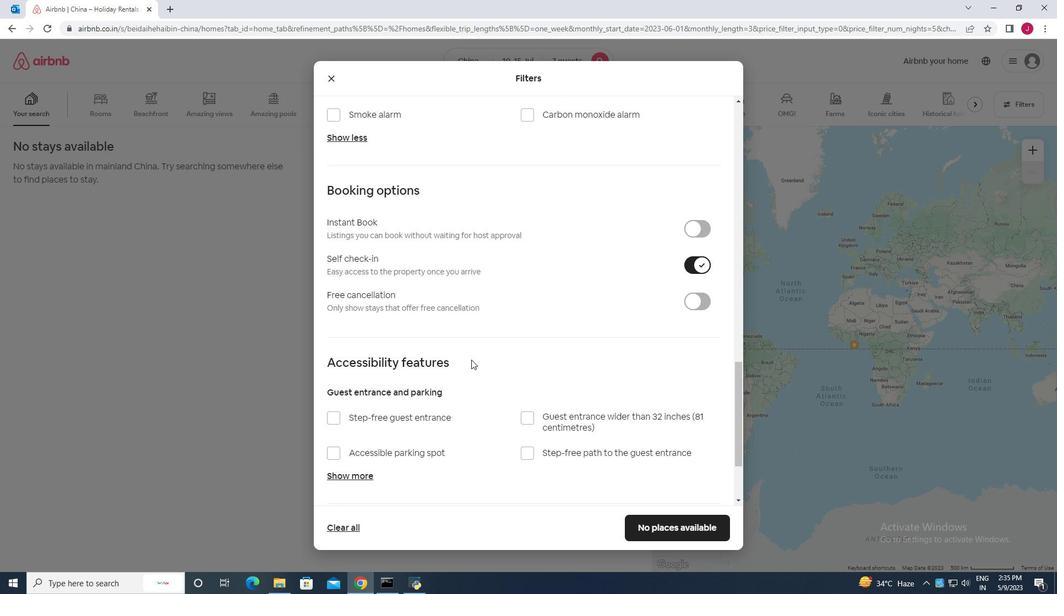 
Action: Mouse moved to (459, 365)
Screenshot: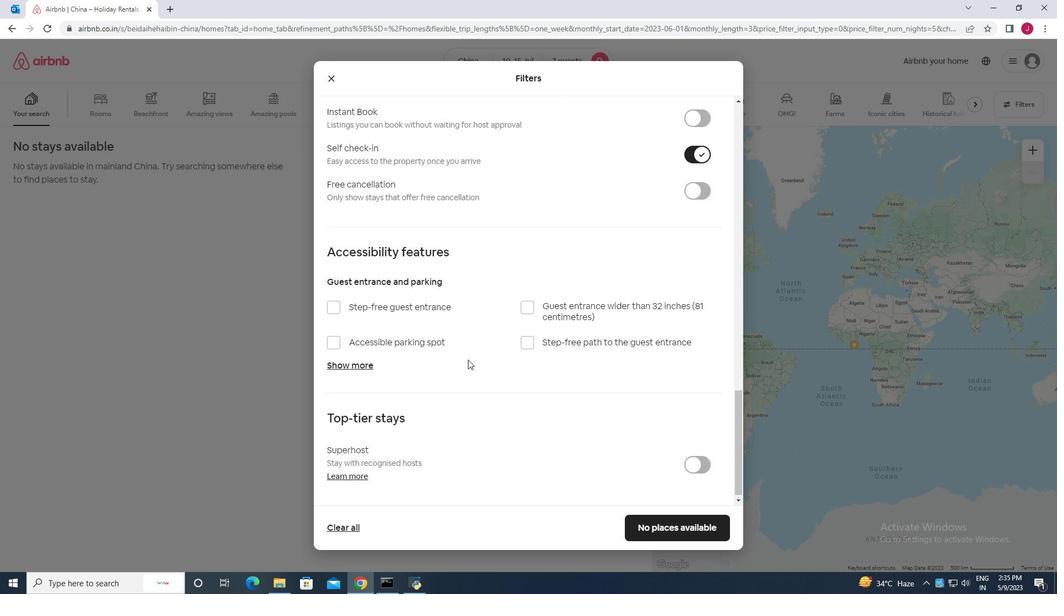 
Action: Mouse scrolled (459, 364) with delta (0, 0)
Screenshot: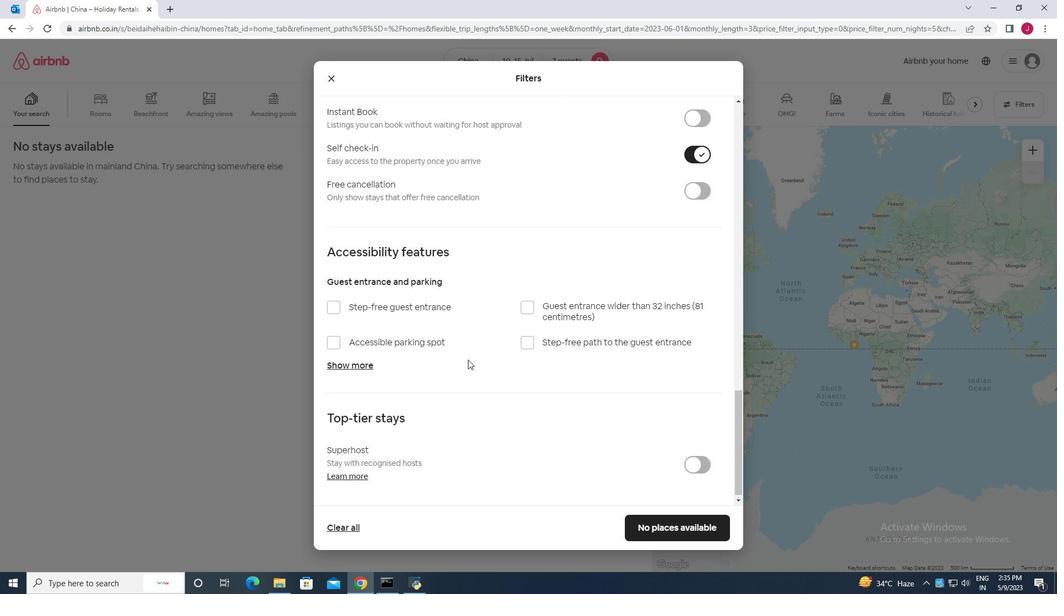 
Action: Mouse moved to (458, 365)
Screenshot: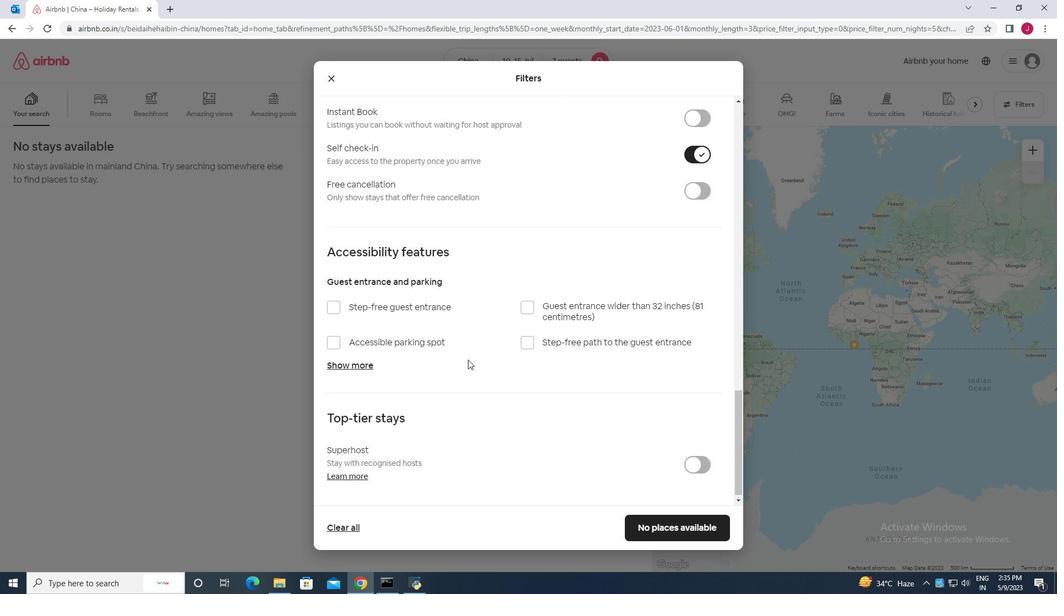 
Action: Mouse scrolled (458, 364) with delta (0, 0)
Screenshot: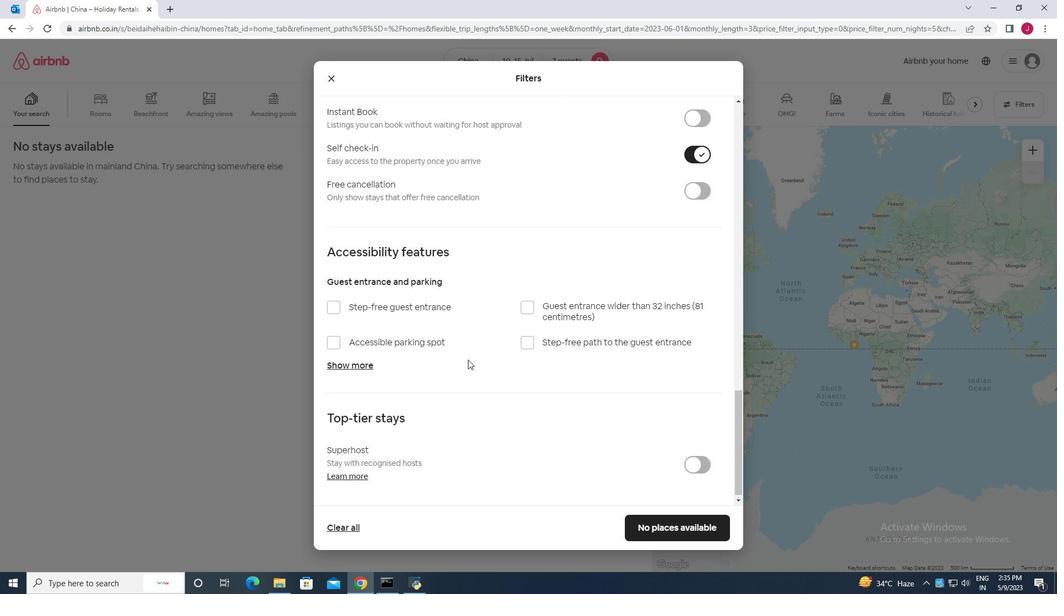 
Action: Mouse scrolled (458, 364) with delta (0, 0)
Screenshot: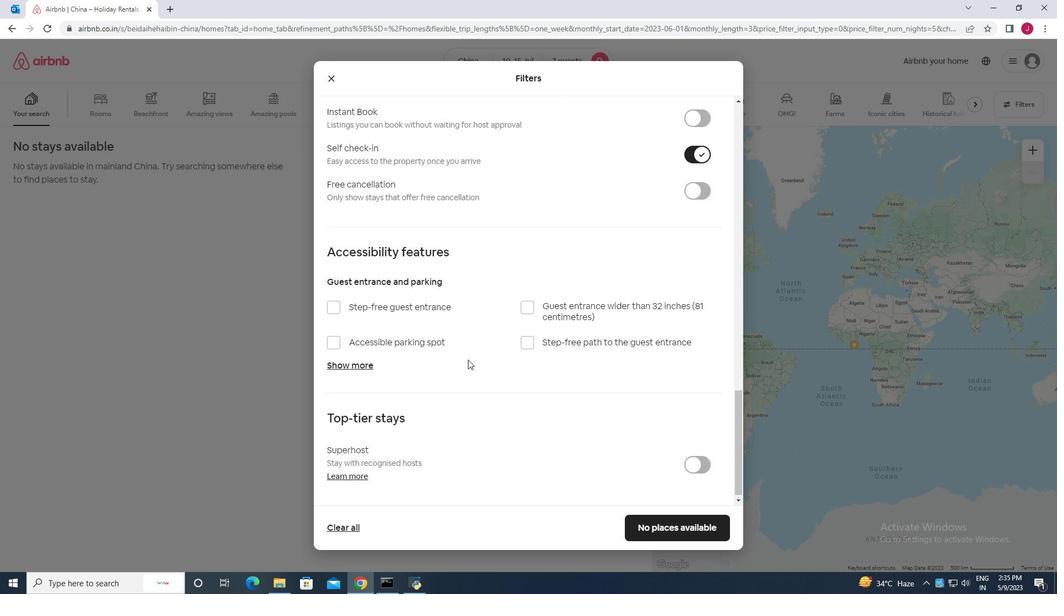 
Action: Mouse scrolled (458, 364) with delta (0, 0)
Screenshot: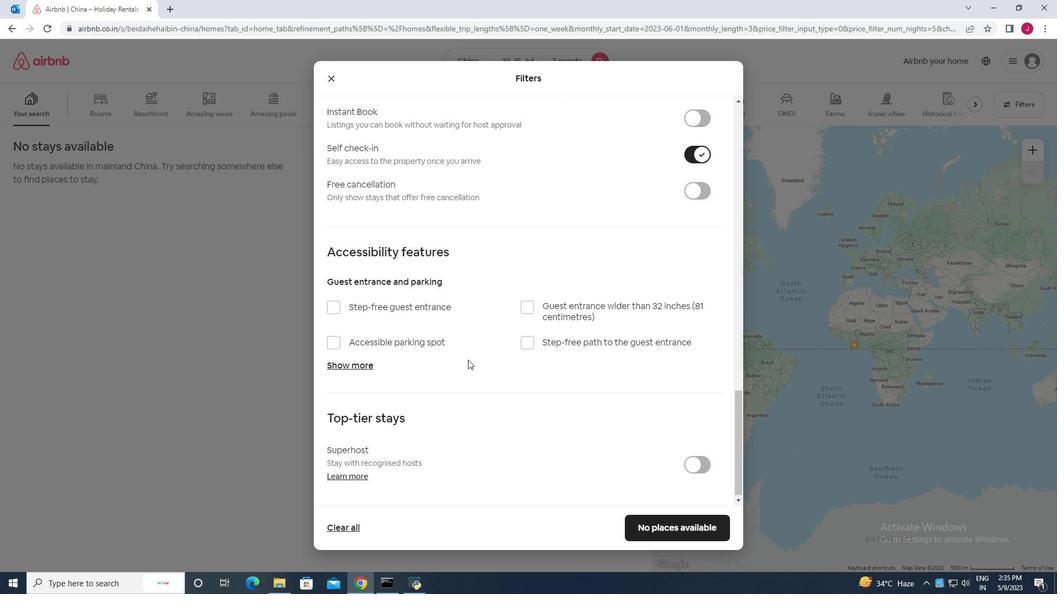 
Action: Mouse scrolled (458, 364) with delta (0, 0)
Screenshot: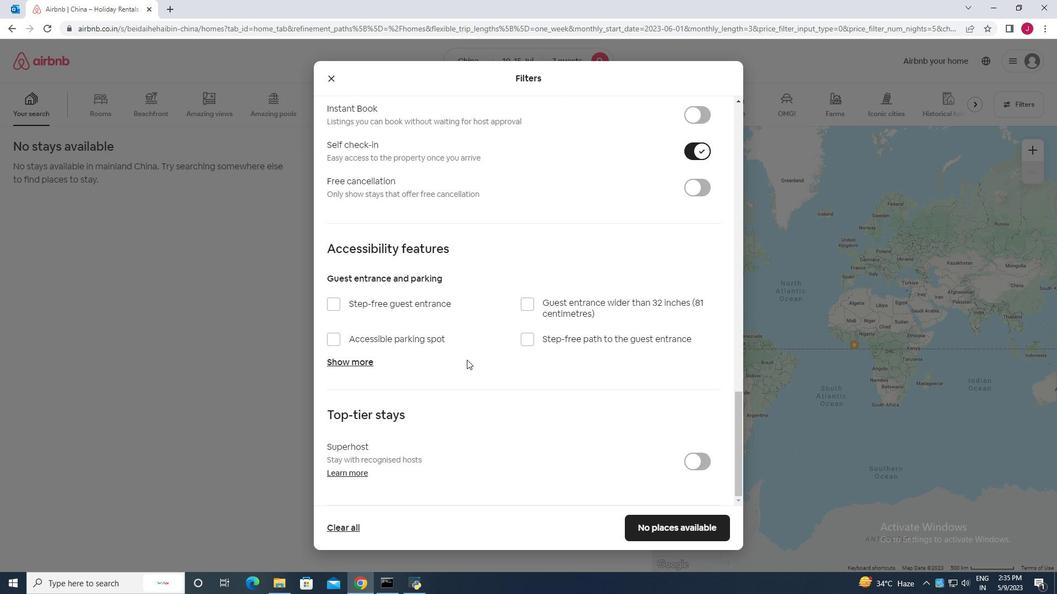 
Action: Mouse moved to (656, 528)
Screenshot: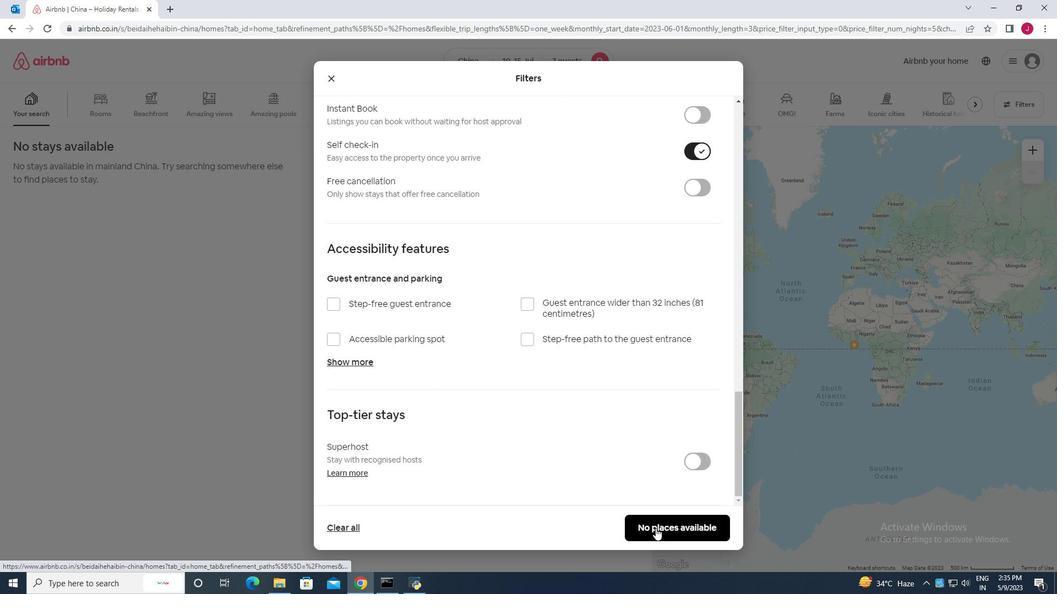 
Action: Mouse pressed left at (656, 528)
Screenshot: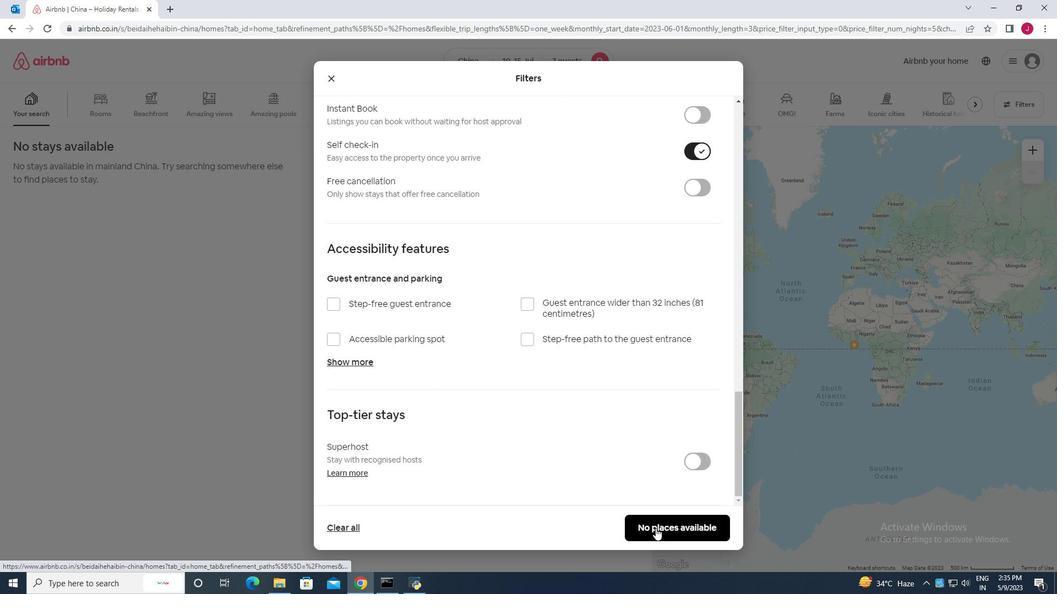 
Action: Mouse moved to (651, 515)
Screenshot: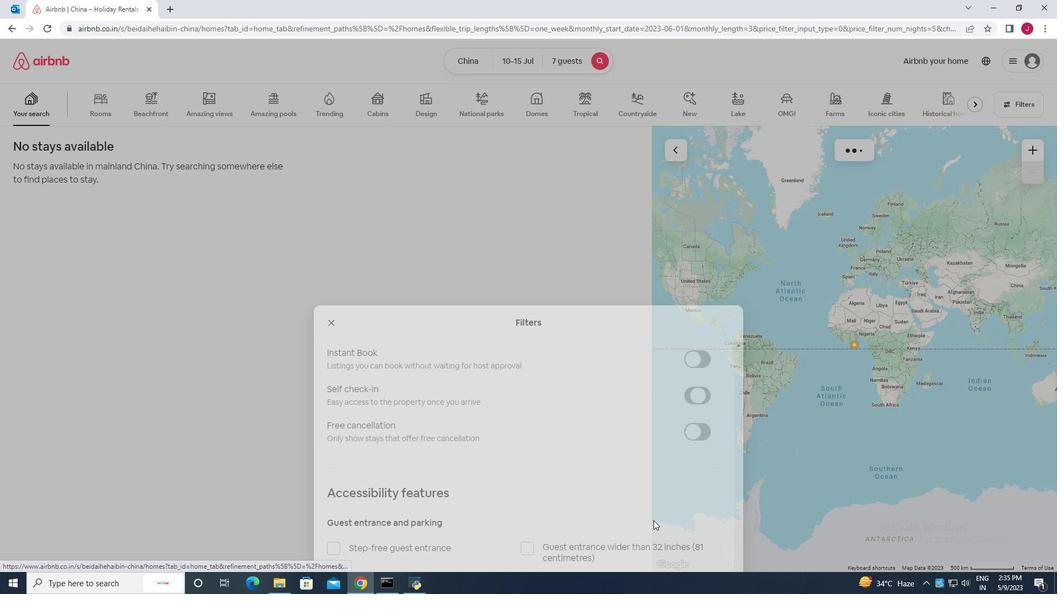 
